Task: Find connections with filter location Mweka with filter topic #constructionwith filter profile language Spanish with filter current company Indegene with filter school IES College of Technology Bhopal with filter industry Highway, Street, and Bridge Construction with filter service category Packaging Design with filter keywords title Editor/Proofreader
Action: Mouse moved to (581, 115)
Screenshot: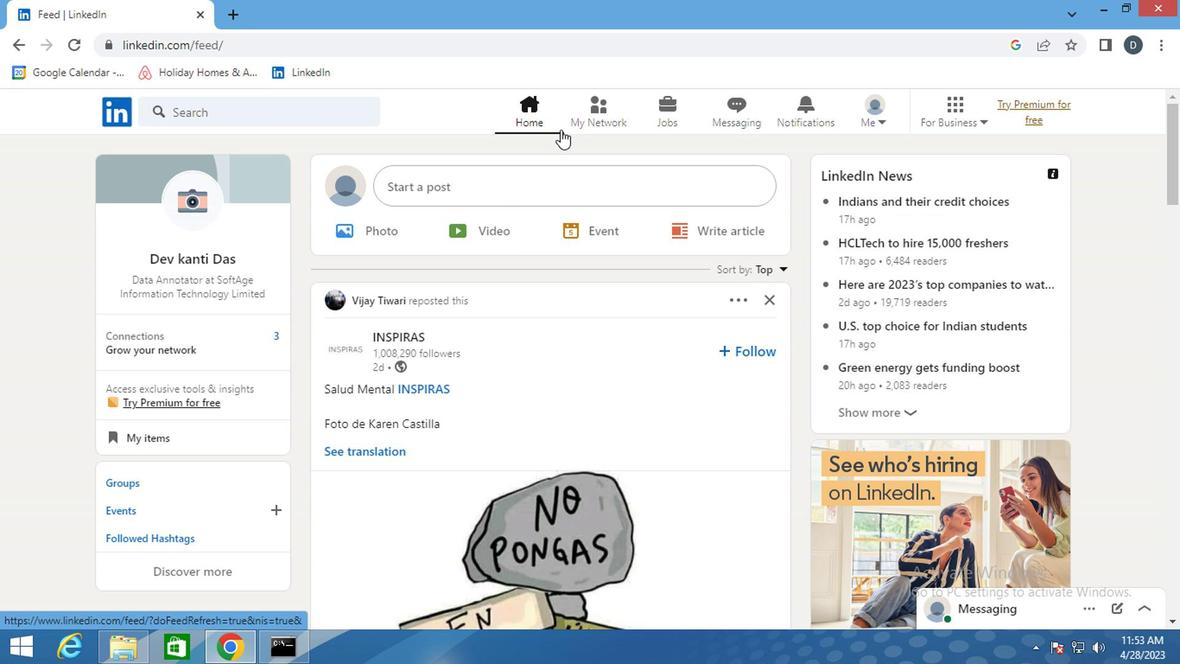 
Action: Mouse pressed left at (581, 115)
Screenshot: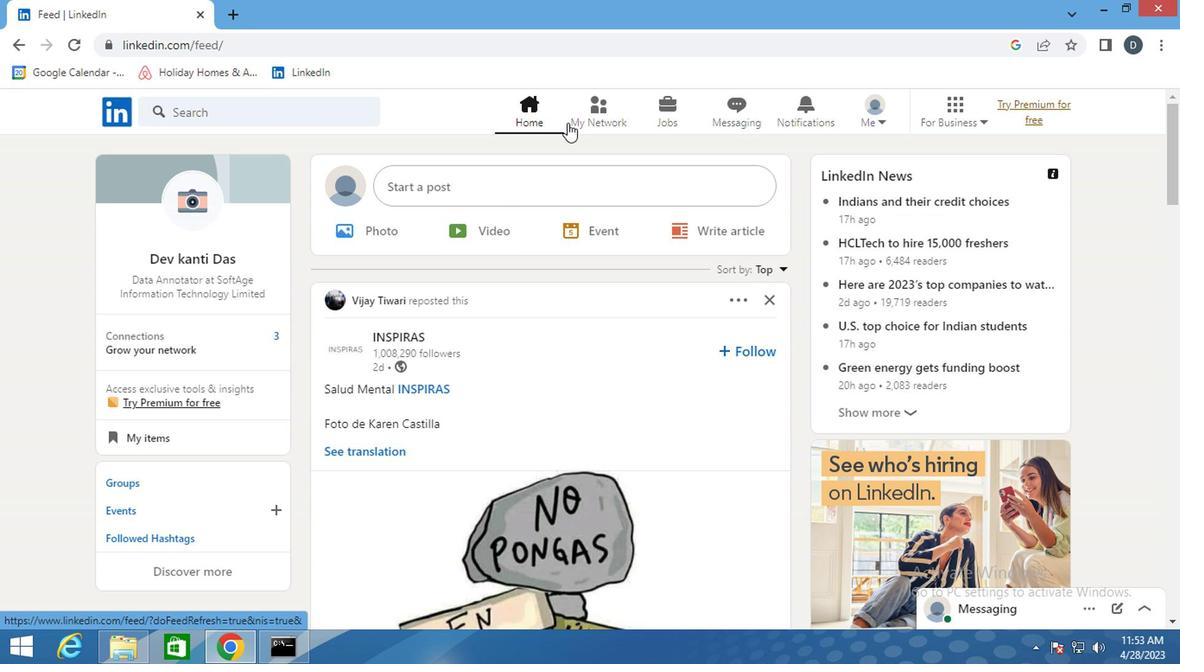 
Action: Mouse moved to (295, 204)
Screenshot: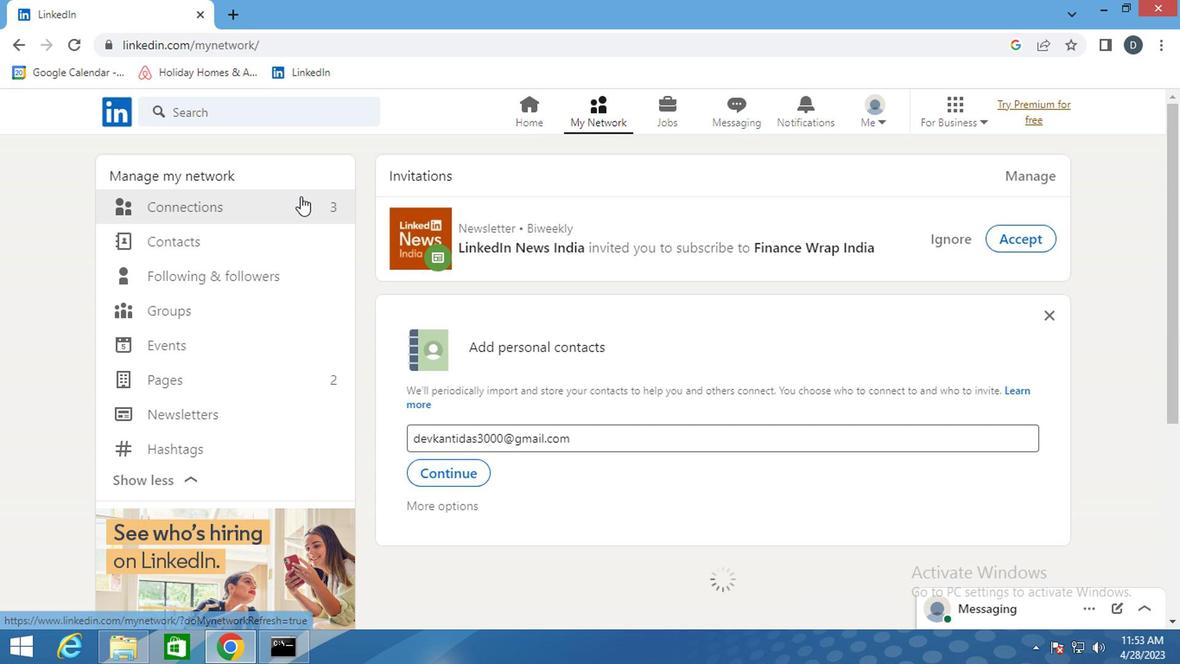 
Action: Mouse pressed left at (295, 204)
Screenshot: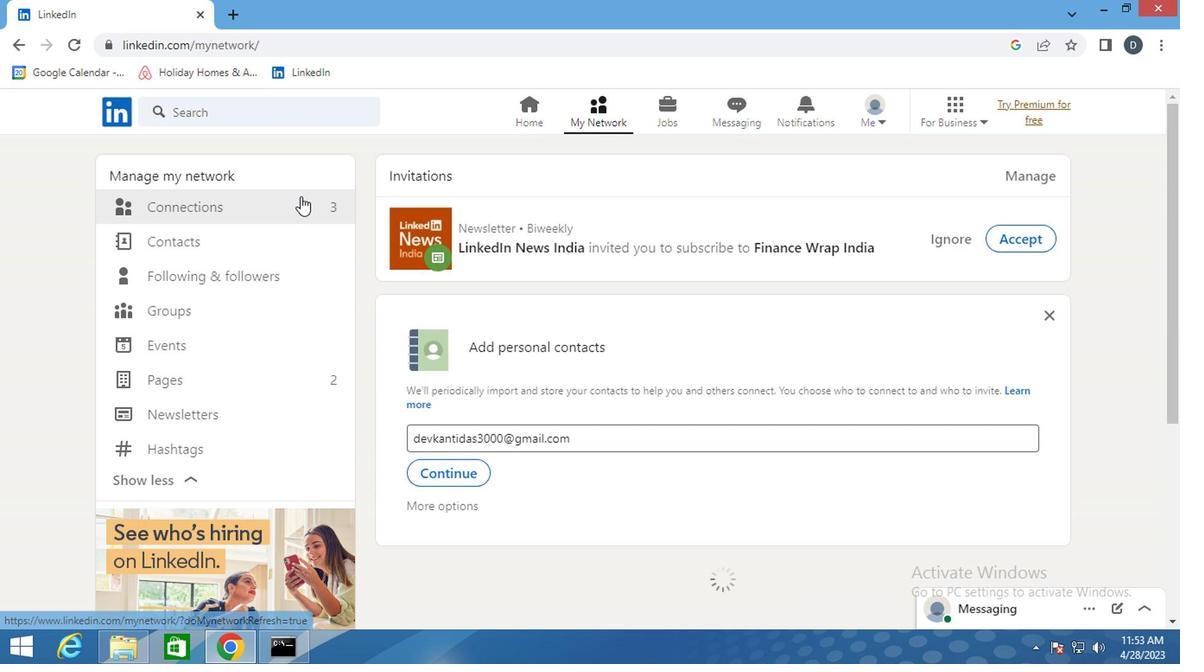 
Action: Mouse moved to (295, 205)
Screenshot: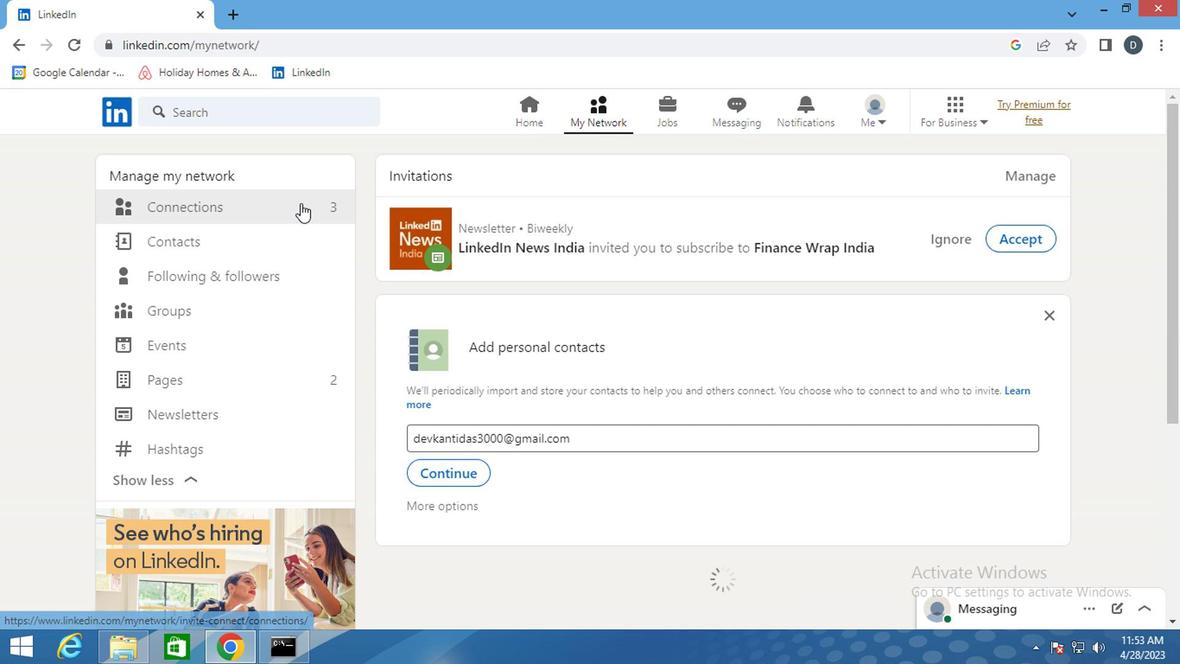 
Action: Mouse pressed left at (295, 205)
Screenshot: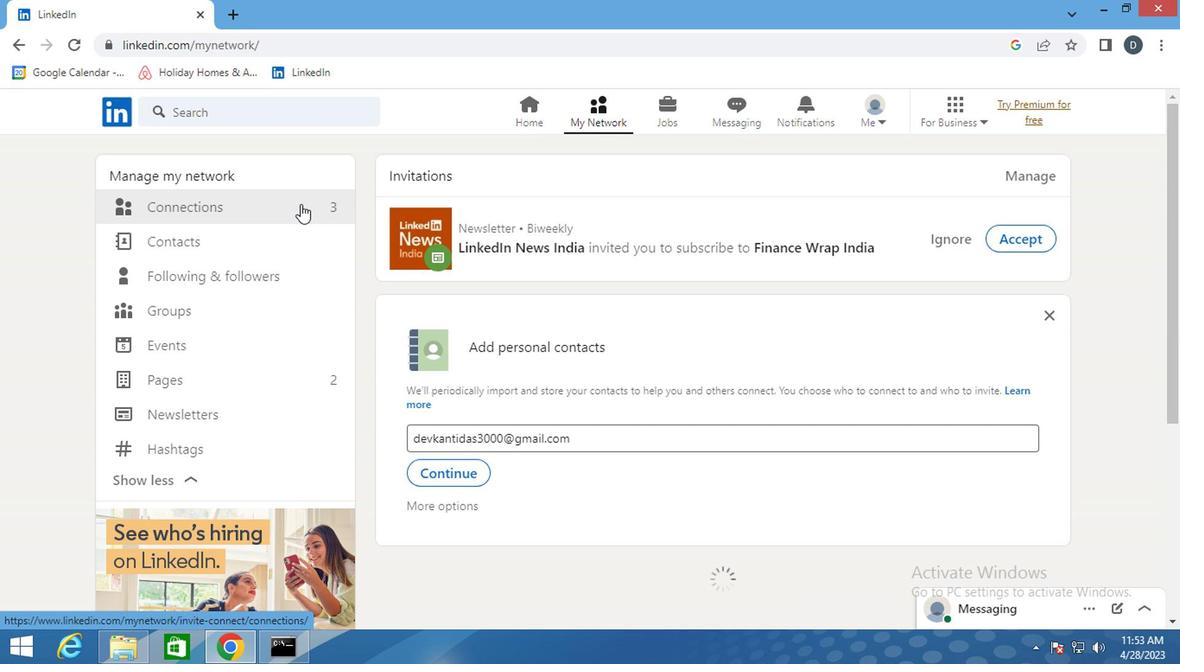
Action: Mouse moved to (727, 202)
Screenshot: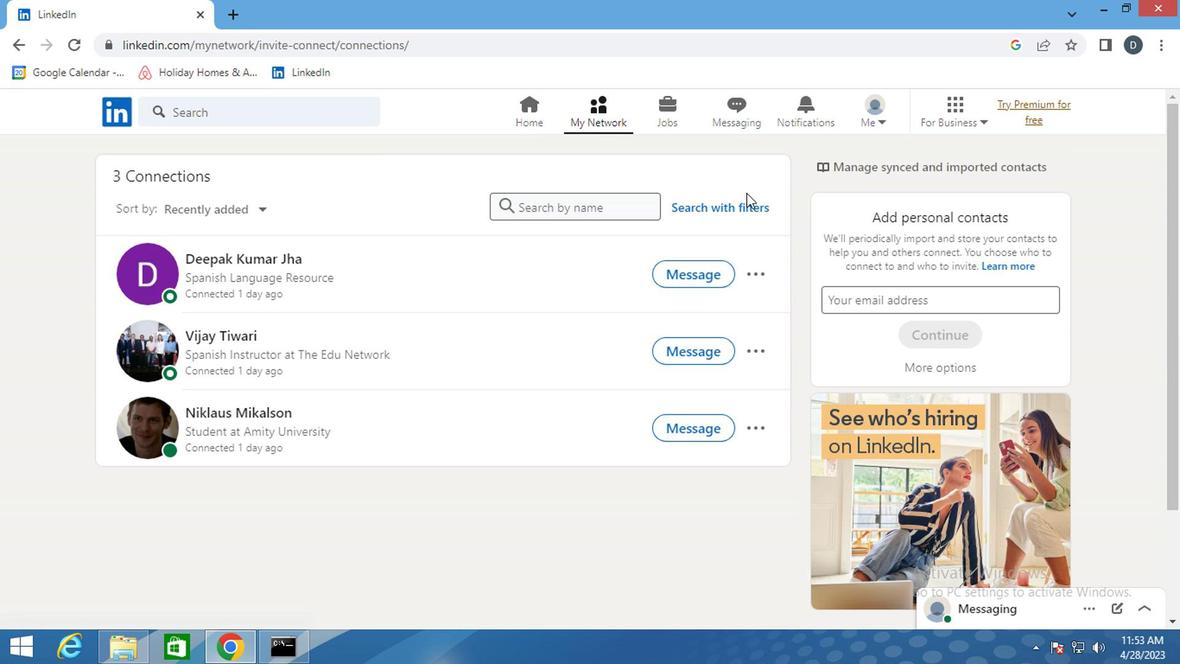 
Action: Mouse pressed left at (727, 202)
Screenshot: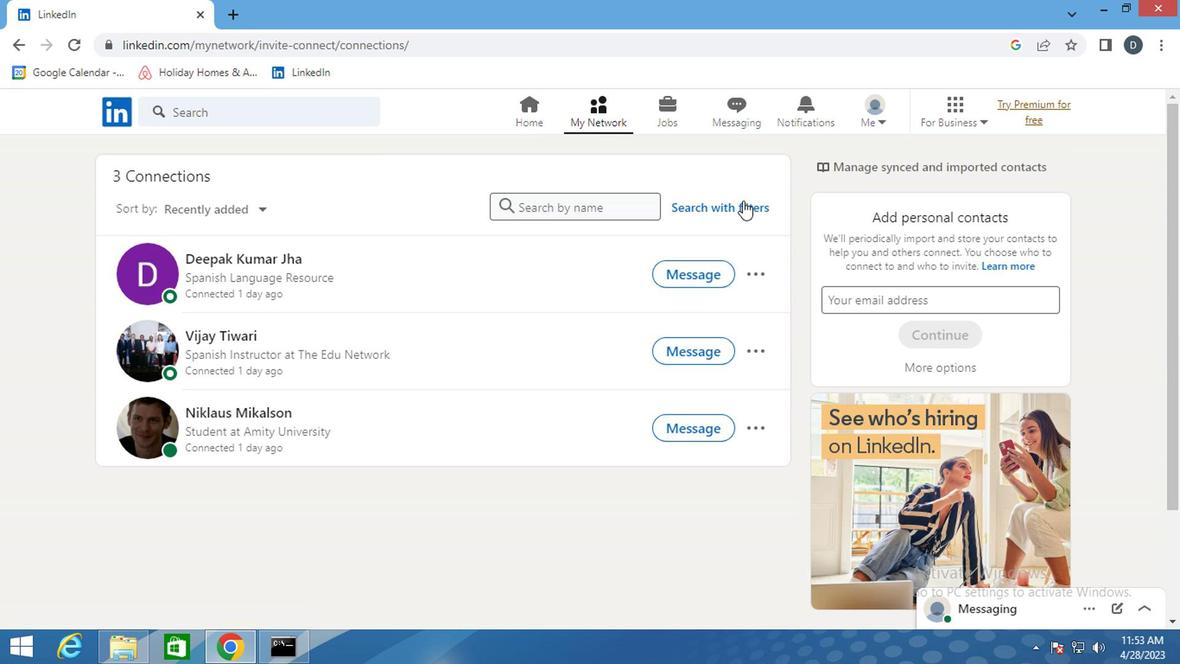 
Action: Mouse moved to (651, 164)
Screenshot: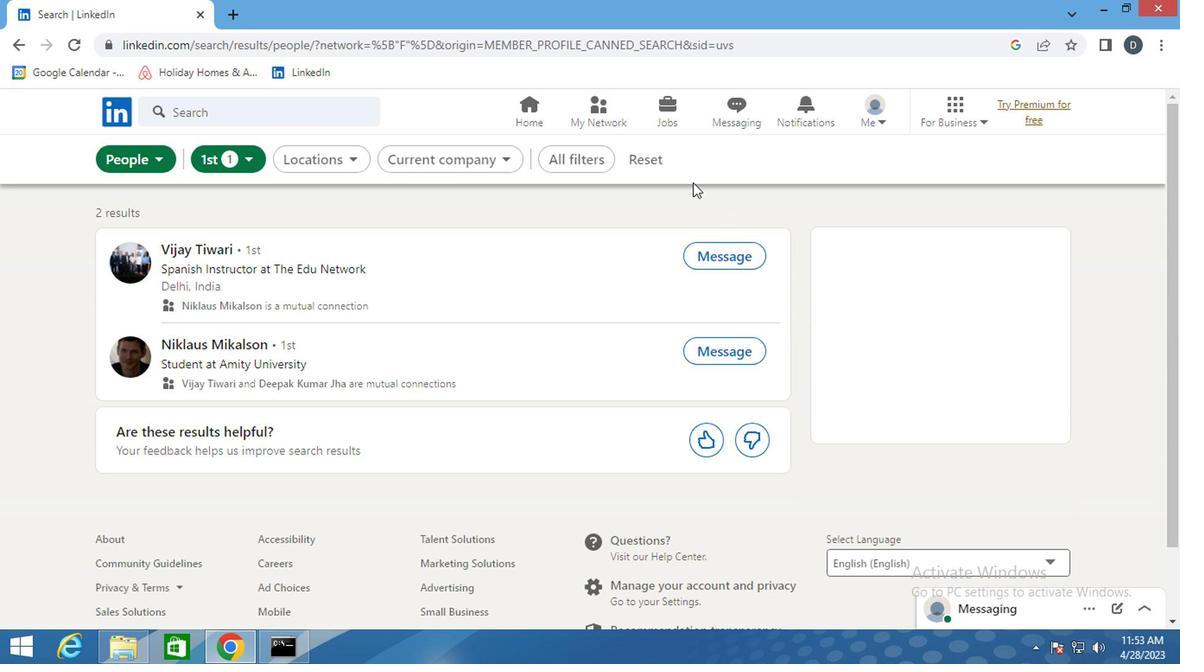 
Action: Mouse pressed left at (651, 164)
Screenshot: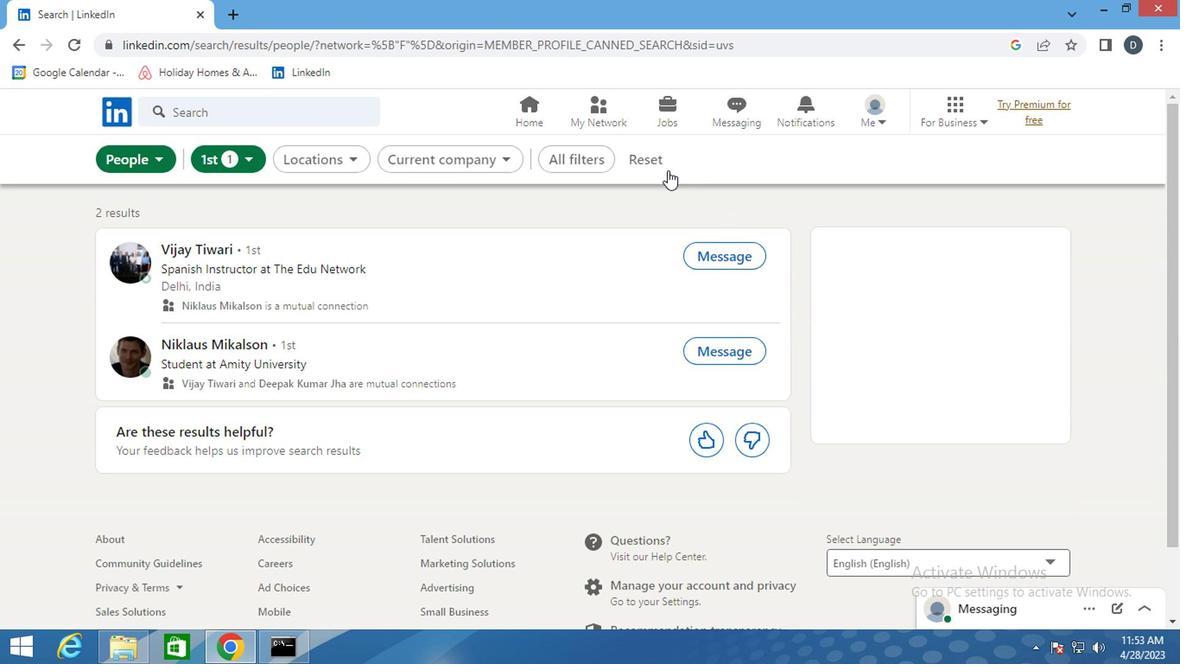 
Action: Mouse moved to (645, 159)
Screenshot: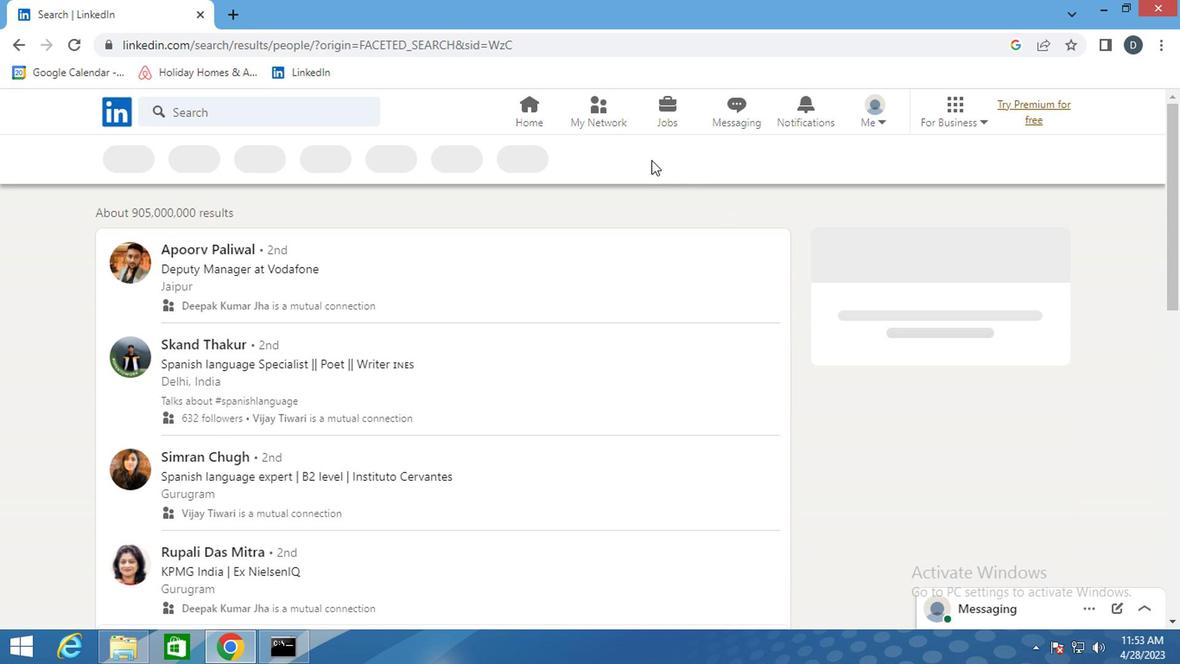 
Action: Mouse pressed left at (645, 159)
Screenshot: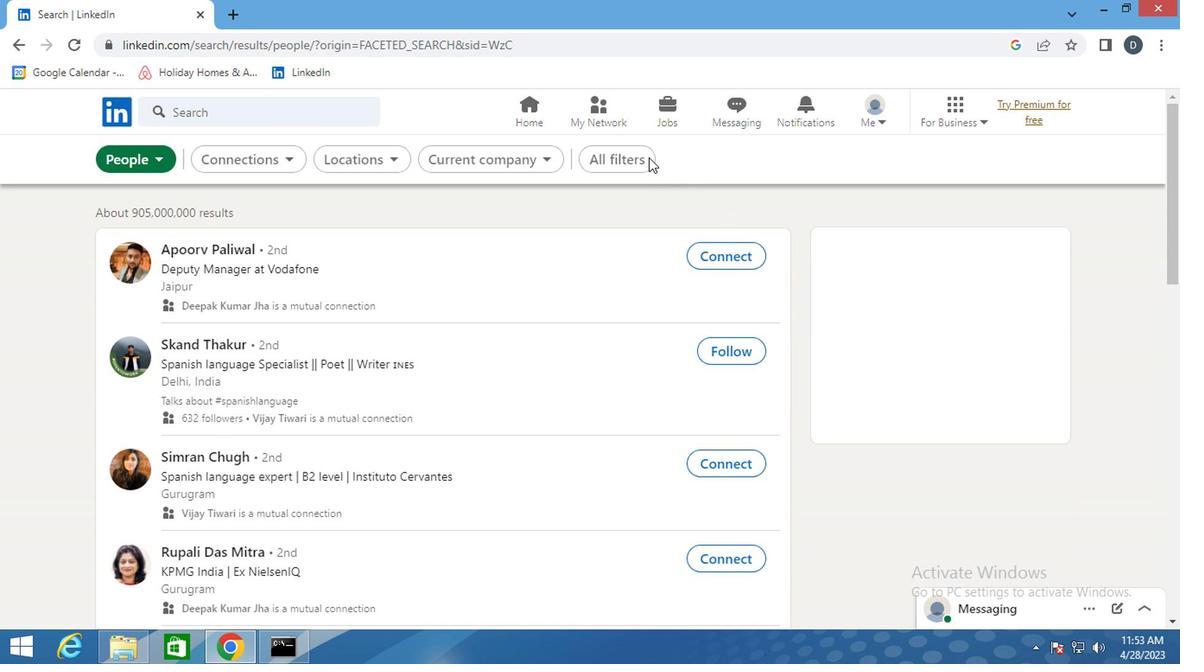 
Action: Mouse moved to (904, 426)
Screenshot: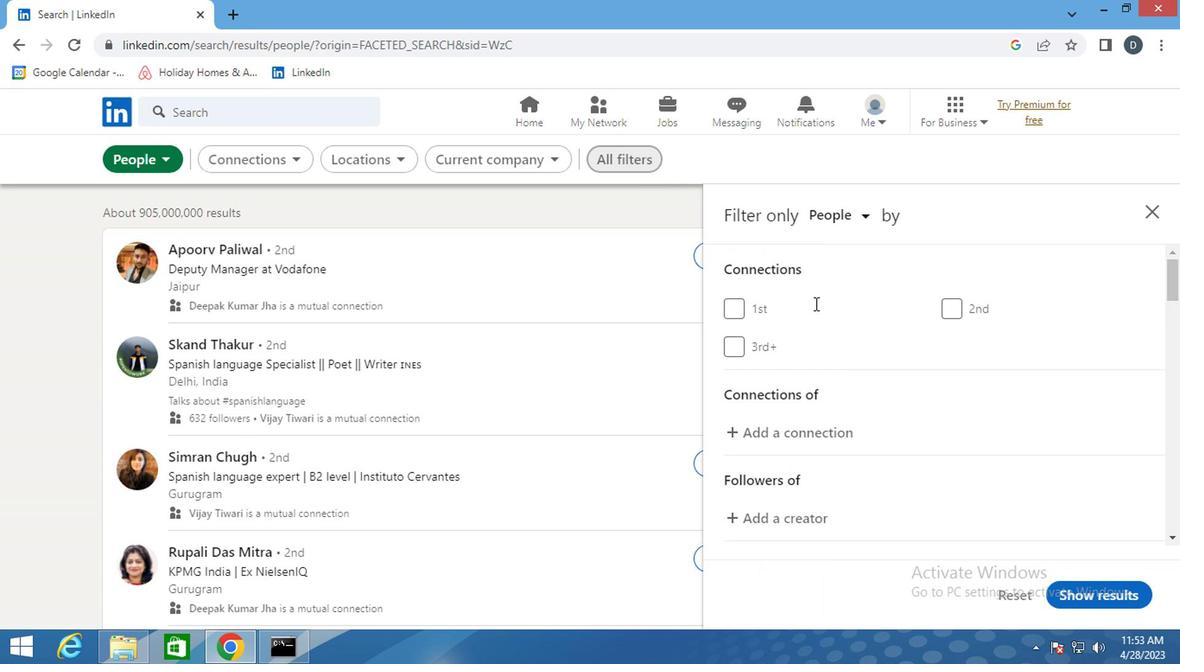 
Action: Mouse scrolled (904, 426) with delta (0, 0)
Screenshot: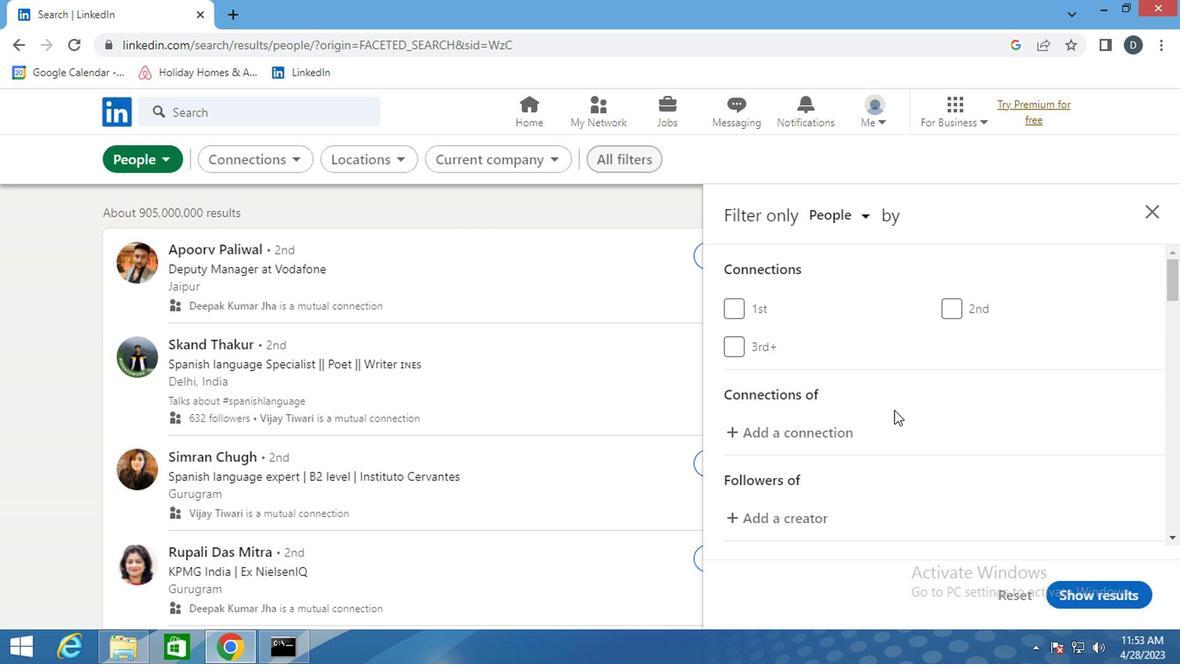 
Action: Mouse moved to (906, 428)
Screenshot: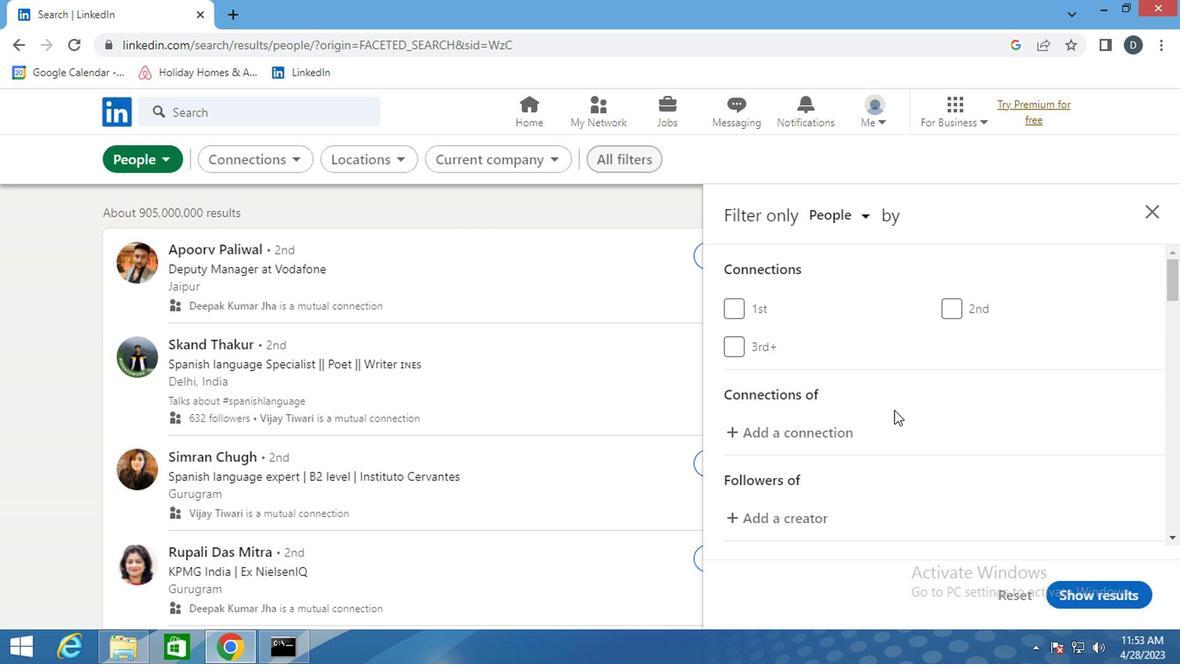 
Action: Mouse scrolled (906, 426) with delta (0, -1)
Screenshot: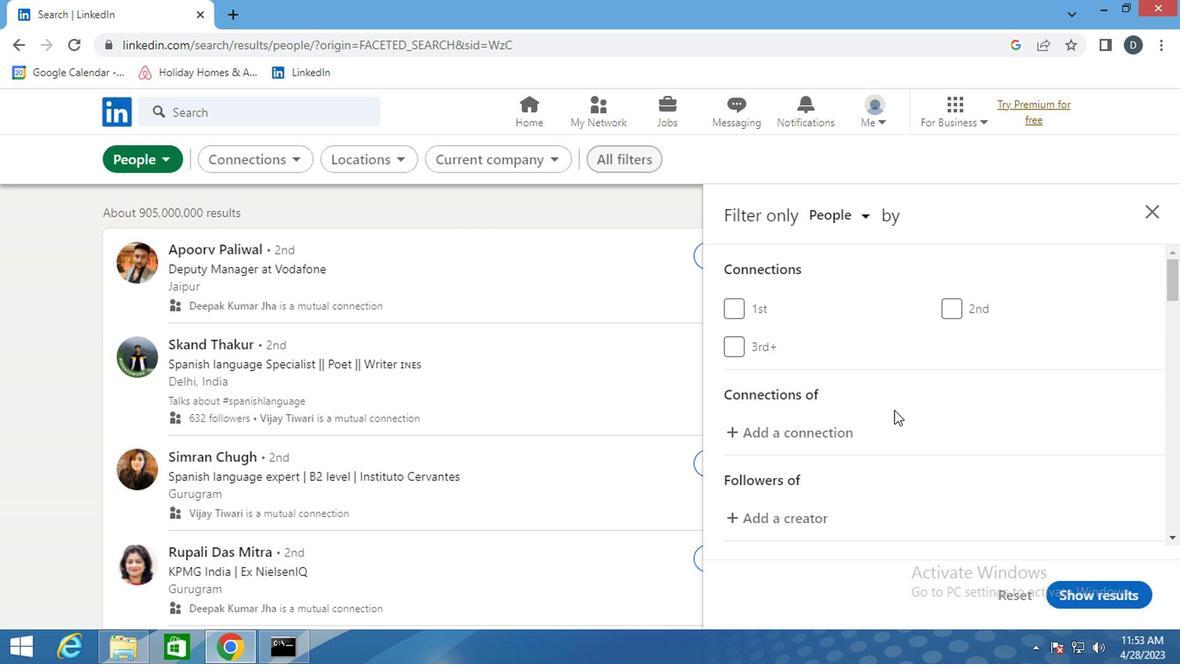 
Action: Mouse moved to (909, 428)
Screenshot: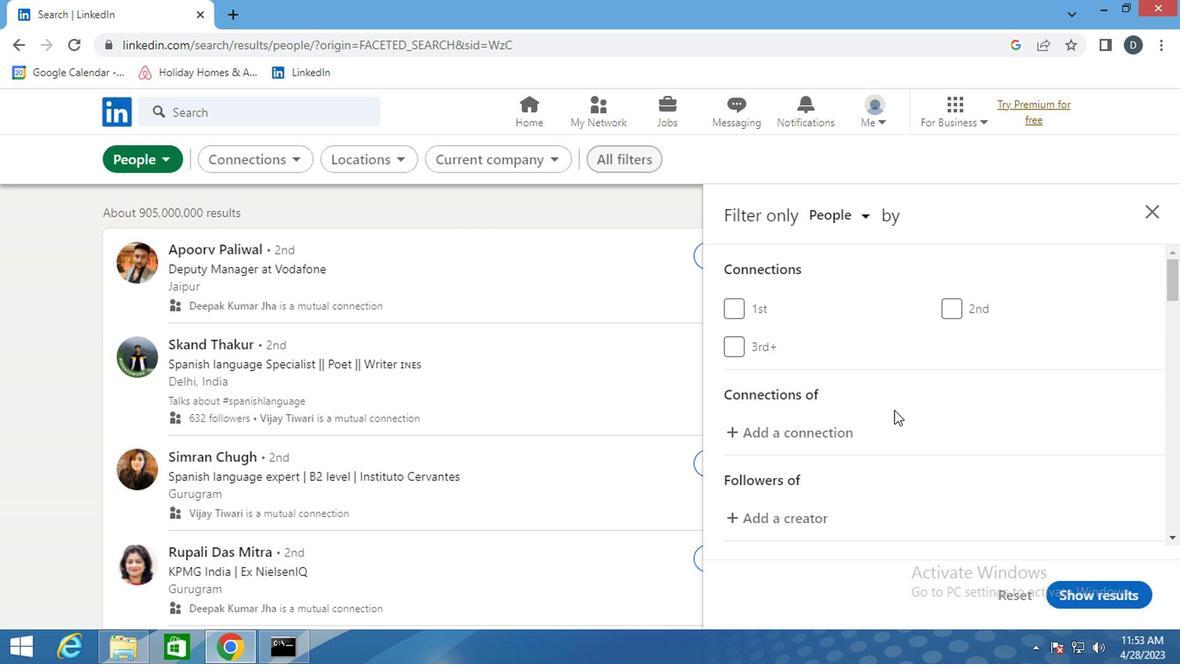 
Action: Mouse scrolled (909, 428) with delta (0, 0)
Screenshot: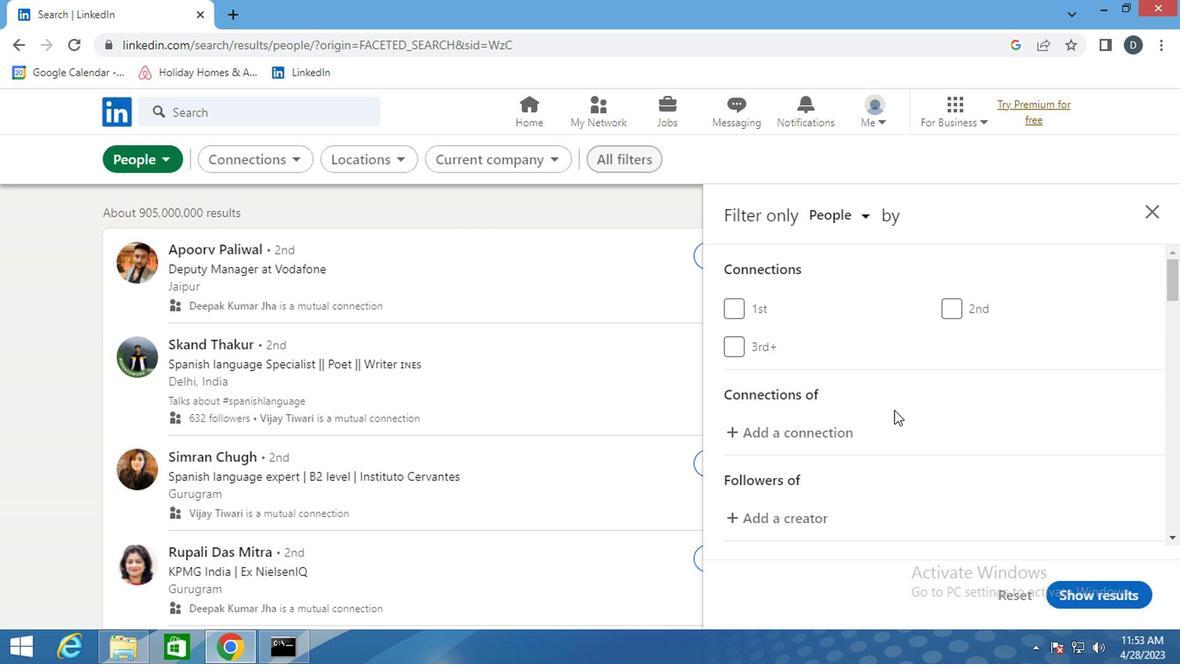 
Action: Mouse moved to (976, 420)
Screenshot: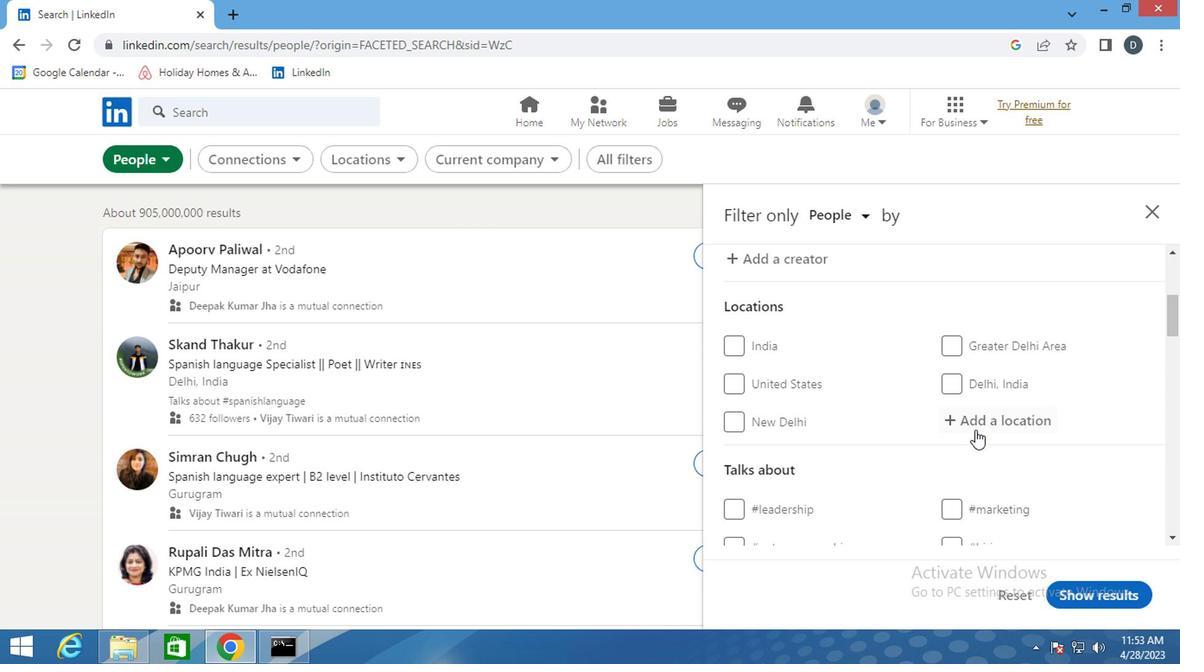 
Action: Mouse pressed left at (976, 420)
Screenshot: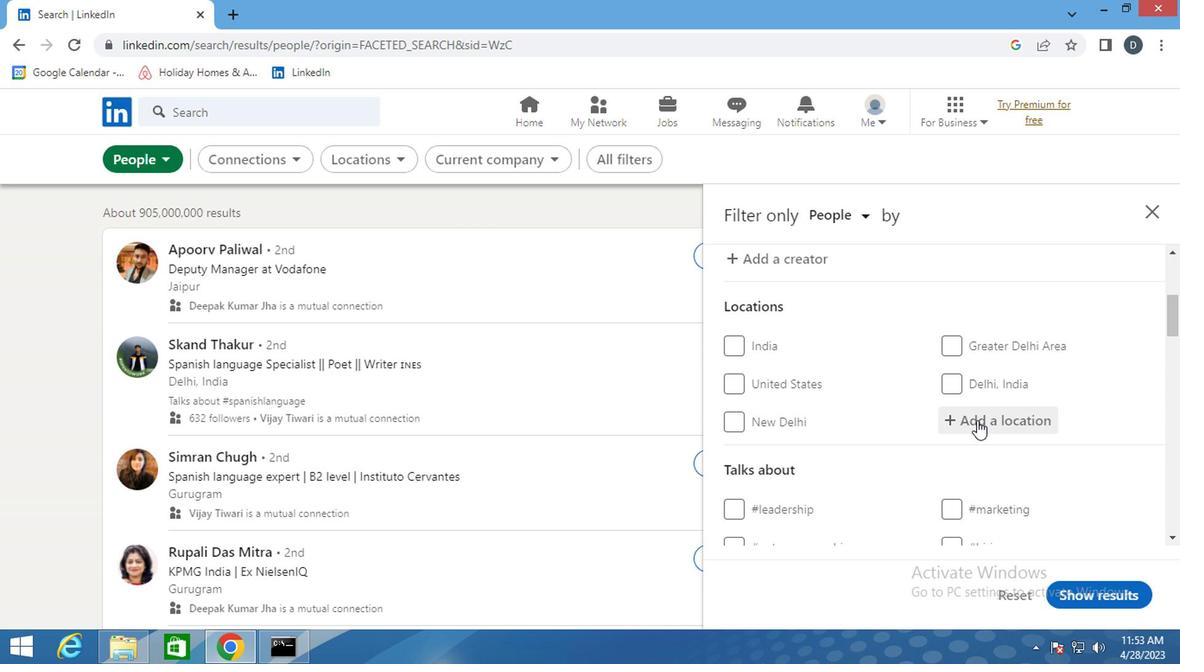 
Action: Mouse moved to (969, 420)
Screenshot: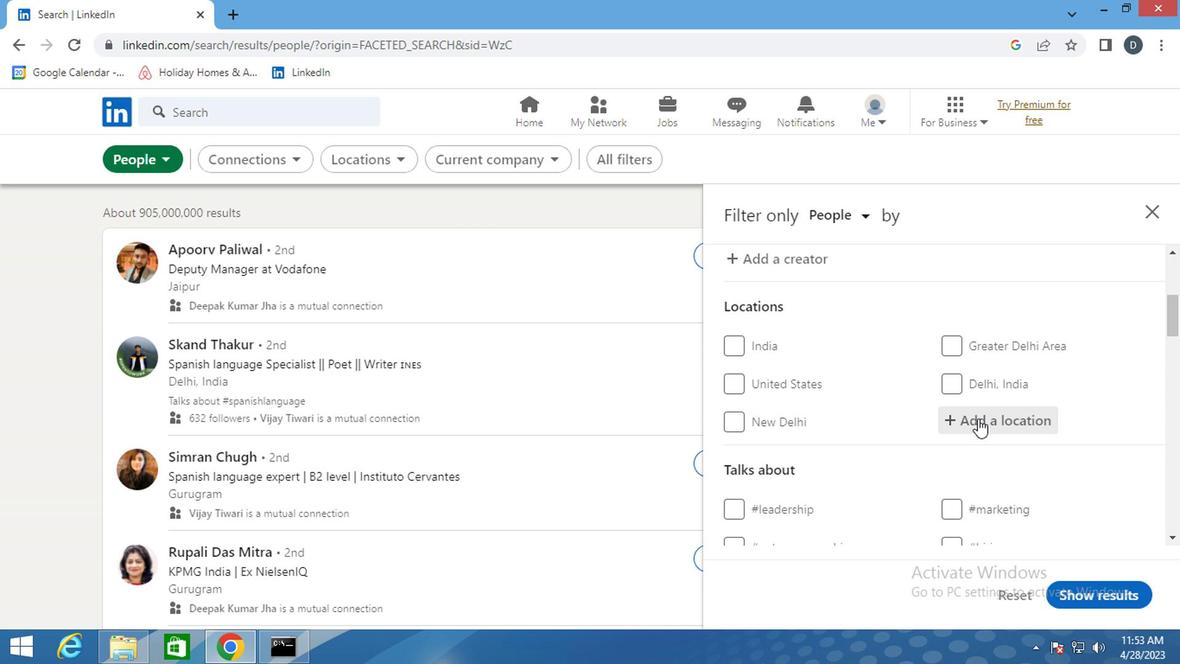 
Action: Key pressed <Key.shift_r>Mweka
Screenshot: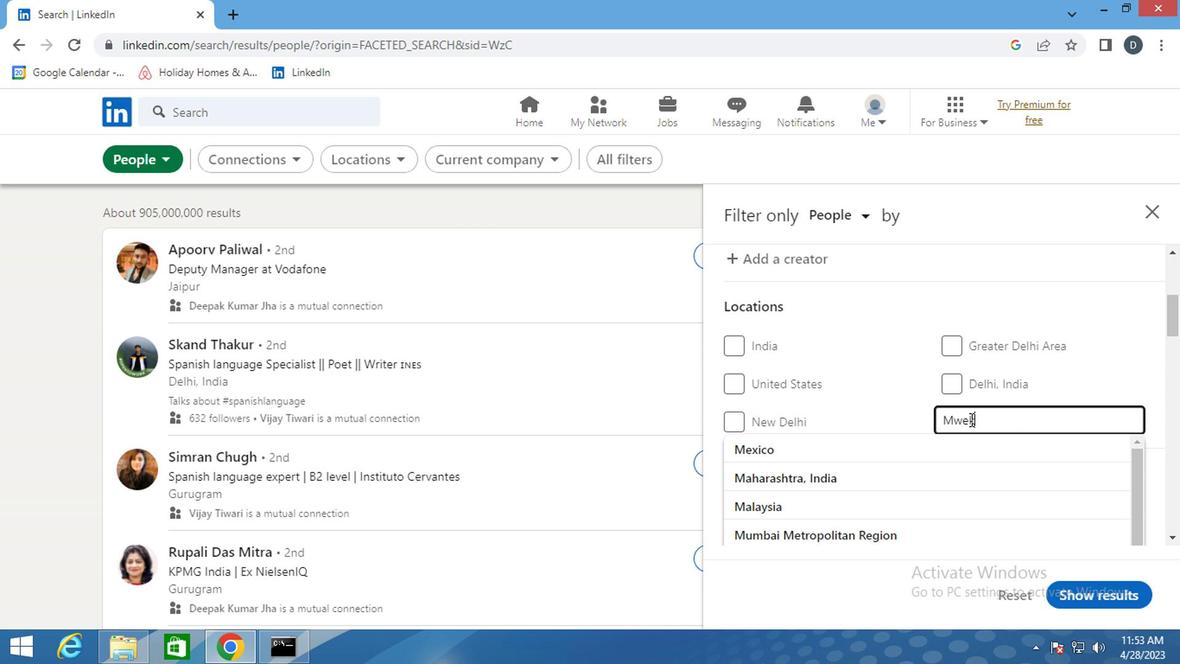
Action: Mouse moved to (961, 447)
Screenshot: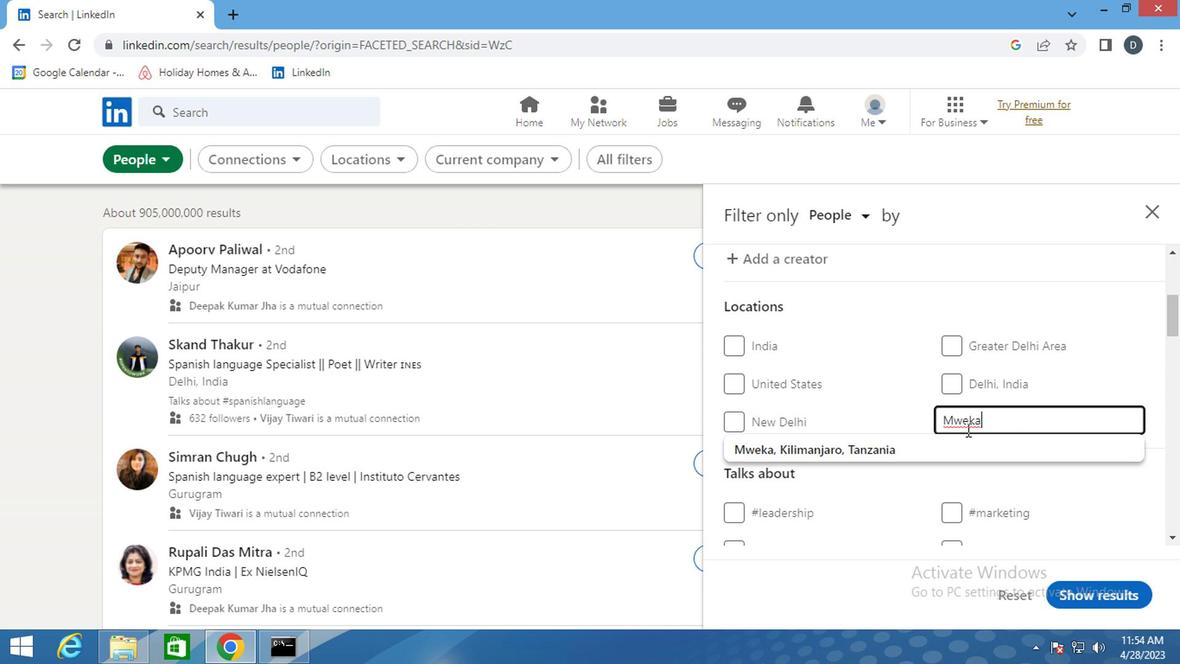 
Action: Mouse pressed left at (961, 447)
Screenshot: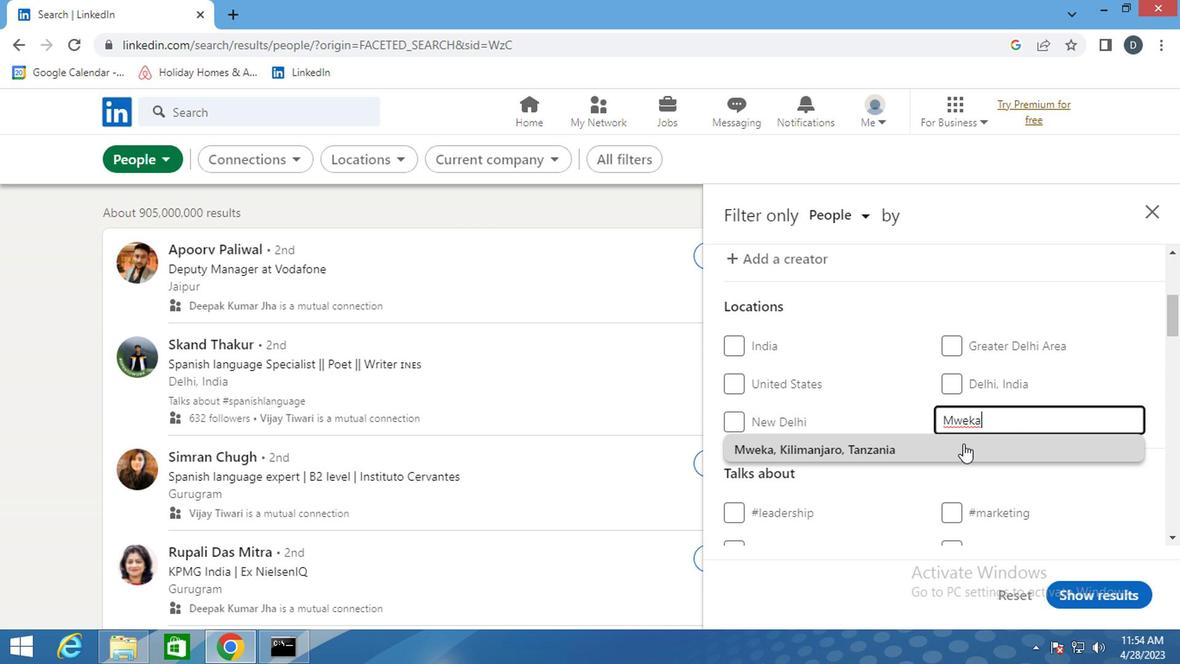 
Action: Mouse moved to (960, 451)
Screenshot: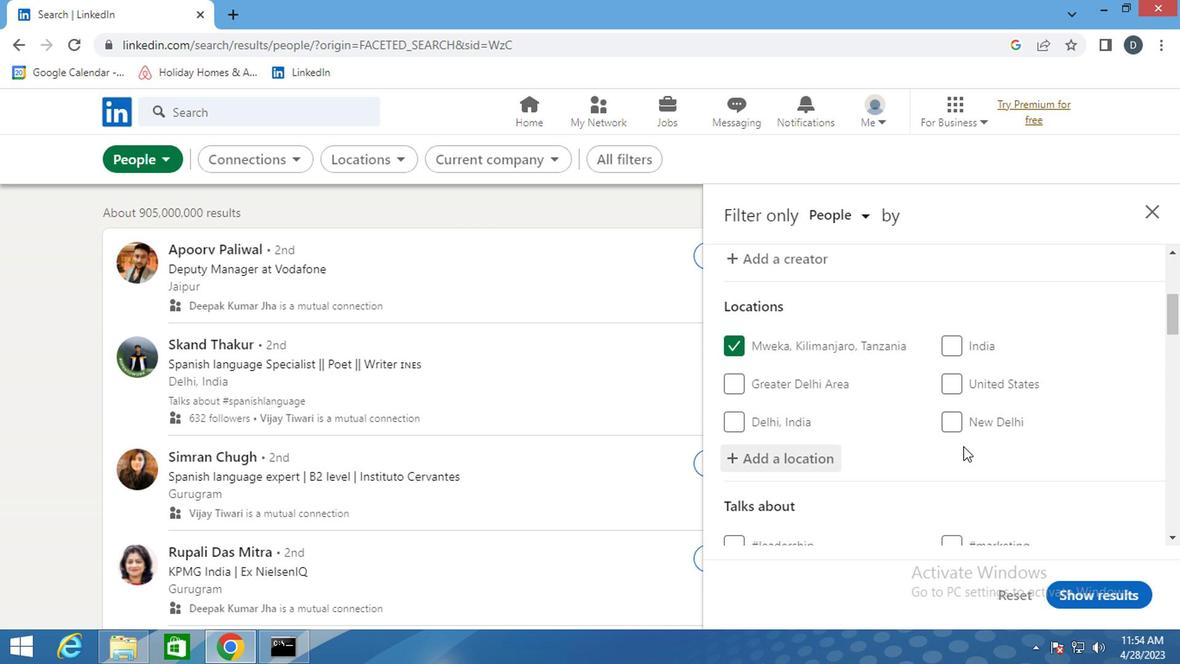 
Action: Mouse scrolled (960, 450) with delta (0, -1)
Screenshot: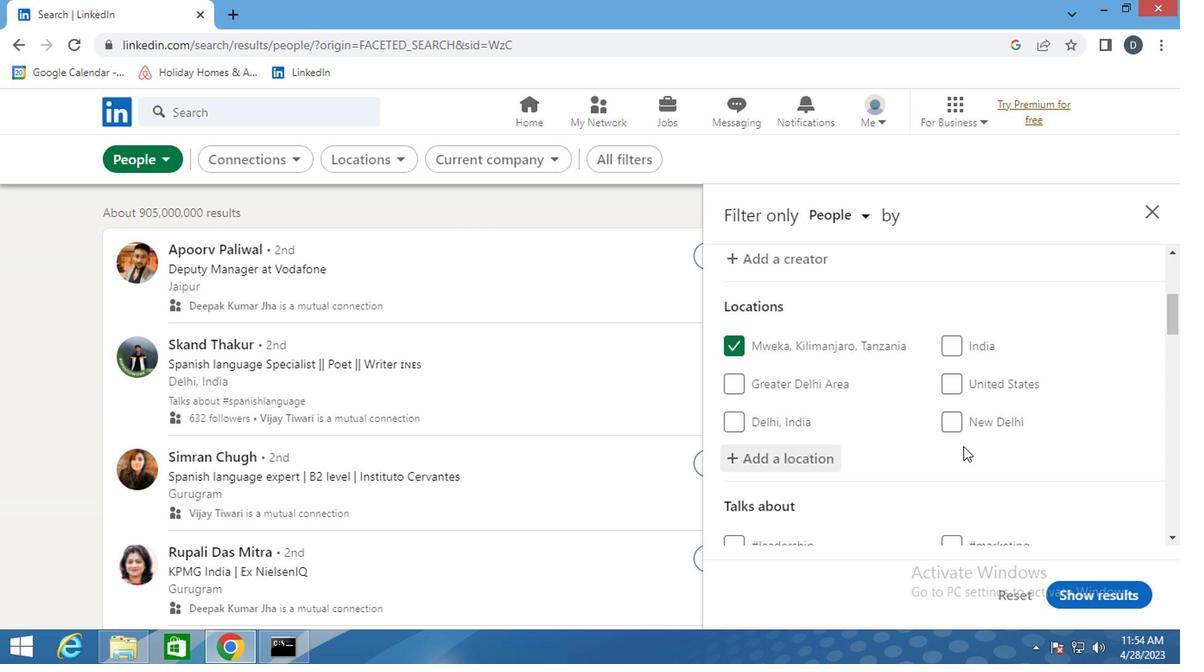 
Action: Mouse moved to (960, 452)
Screenshot: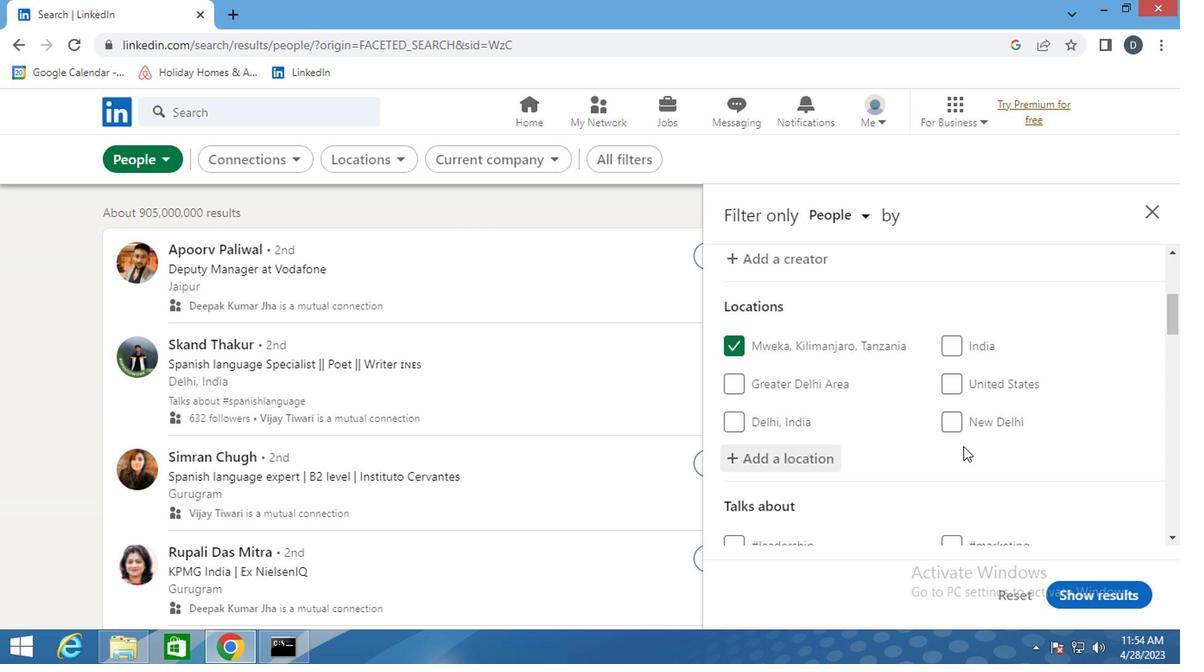 
Action: Mouse scrolled (960, 451) with delta (0, 0)
Screenshot: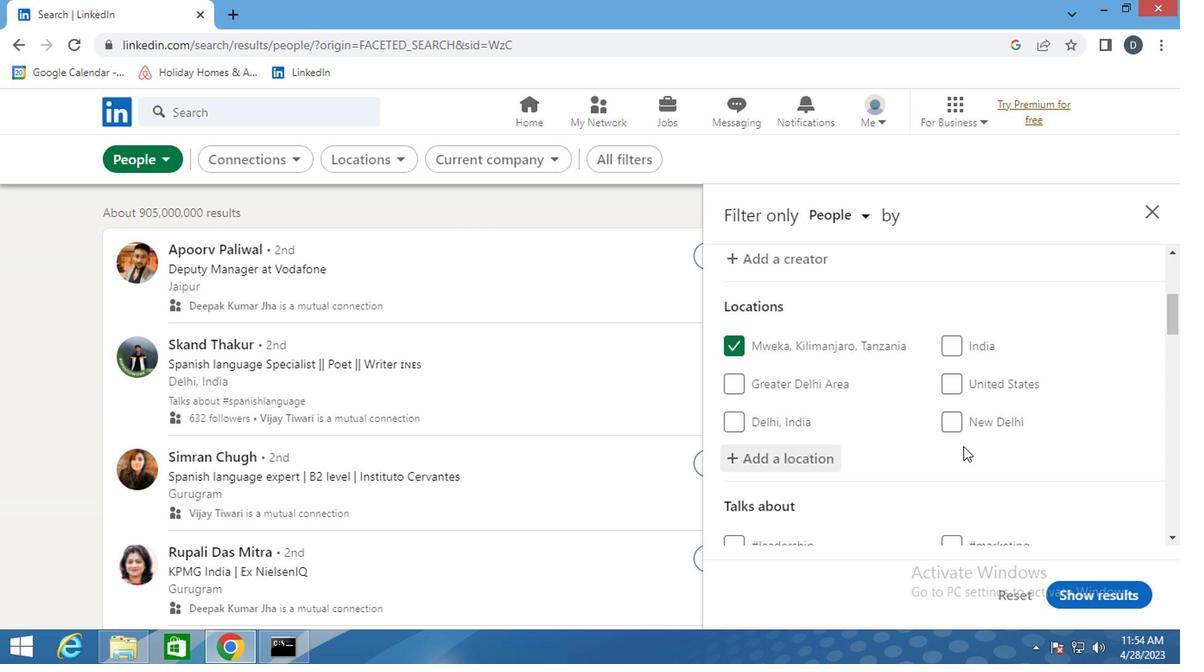 
Action: Mouse scrolled (960, 451) with delta (0, 0)
Screenshot: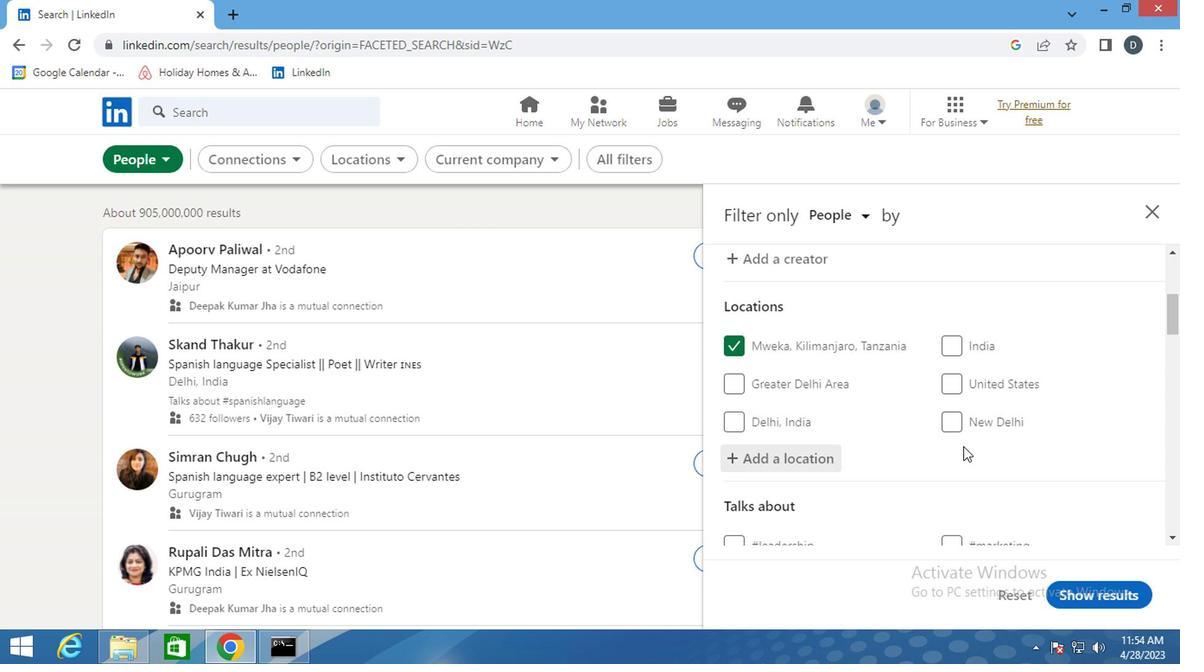 
Action: Mouse moved to (1005, 367)
Screenshot: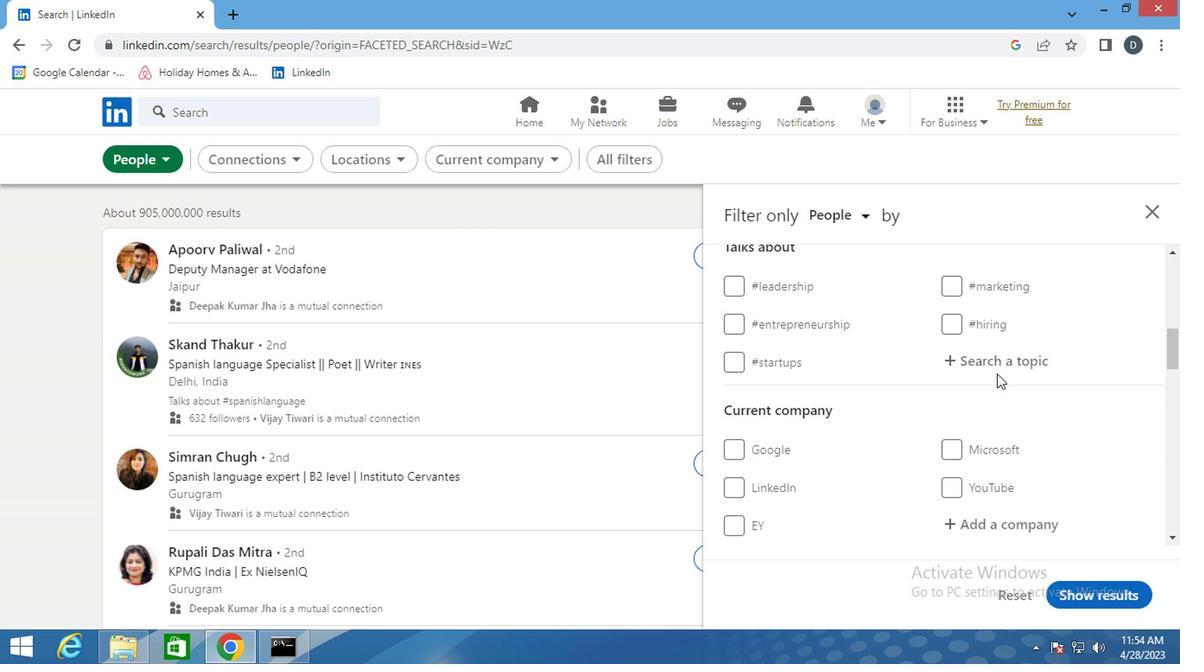 
Action: Mouse pressed left at (1005, 367)
Screenshot: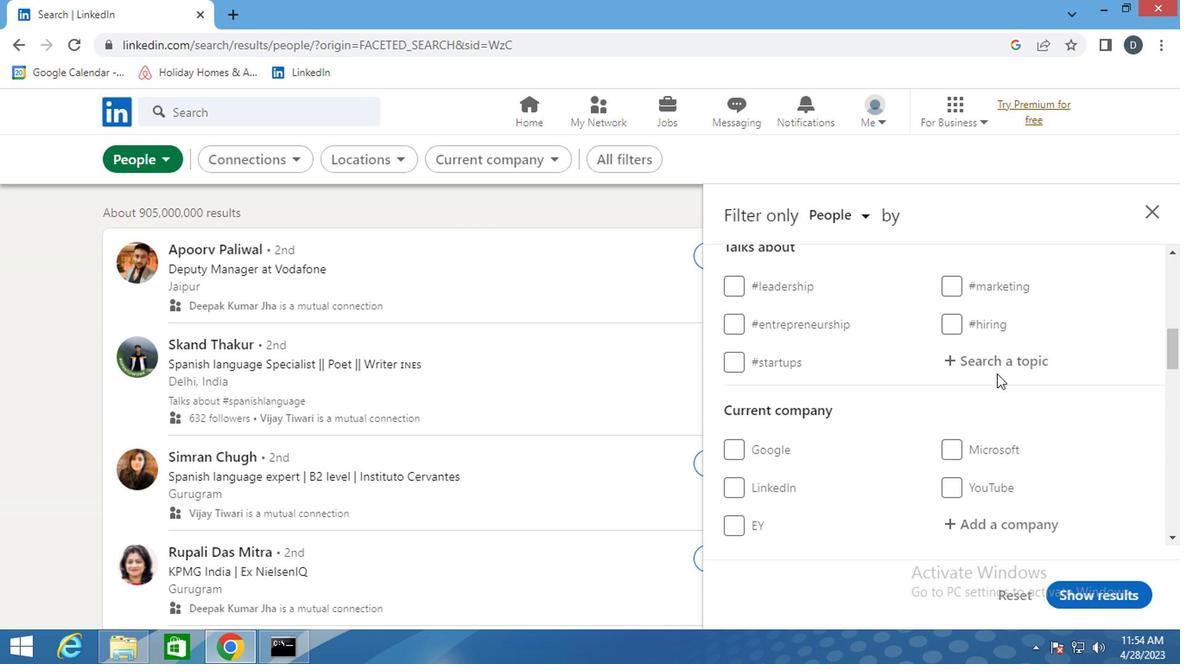 
Action: Key pressed <Key.shift>#<Key.shift><Key.shift><Key.shift><Key.shift>CONSTRUCTION
Screenshot: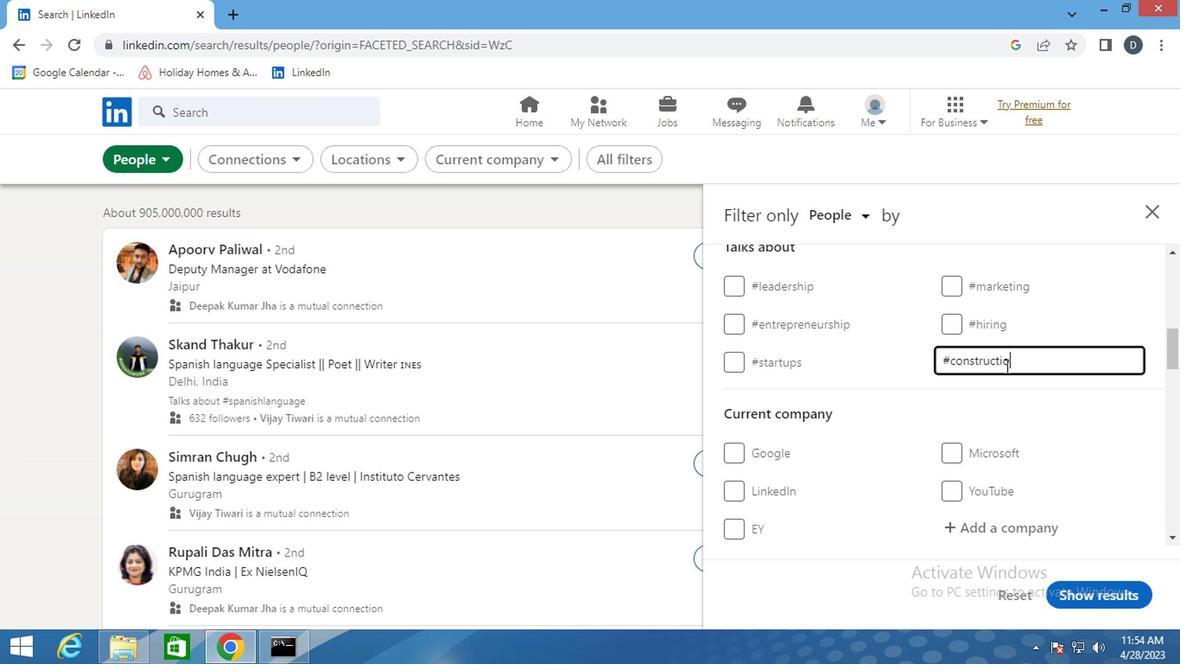 
Action: Mouse moved to (1003, 452)
Screenshot: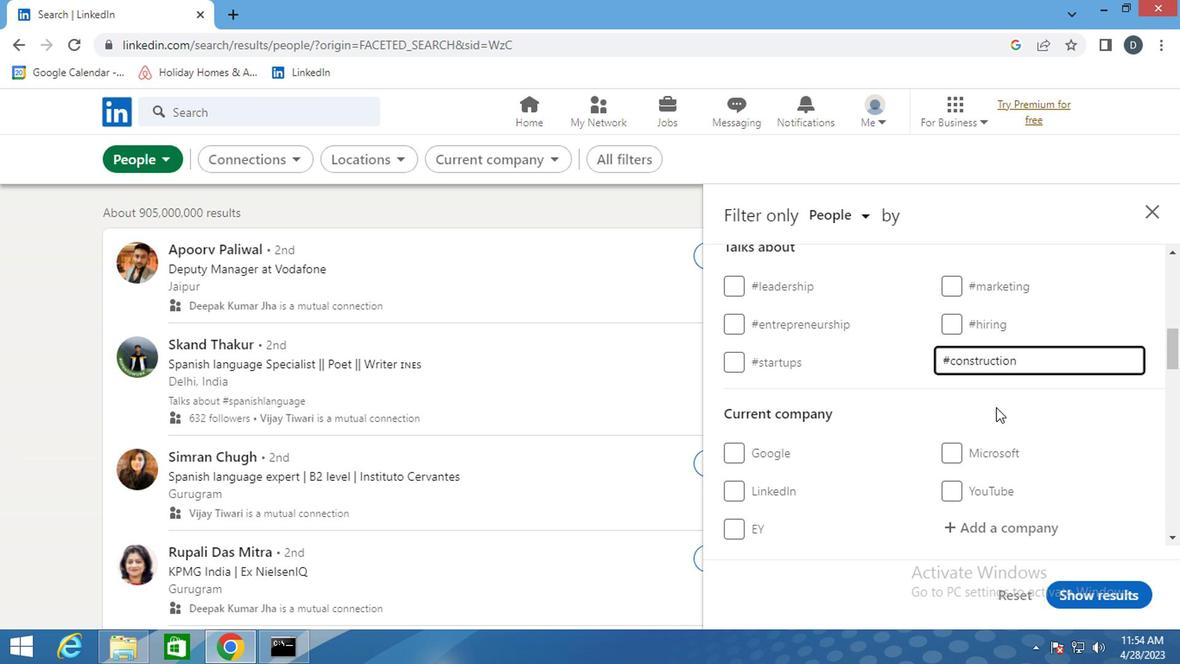 
Action: Mouse scrolled (1003, 452) with delta (0, 0)
Screenshot: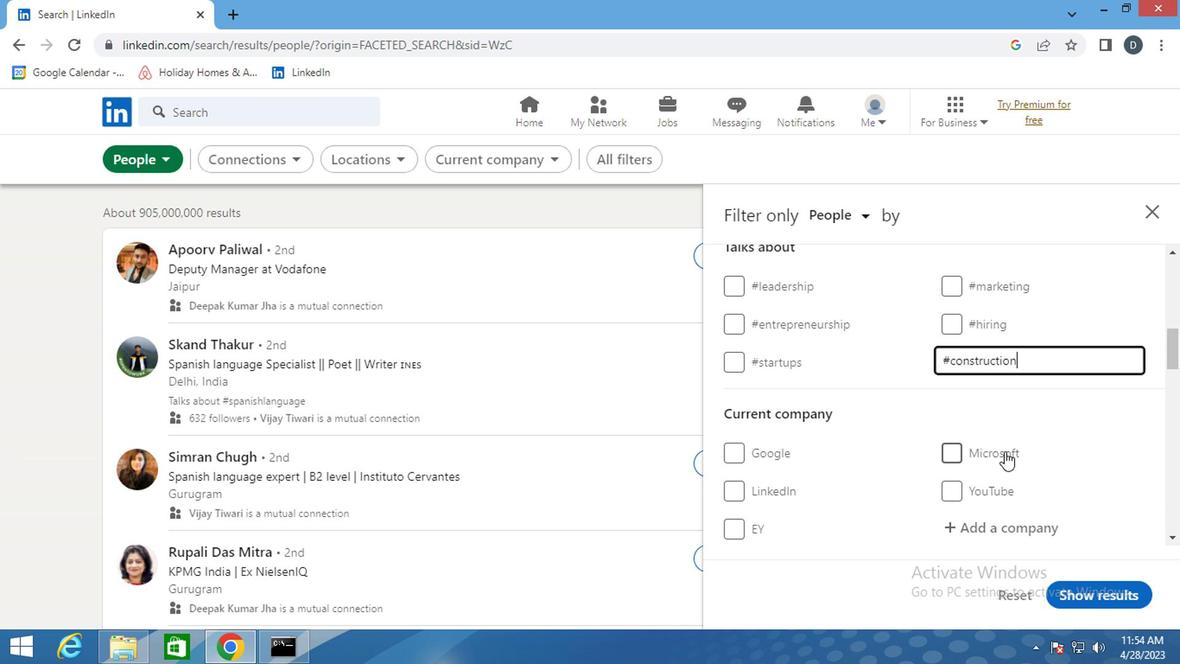
Action: Mouse scrolled (1003, 452) with delta (0, 0)
Screenshot: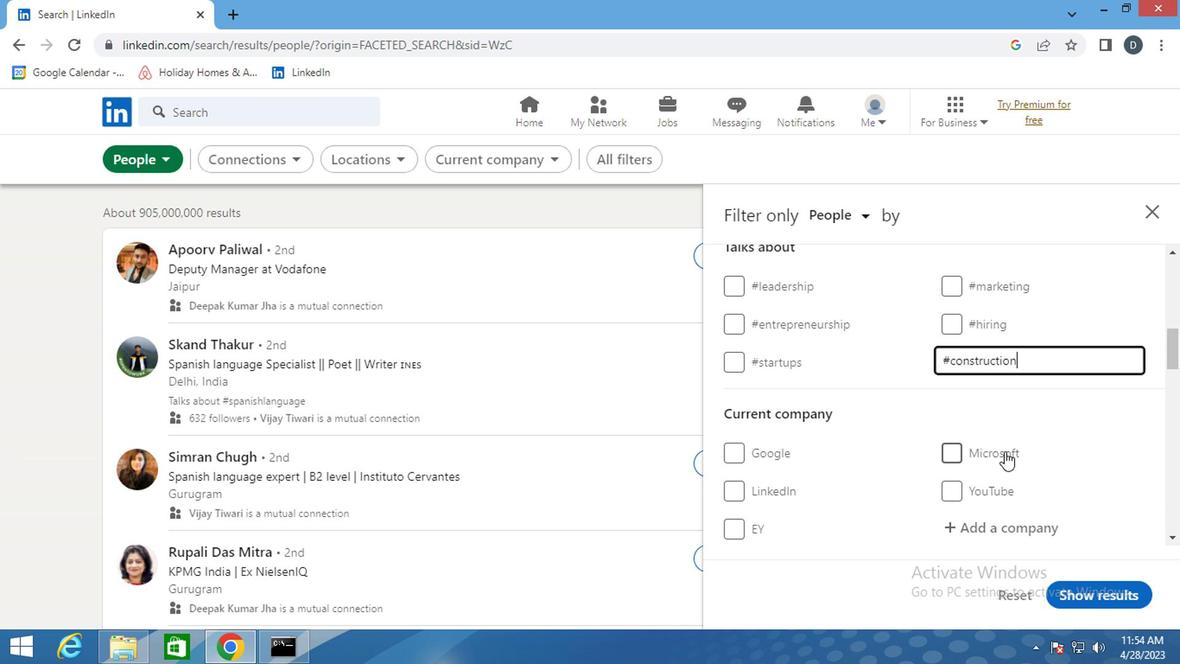 
Action: Mouse moved to (1019, 390)
Screenshot: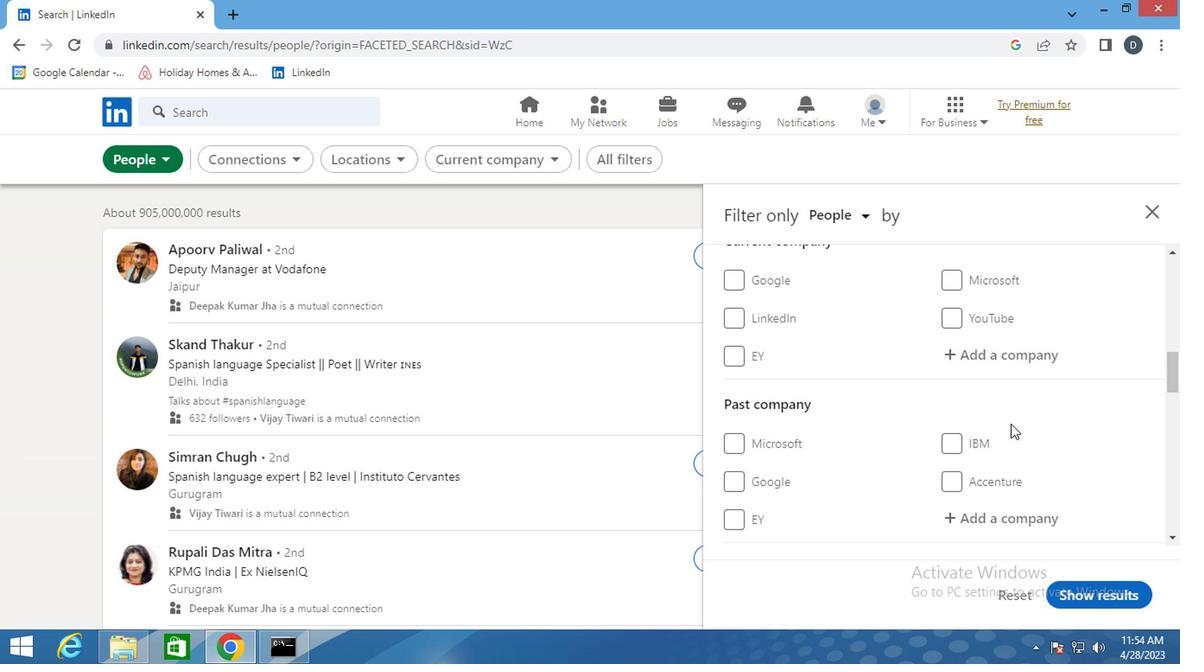
Action: Mouse scrolled (1019, 389) with delta (0, 0)
Screenshot: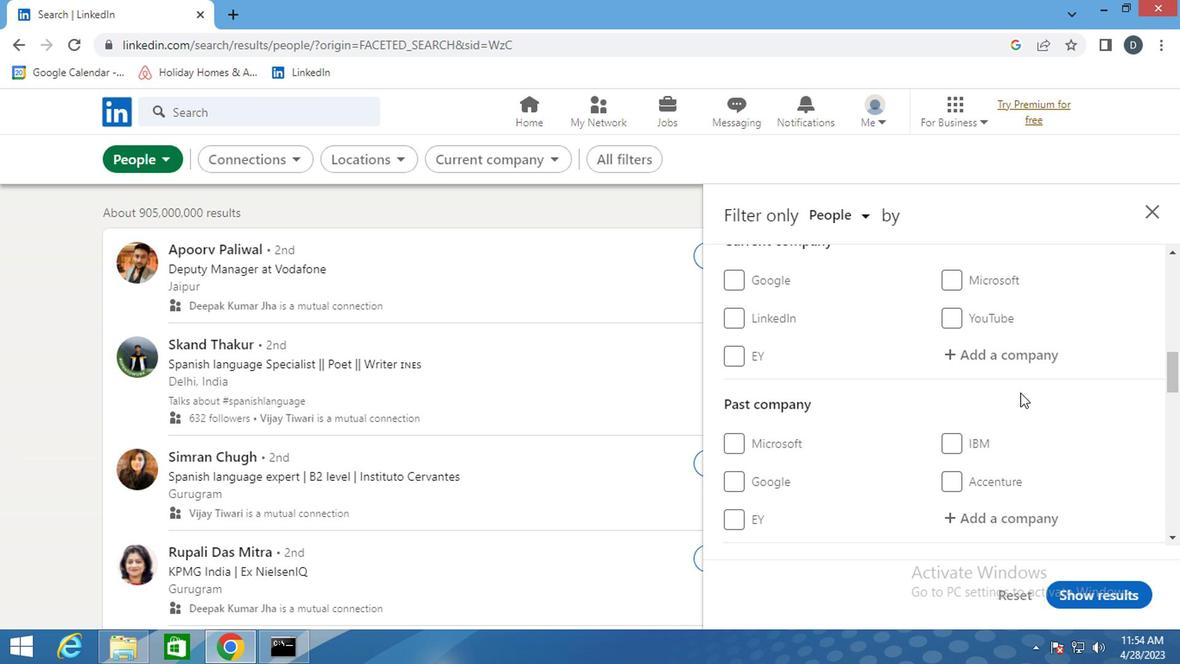 
Action: Mouse scrolled (1019, 389) with delta (0, 0)
Screenshot: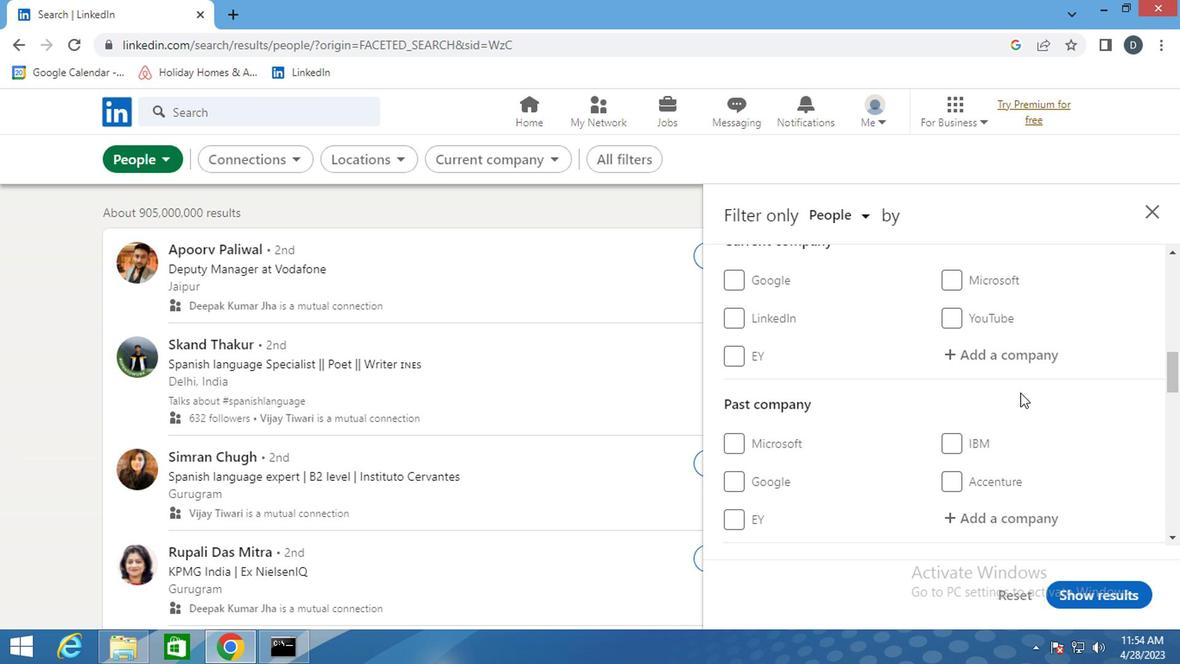 
Action: Mouse scrolled (1019, 389) with delta (0, 0)
Screenshot: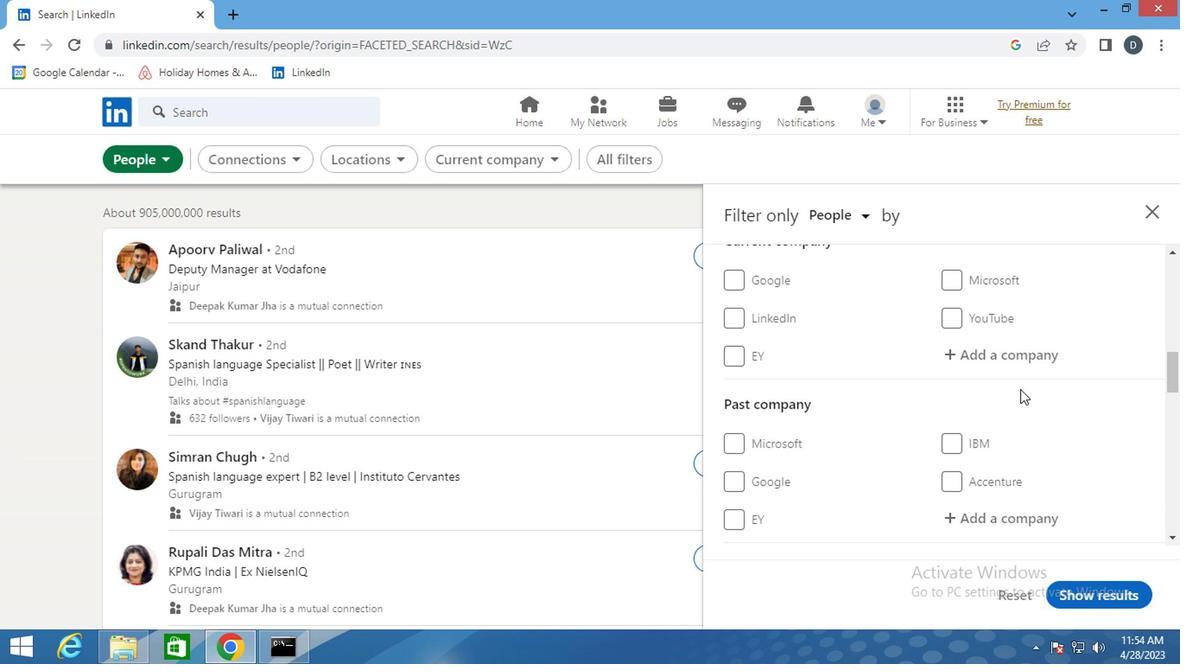 
Action: Mouse scrolled (1019, 389) with delta (0, 0)
Screenshot: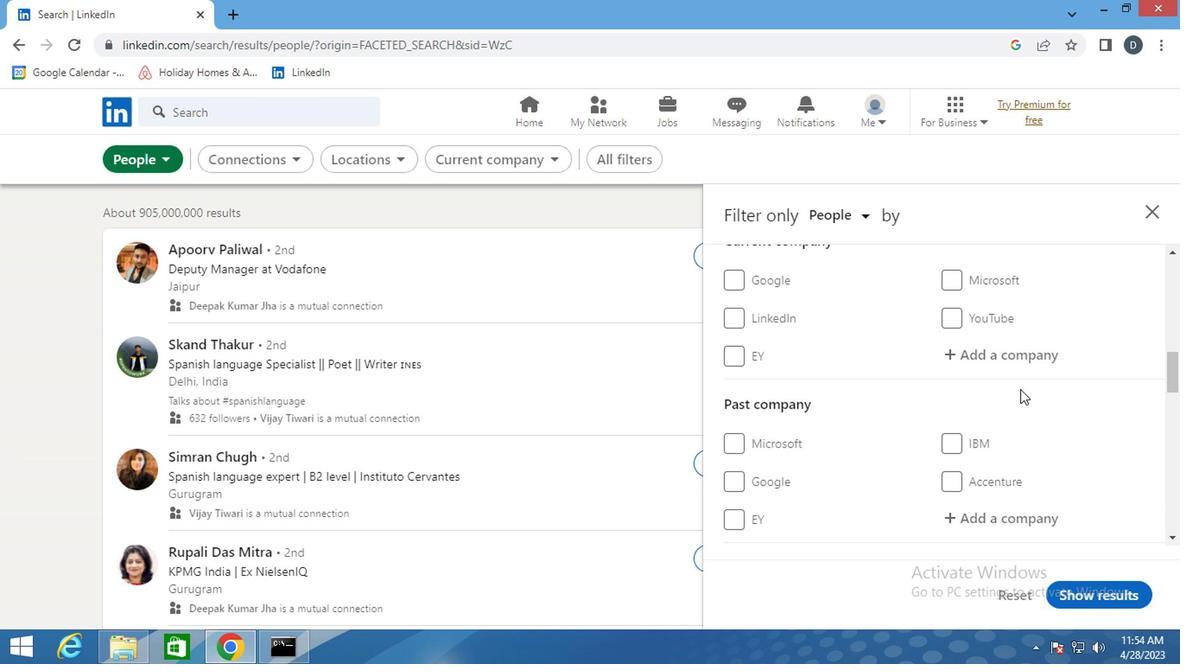 
Action: Mouse moved to (1000, 388)
Screenshot: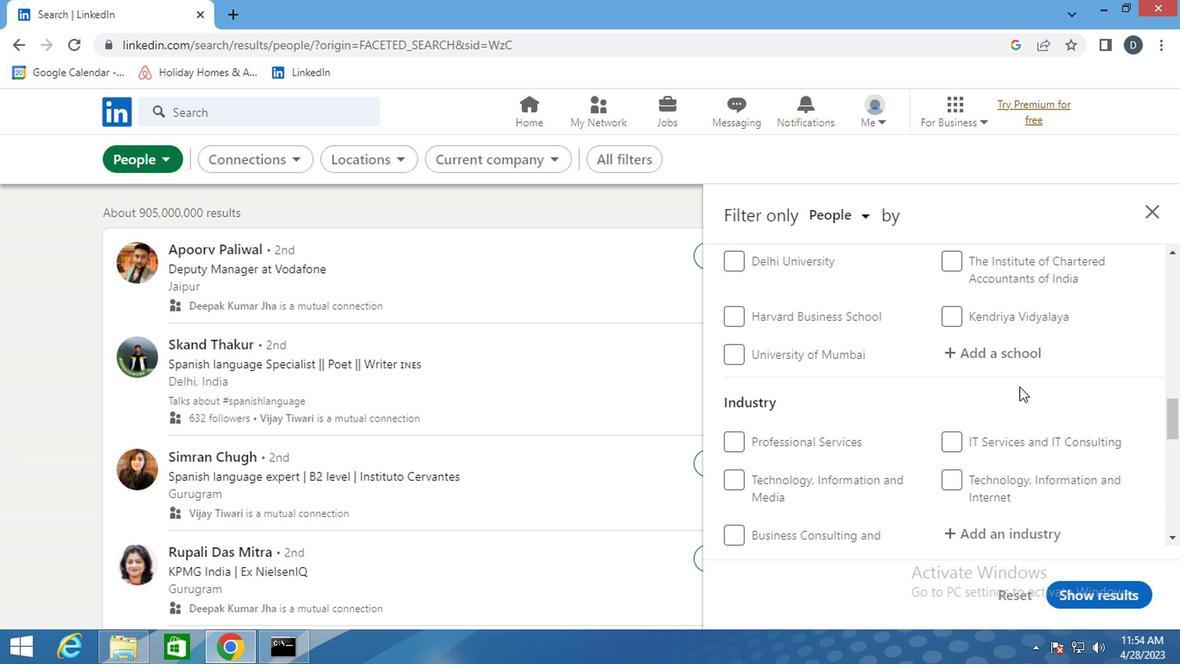 
Action: Mouse scrolled (1000, 387) with delta (0, 0)
Screenshot: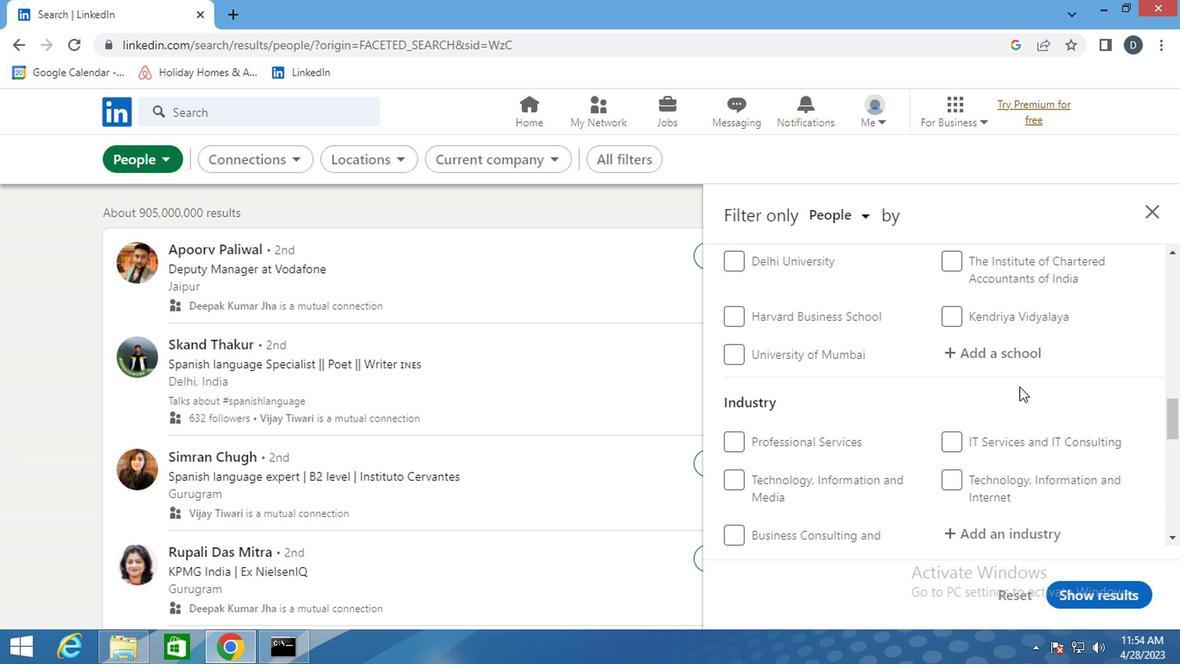 
Action: Mouse scrolled (1000, 387) with delta (0, 0)
Screenshot: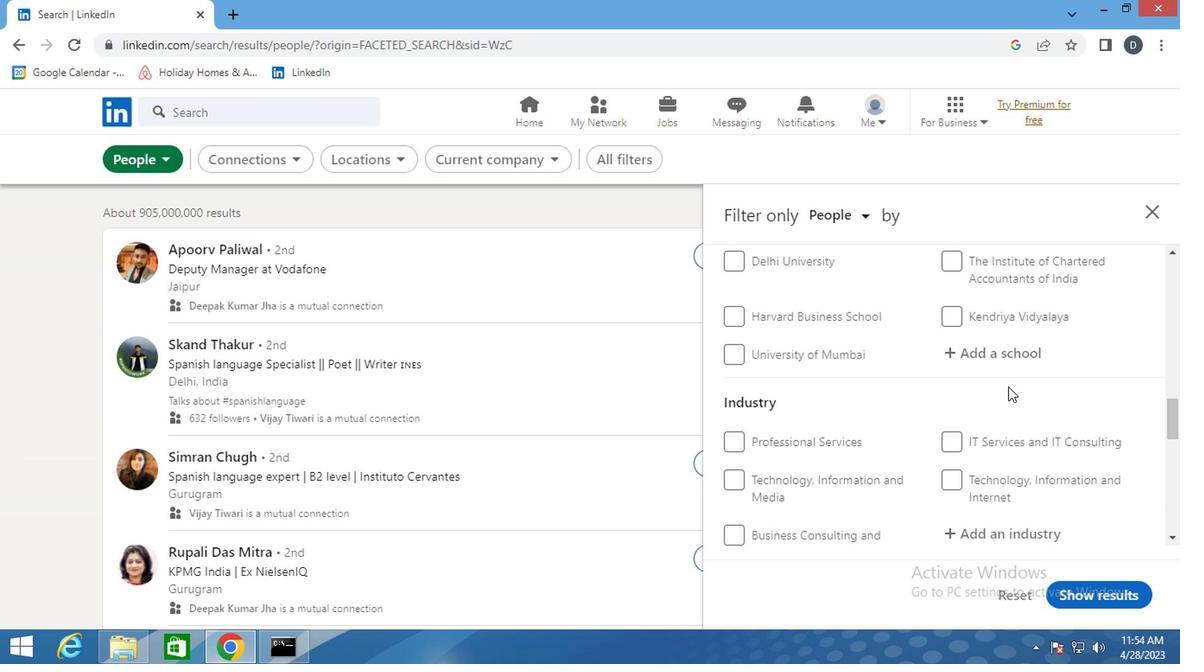 
Action: Mouse moved to (917, 396)
Screenshot: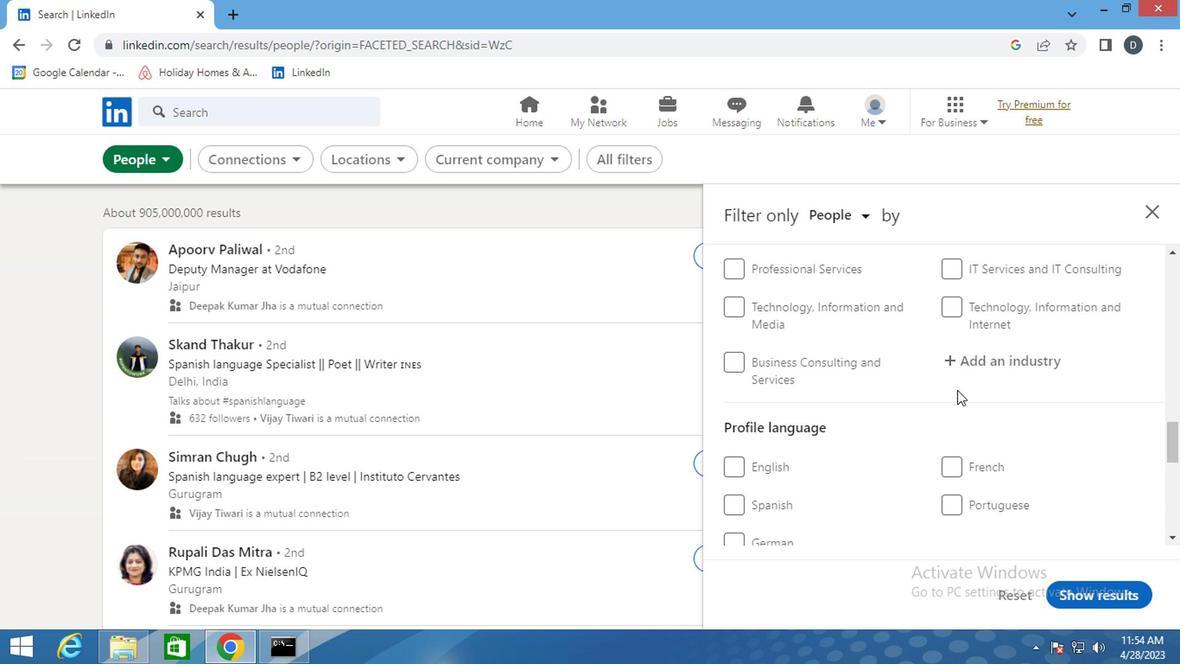 
Action: Mouse scrolled (917, 396) with delta (0, 0)
Screenshot: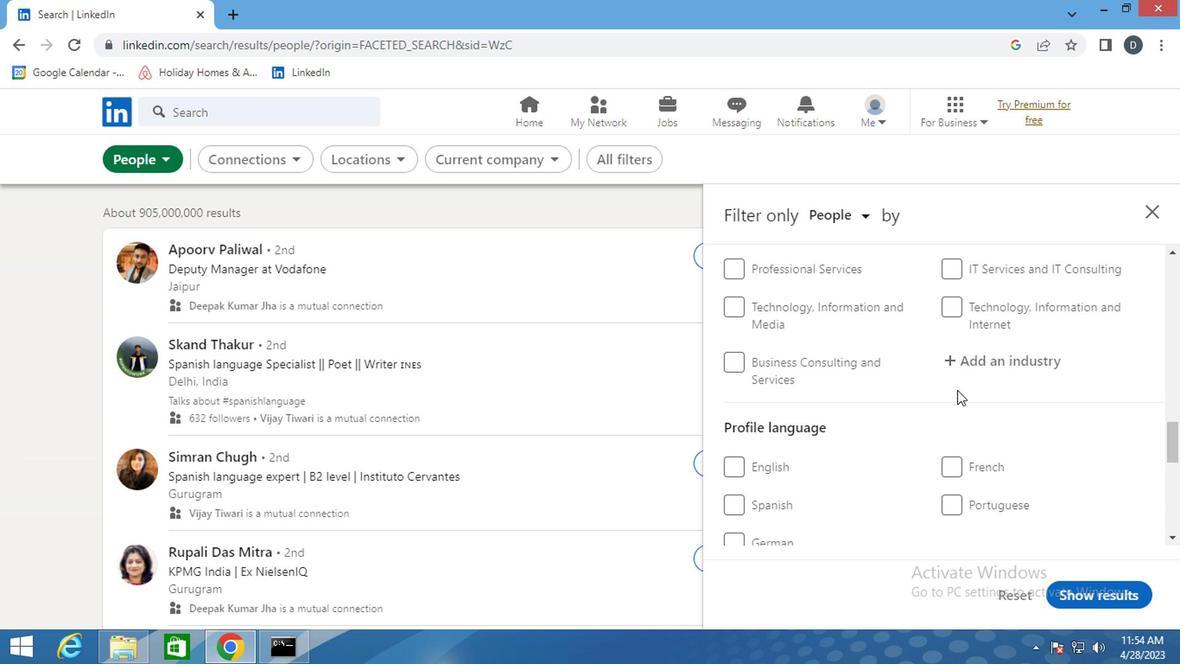 
Action: Mouse moved to (759, 423)
Screenshot: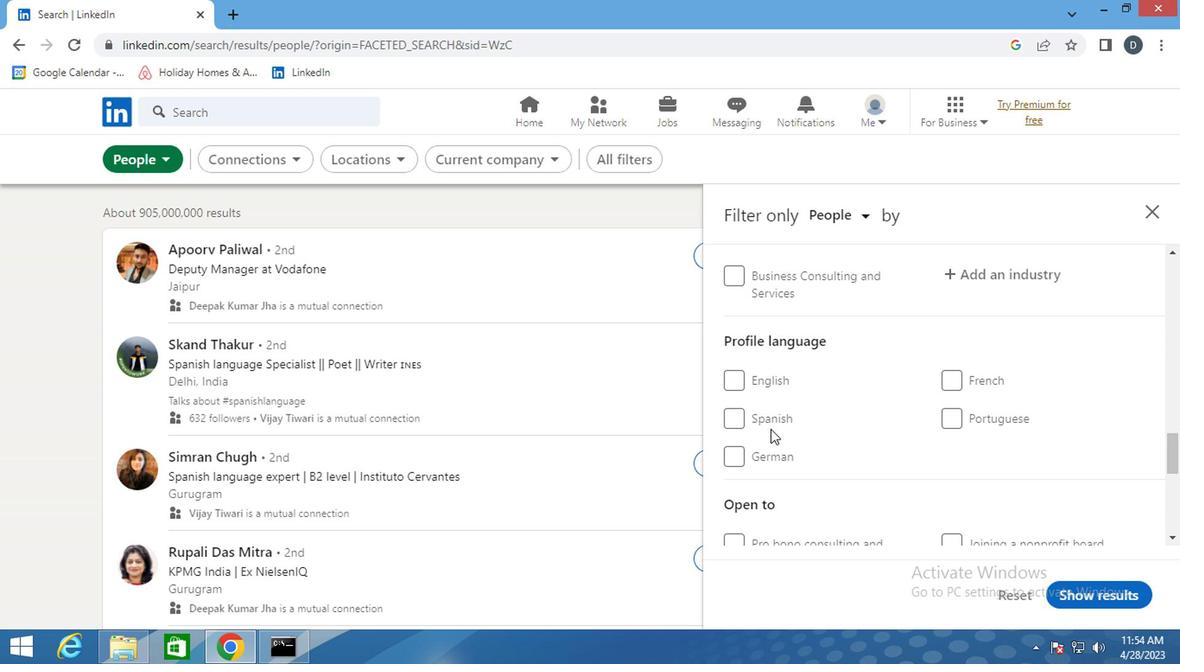 
Action: Mouse pressed left at (759, 423)
Screenshot: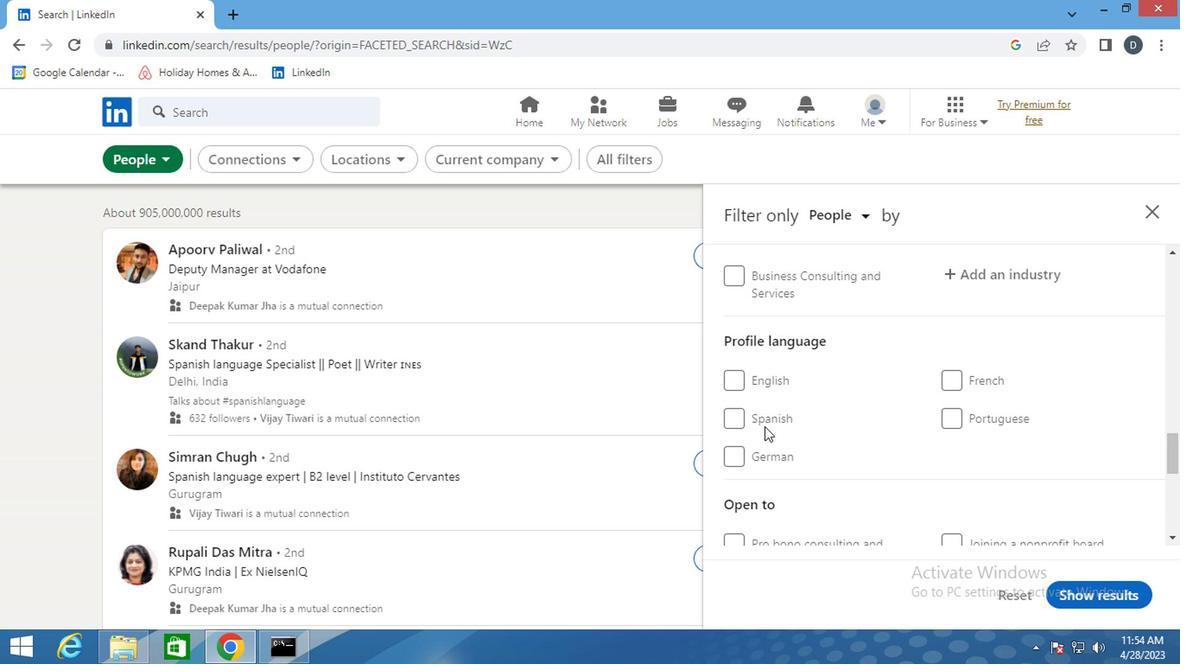 
Action: Mouse moved to (1032, 431)
Screenshot: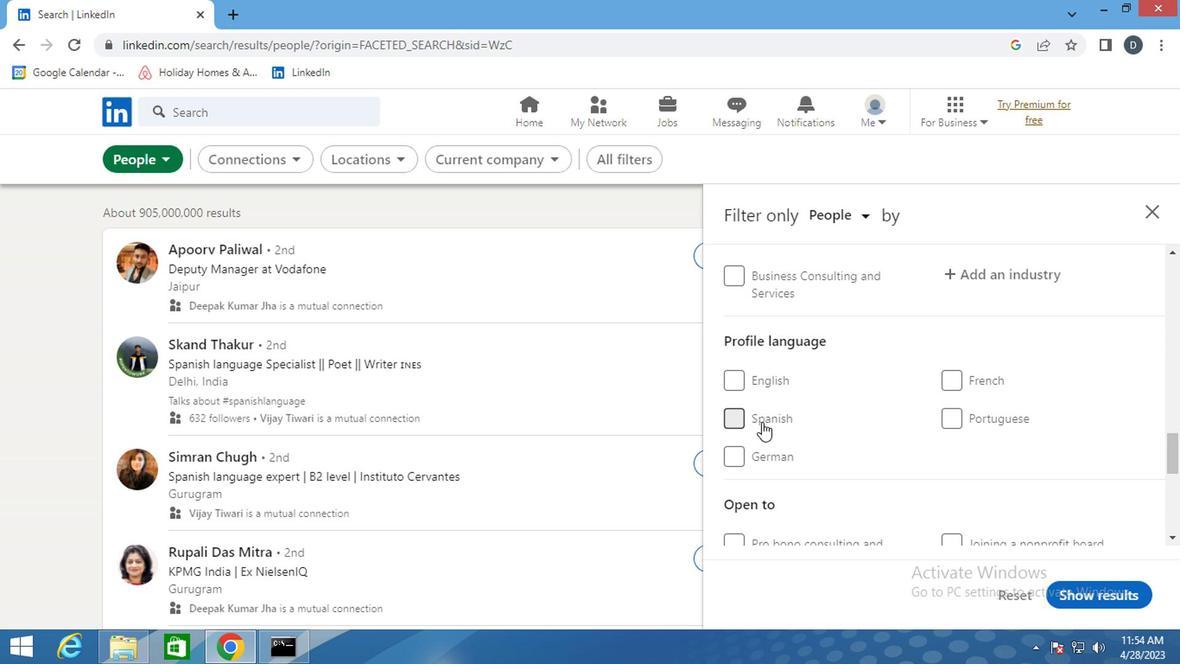 
Action: Mouse scrolled (1032, 432) with delta (0, 1)
Screenshot: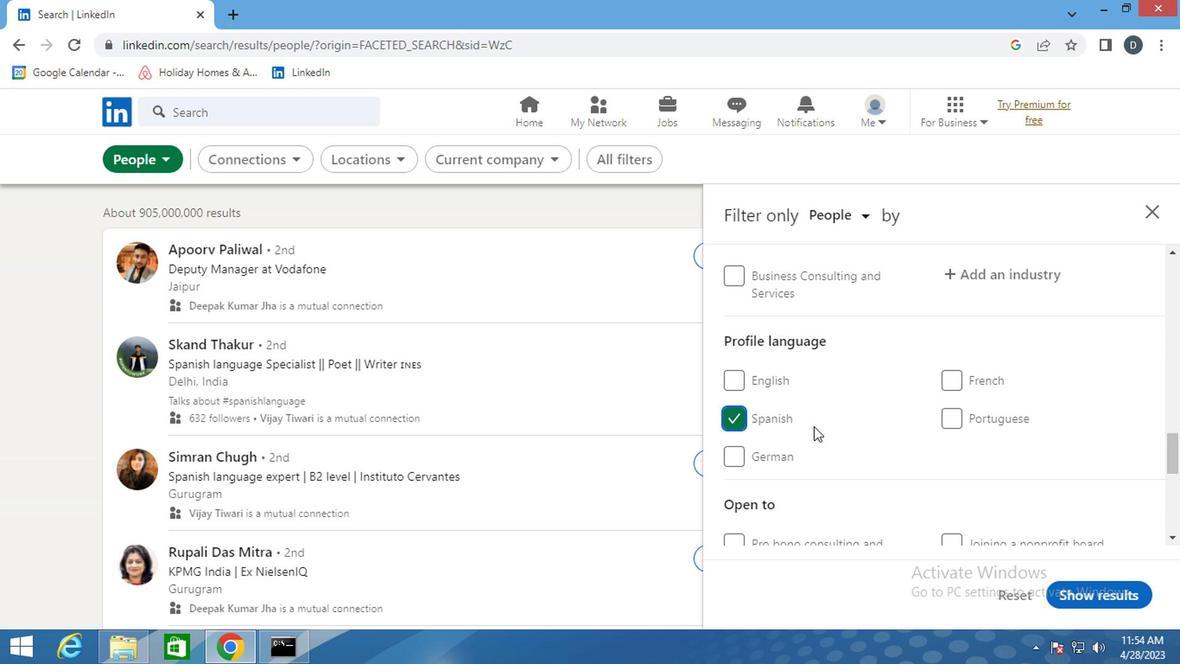 
Action: Mouse scrolled (1032, 432) with delta (0, 1)
Screenshot: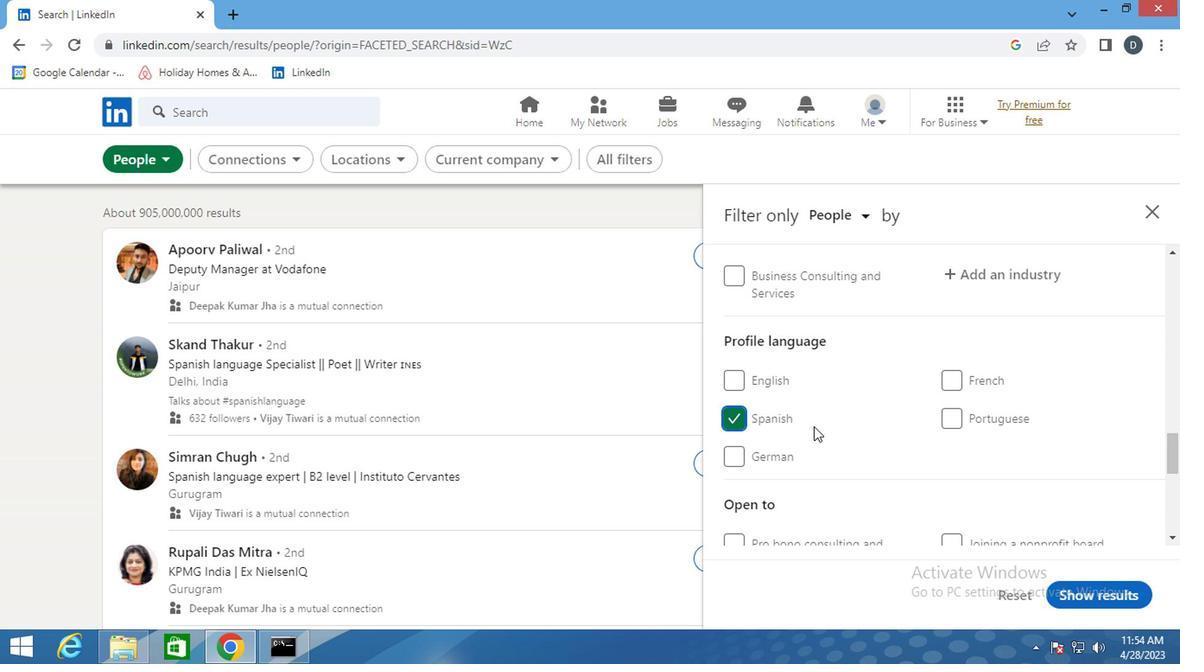 
Action: Mouse scrolled (1032, 432) with delta (0, 1)
Screenshot: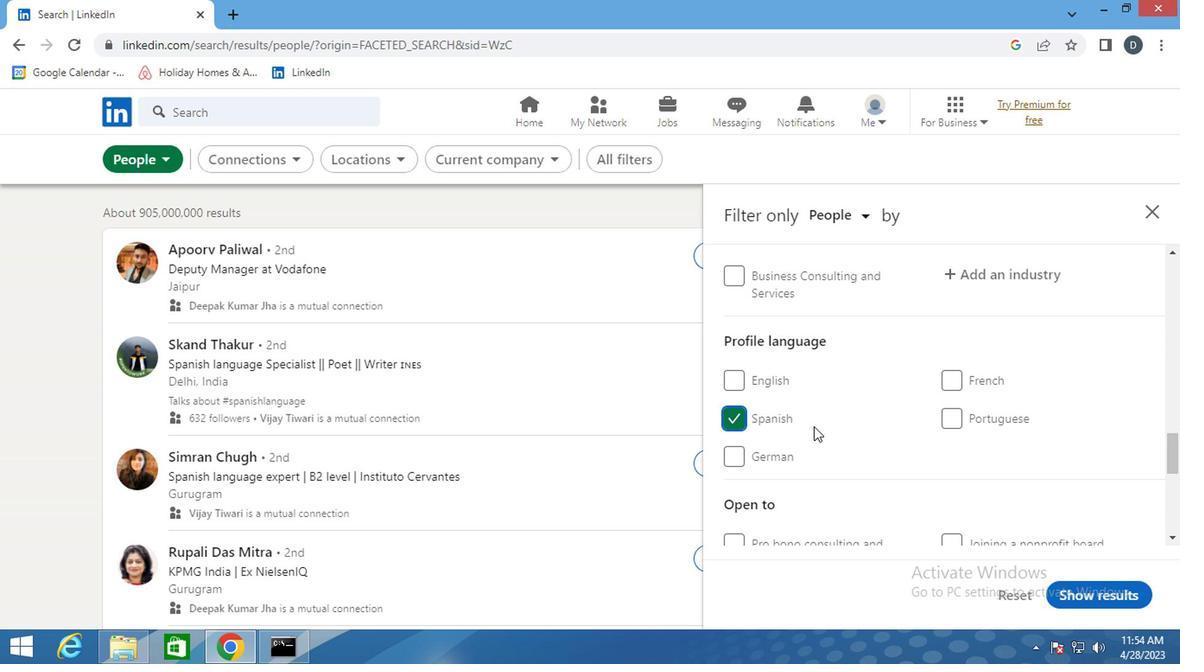 
Action: Mouse scrolled (1032, 432) with delta (0, 1)
Screenshot: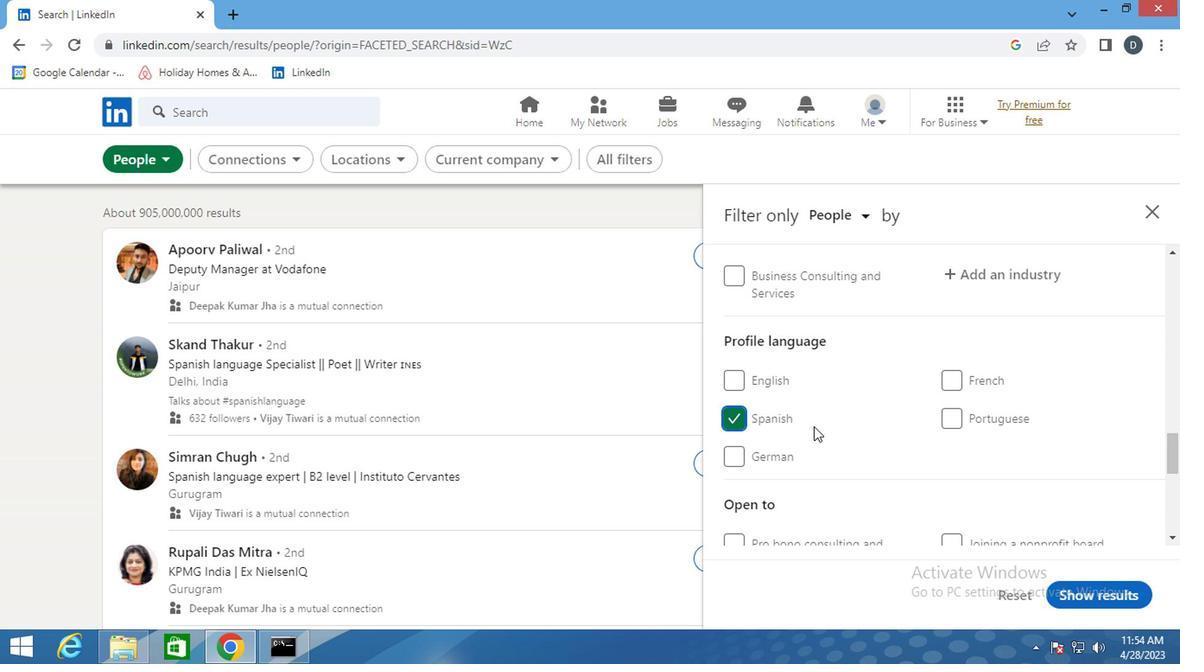 
Action: Mouse scrolled (1032, 432) with delta (0, 1)
Screenshot: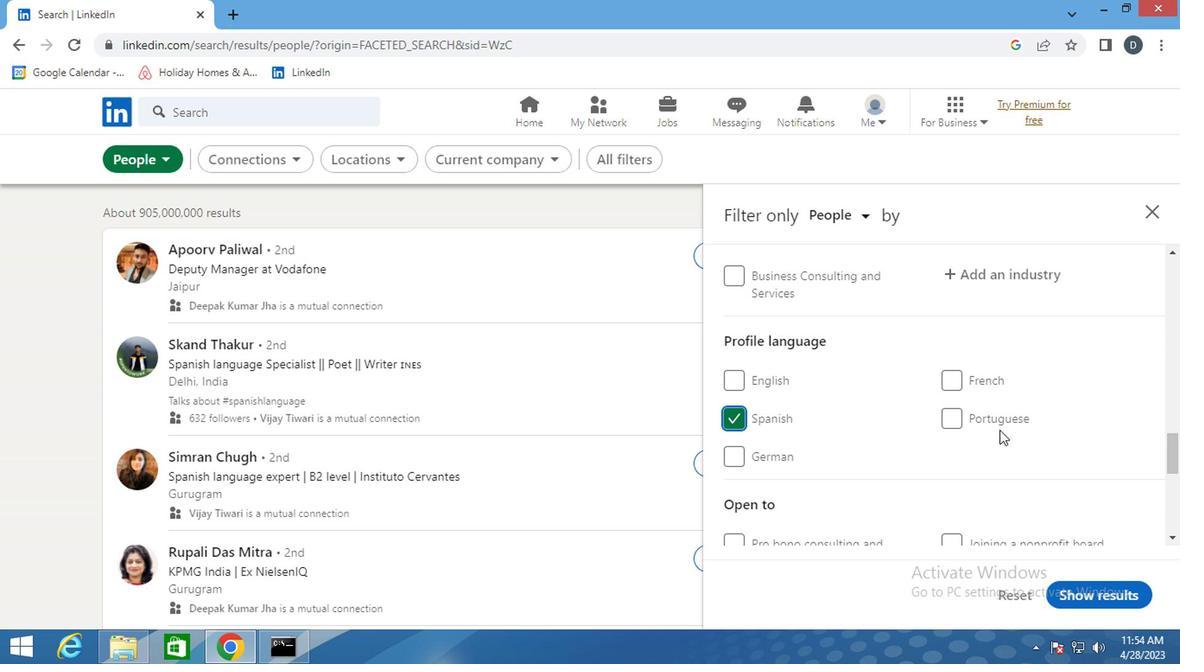 
Action: Mouse scrolled (1032, 432) with delta (0, 1)
Screenshot: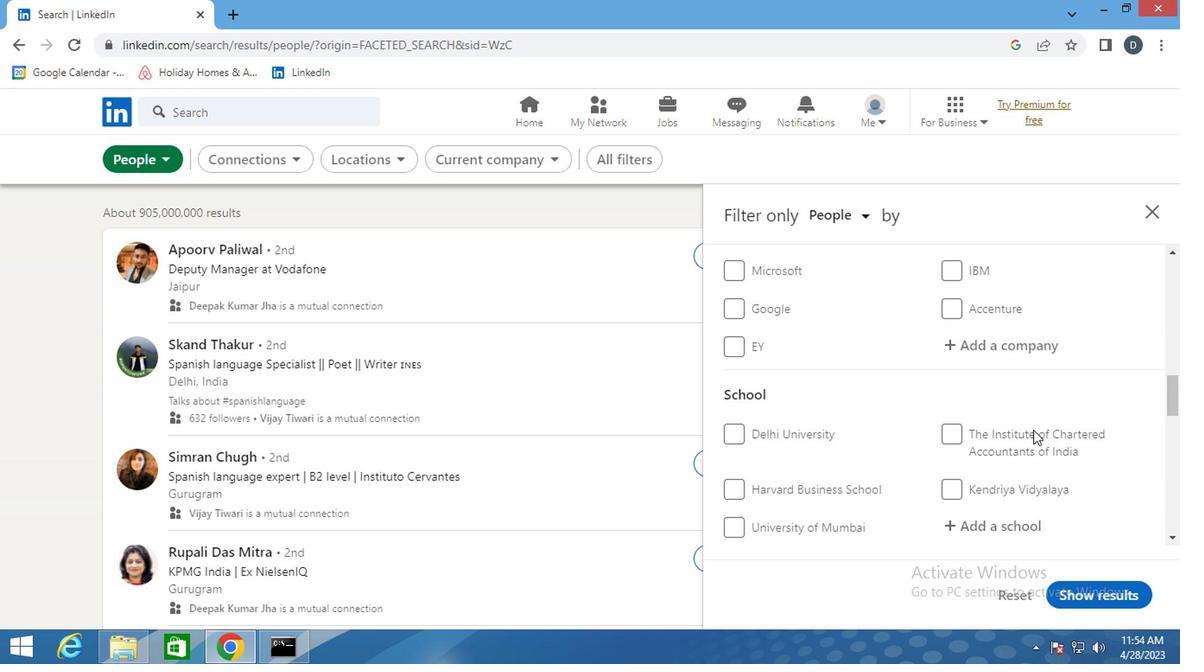 
Action: Mouse scrolled (1032, 432) with delta (0, 1)
Screenshot: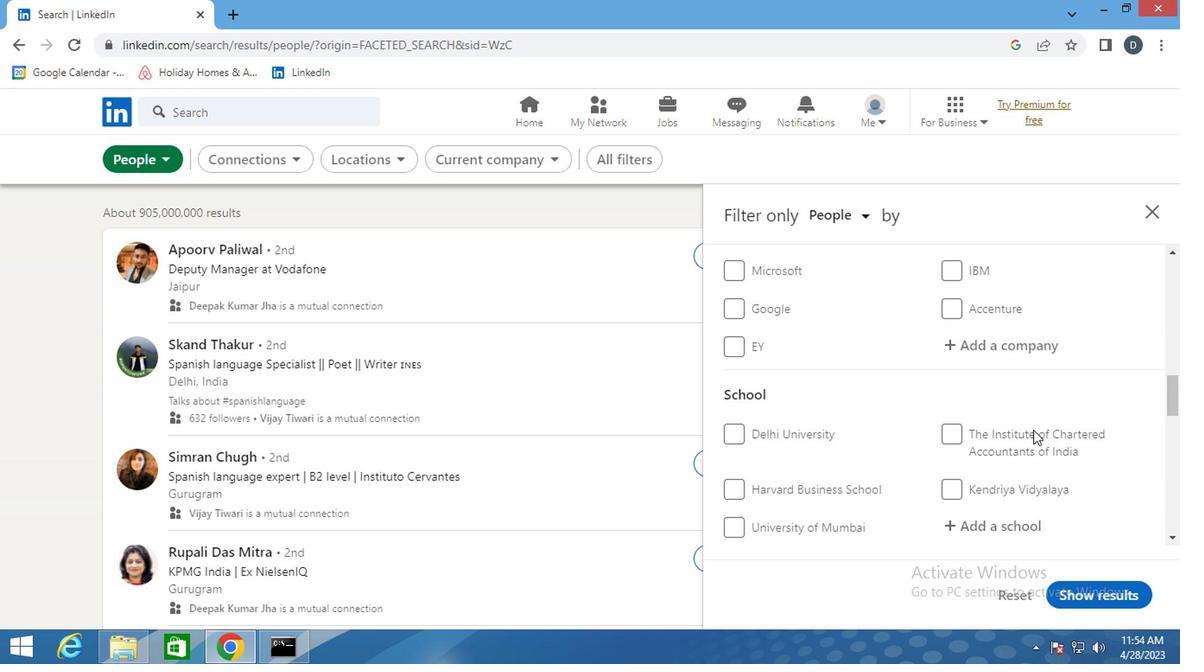 
Action: Mouse moved to (1025, 361)
Screenshot: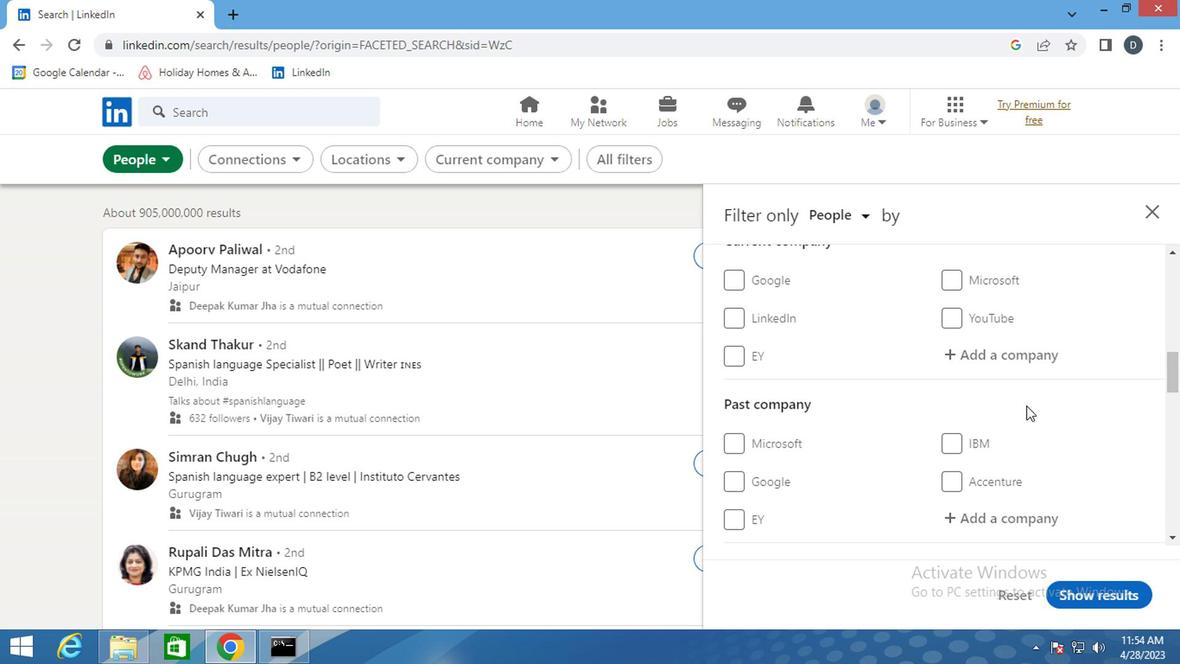 
Action: Mouse pressed left at (1025, 361)
Screenshot: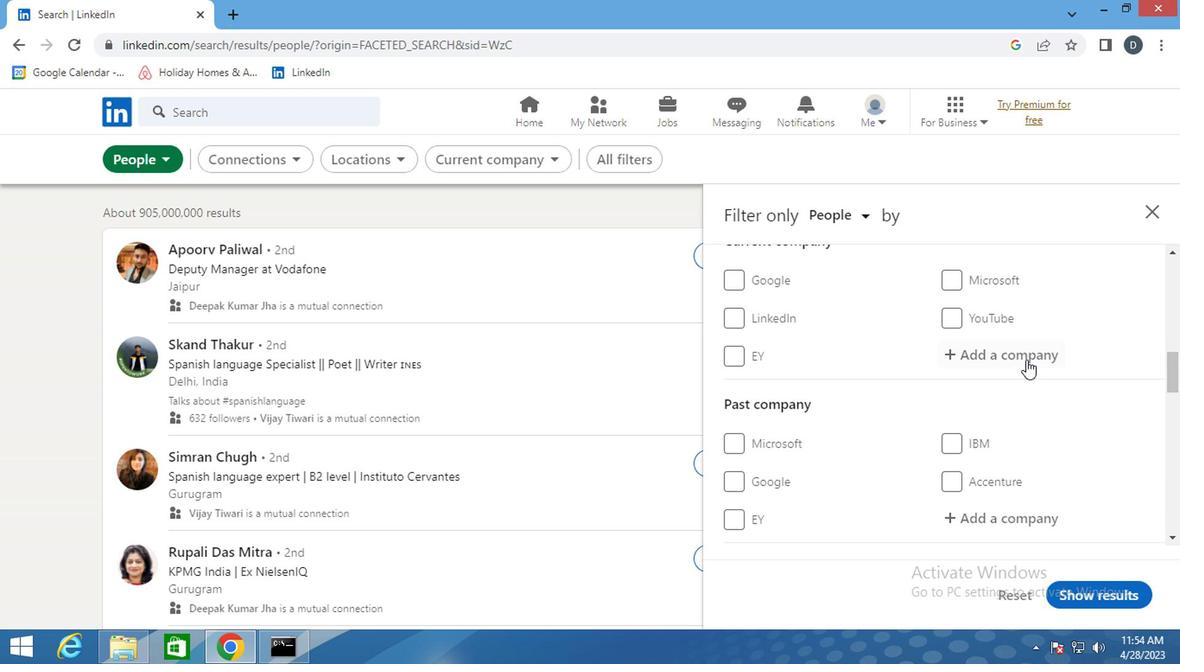 
Action: Key pressed <Key.shift><Key.shift><Key.shift>IES
Screenshot: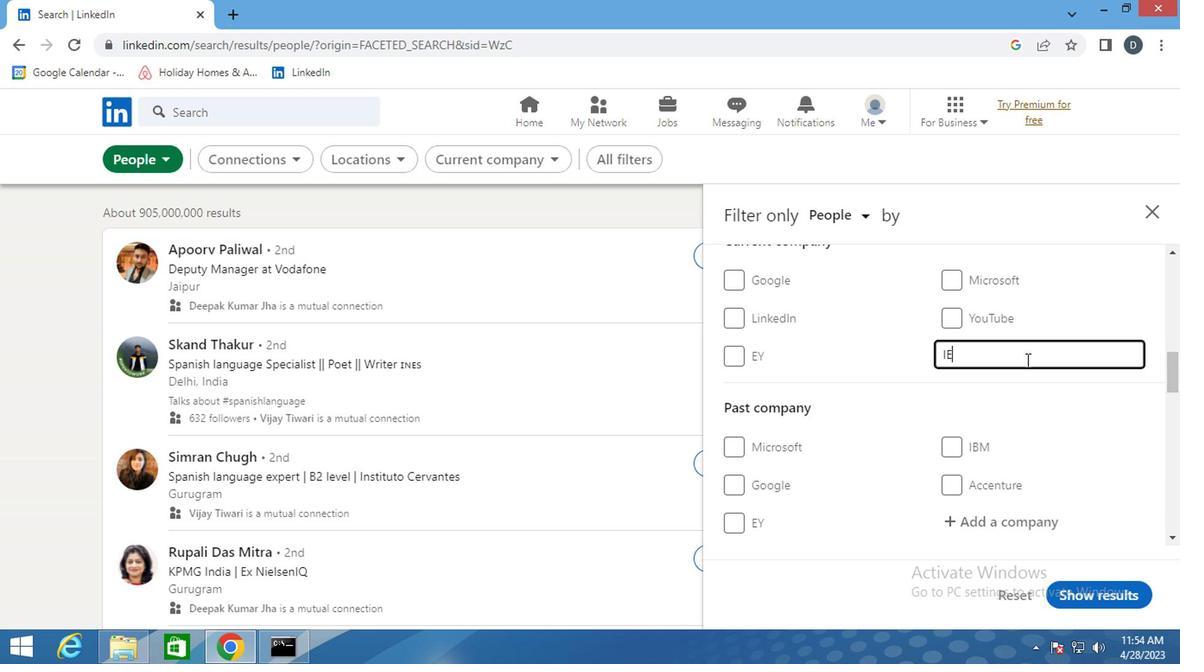 
Action: Mouse moved to (993, 343)
Screenshot: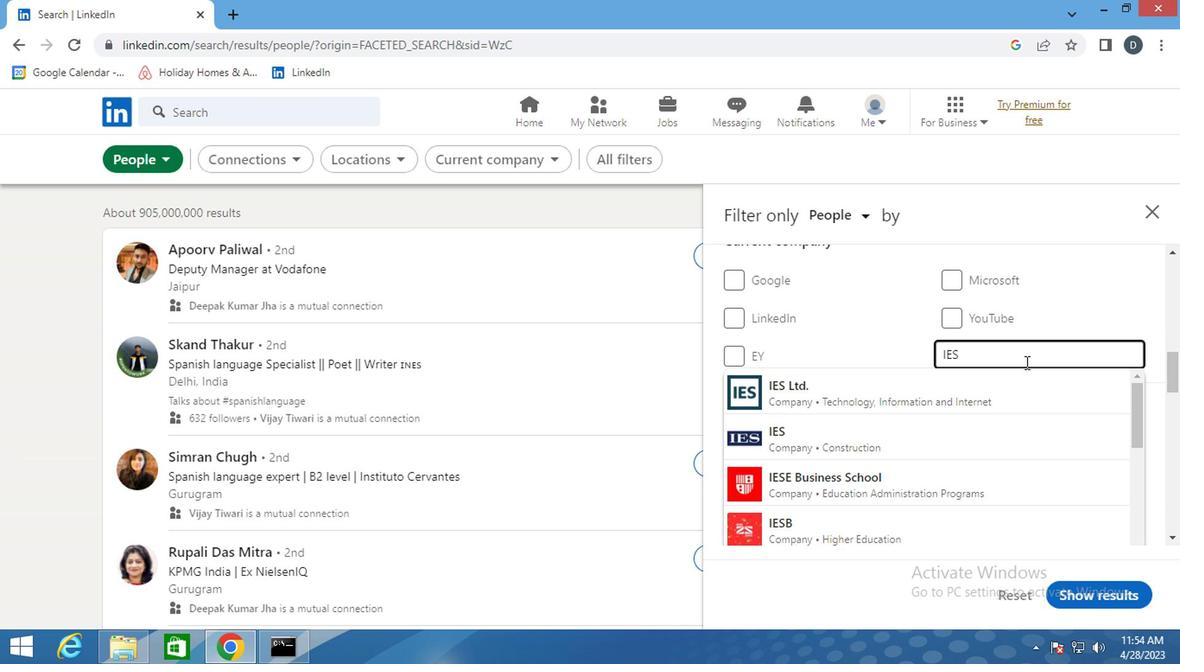 
Action: Key pressed <Key.backspace><Key.backspace><Key.backspace><Key.shift>INDEGENE
Screenshot: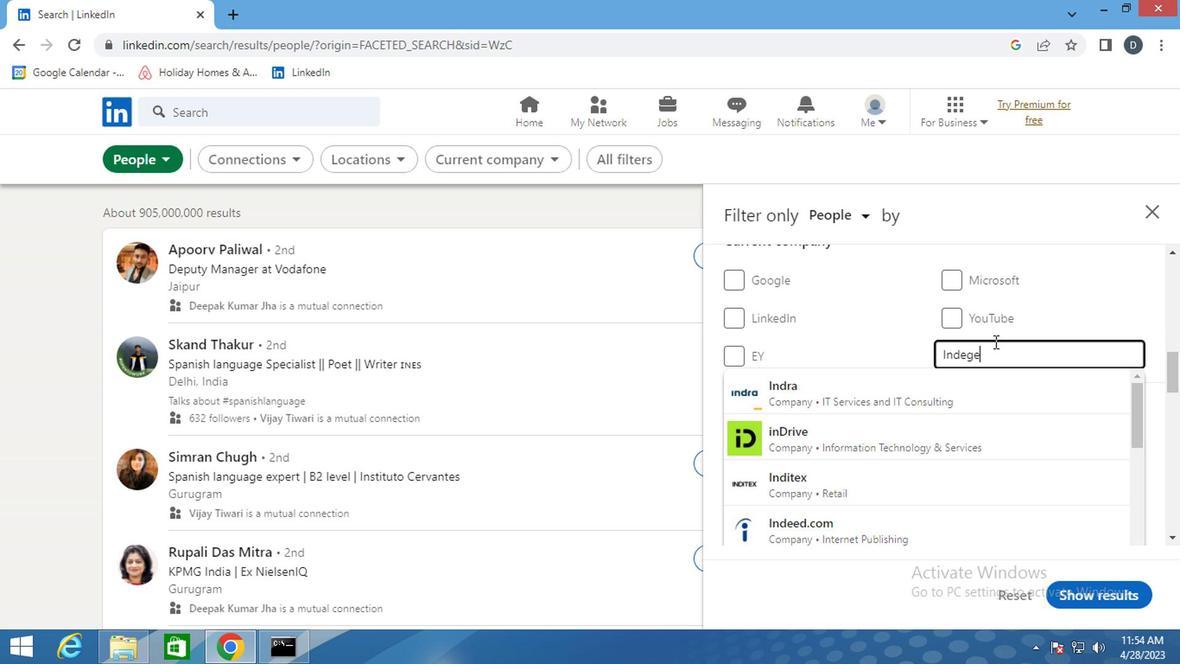 
Action: Mouse moved to (967, 392)
Screenshot: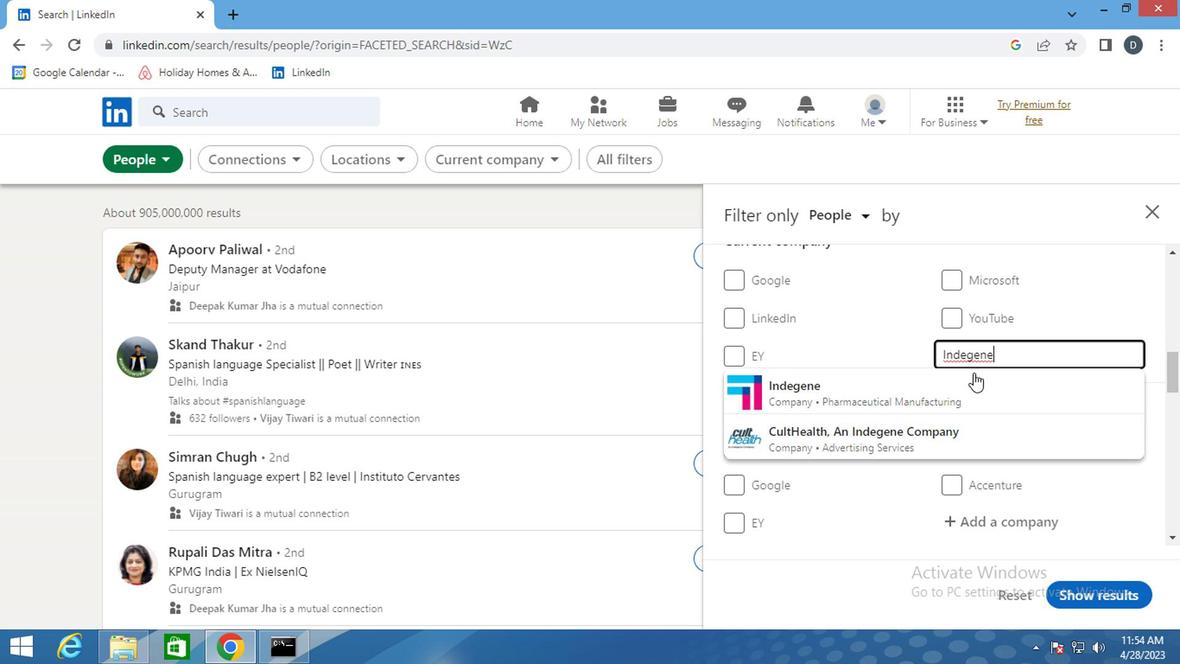 
Action: Mouse pressed left at (967, 392)
Screenshot: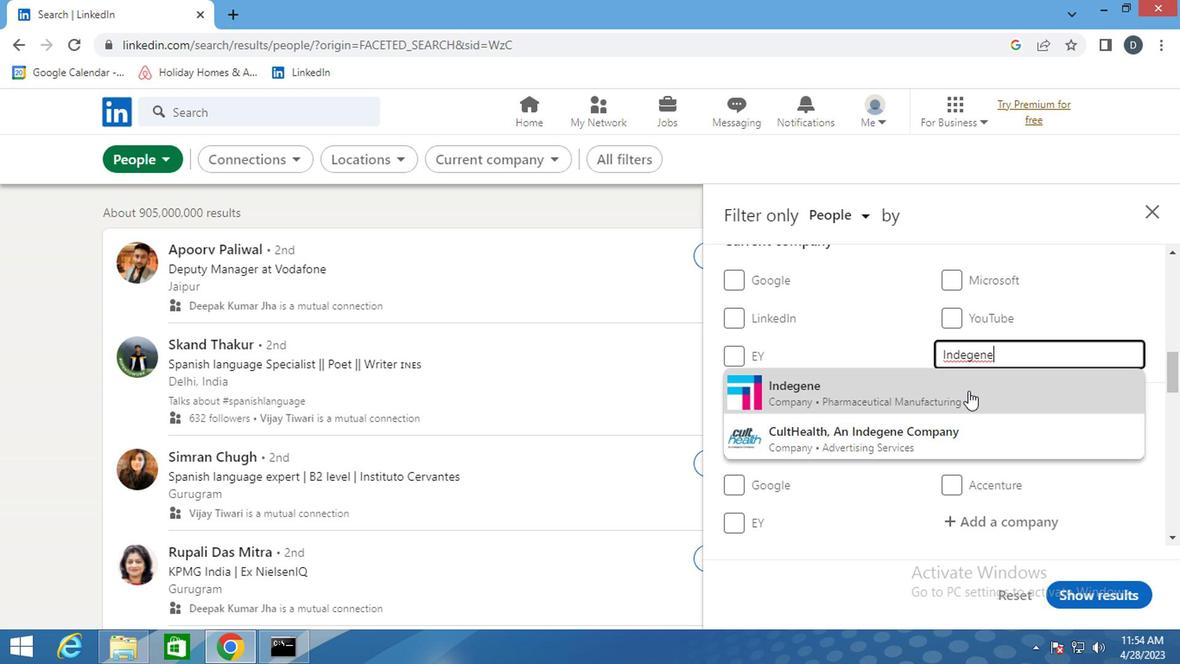 
Action: Mouse moved to (967, 394)
Screenshot: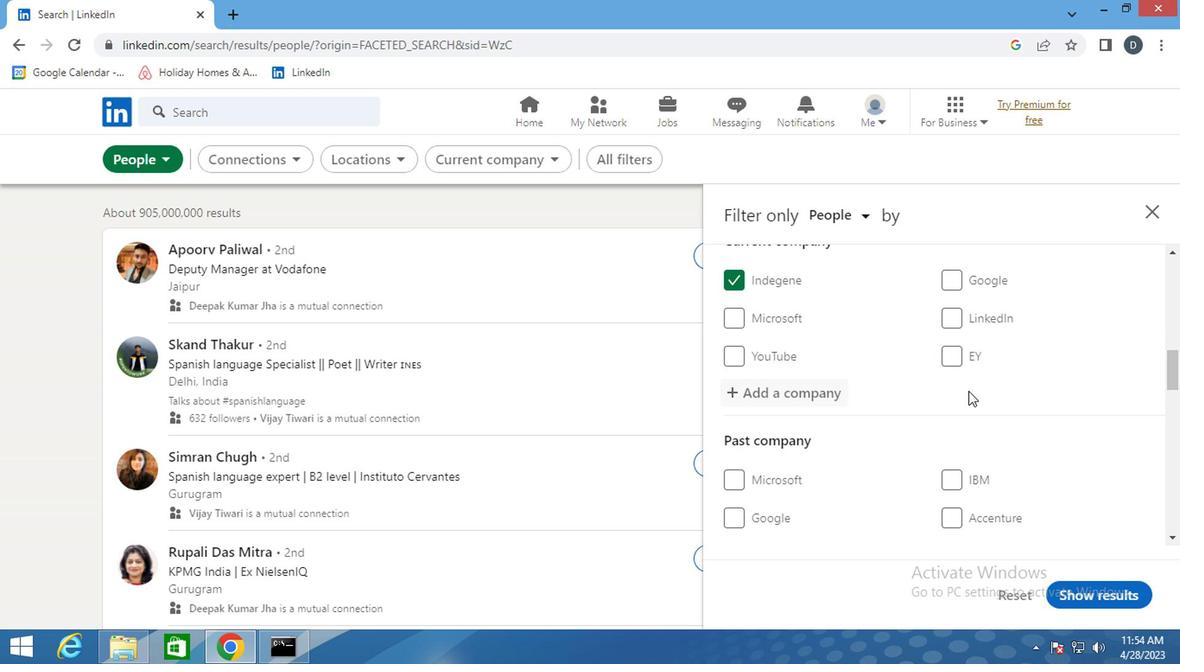 
Action: Mouse scrolled (967, 394) with delta (0, 0)
Screenshot: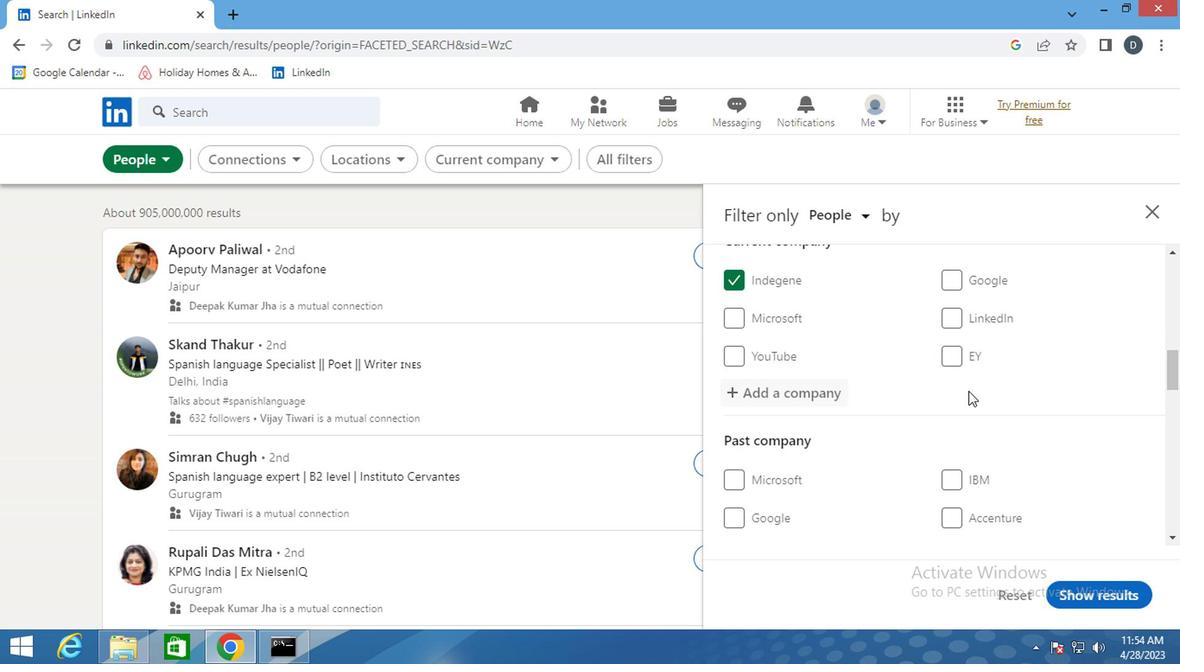 
Action: Mouse moved to (968, 398)
Screenshot: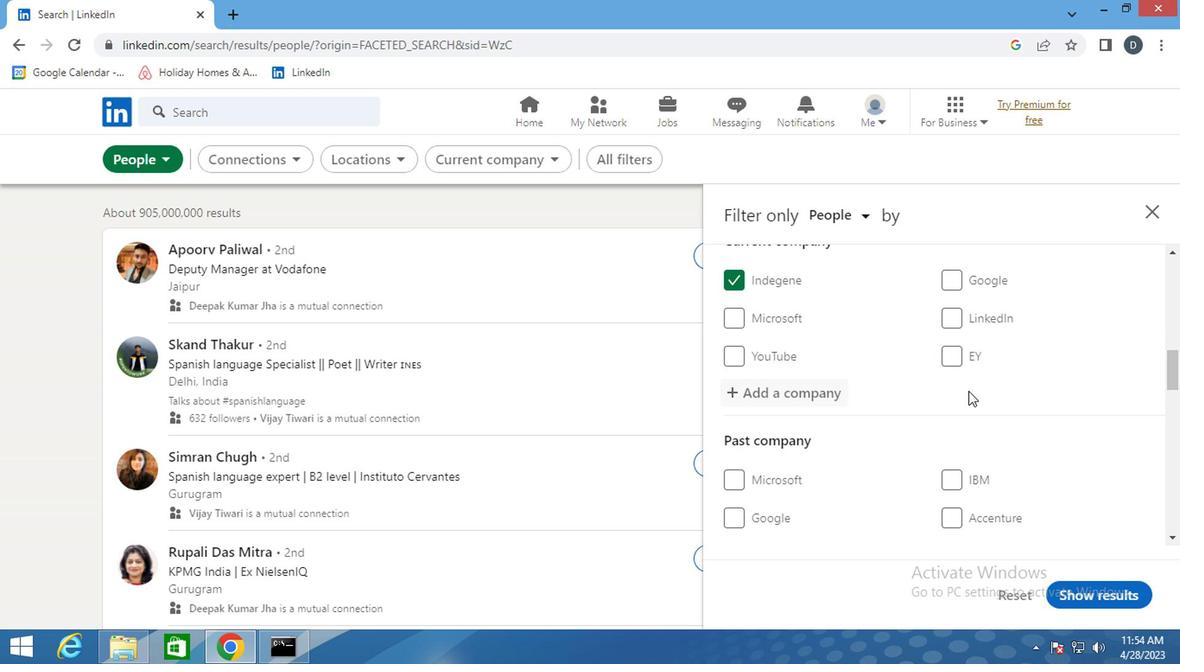 
Action: Mouse scrolled (968, 397) with delta (0, -1)
Screenshot: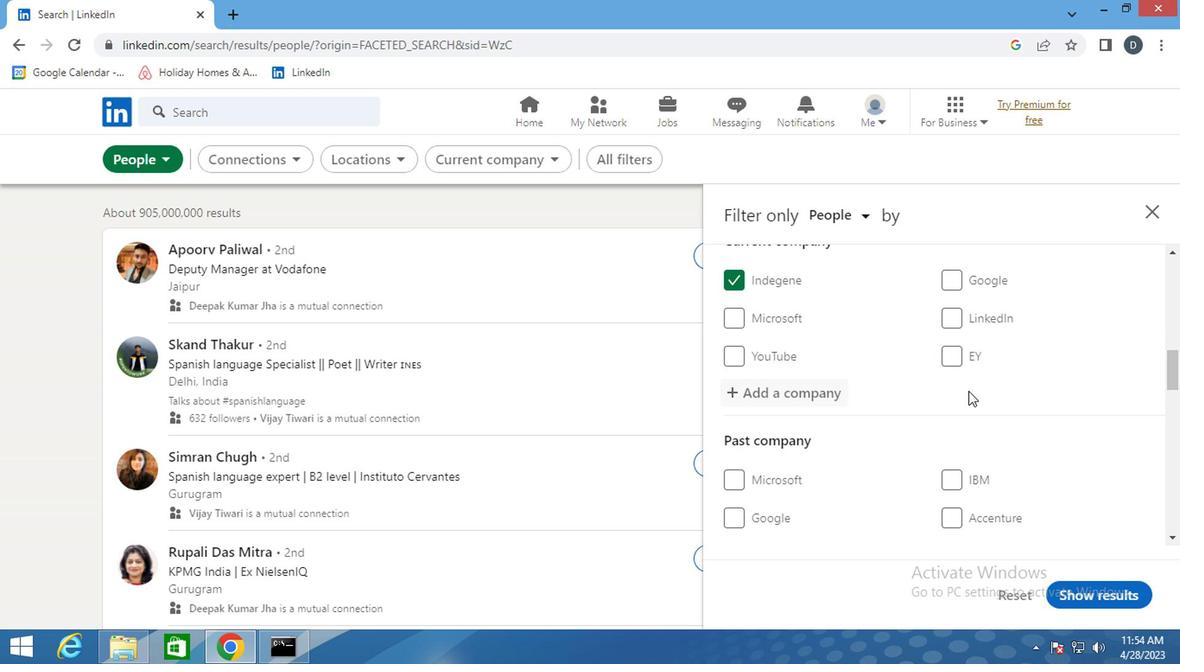
Action: Mouse moved to (970, 400)
Screenshot: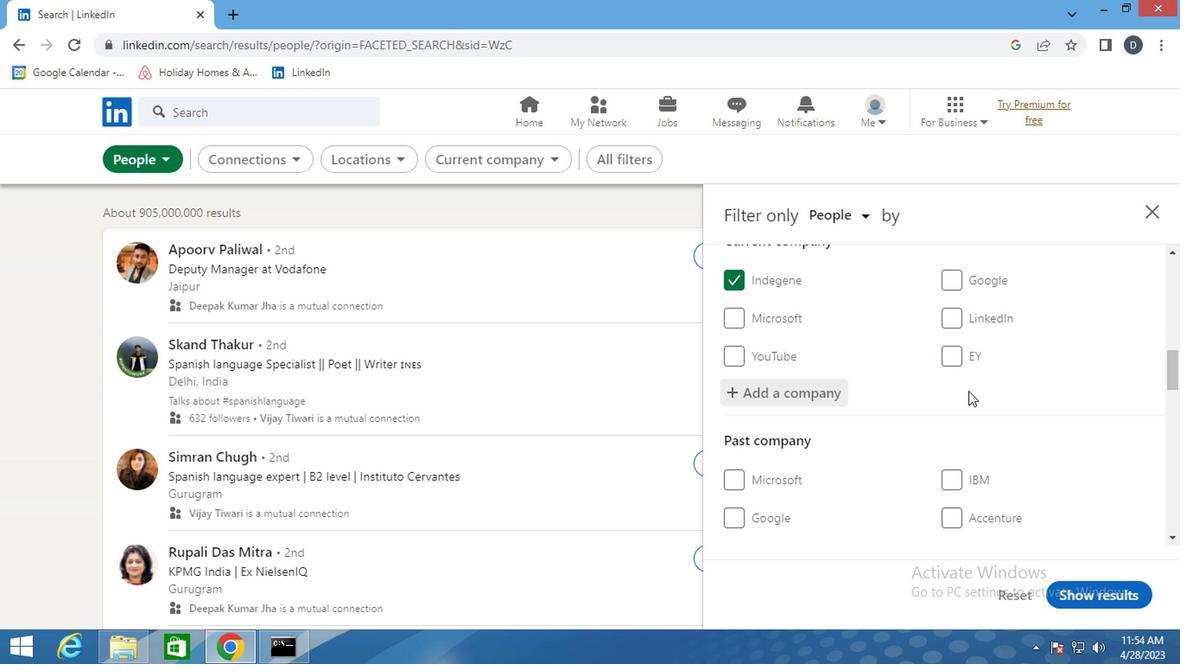 
Action: Mouse scrolled (970, 399) with delta (0, -1)
Screenshot: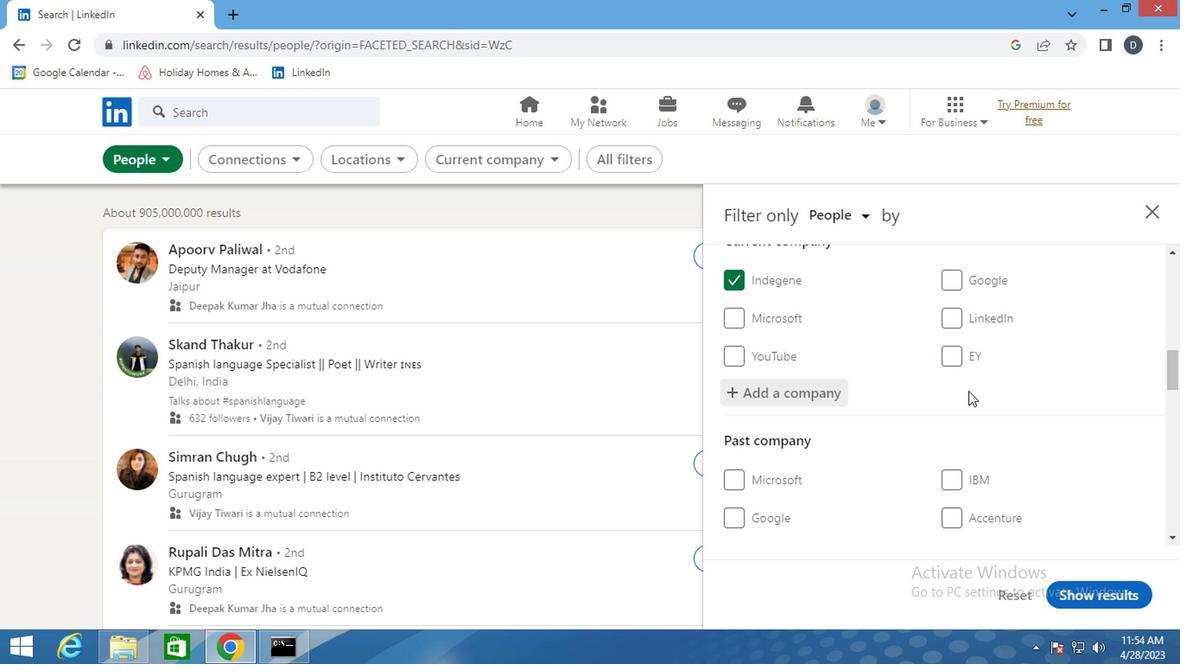 
Action: Mouse moved to (976, 401)
Screenshot: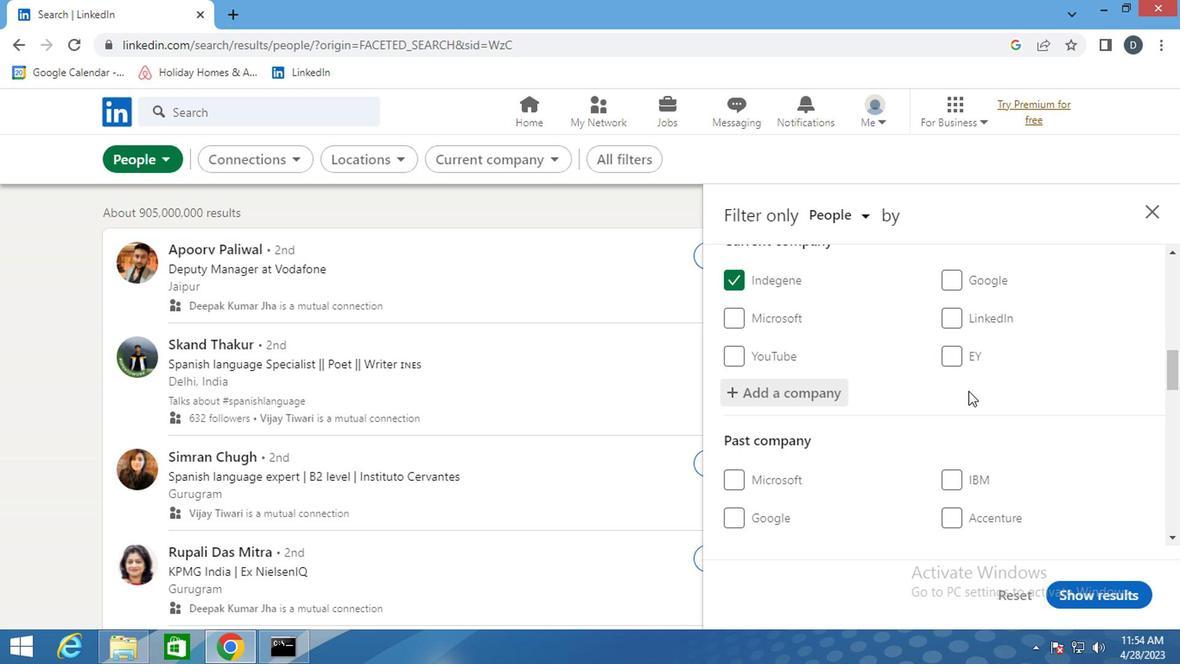 
Action: Mouse scrolled (976, 400) with delta (0, 0)
Screenshot: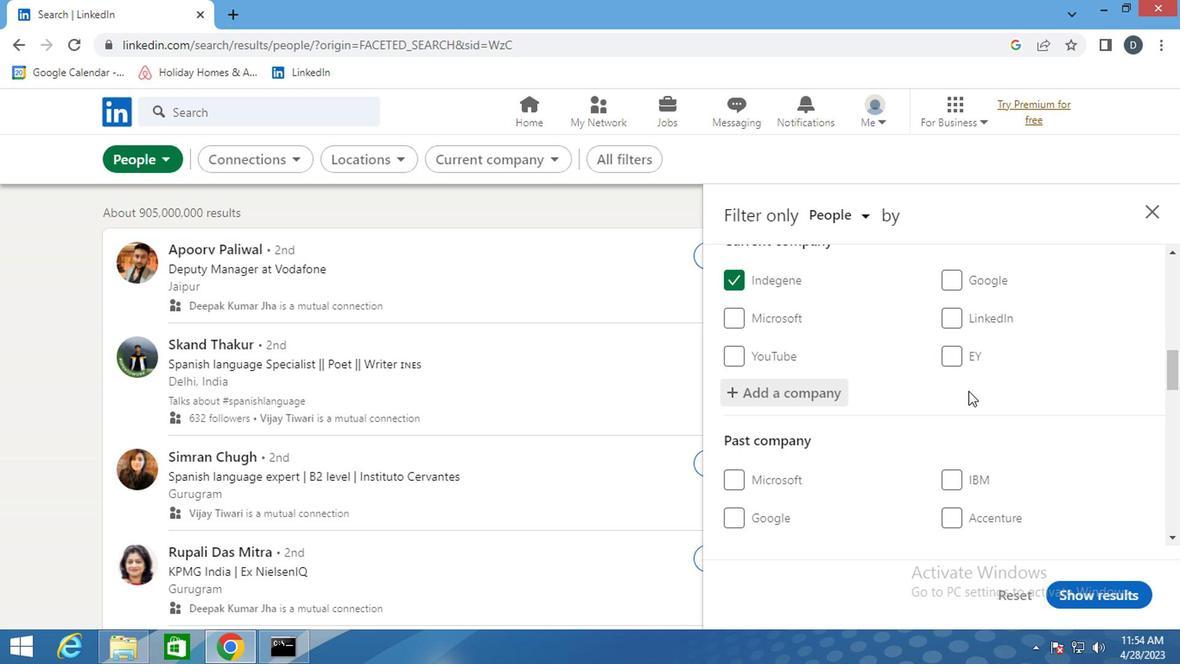 
Action: Mouse moved to (1016, 391)
Screenshot: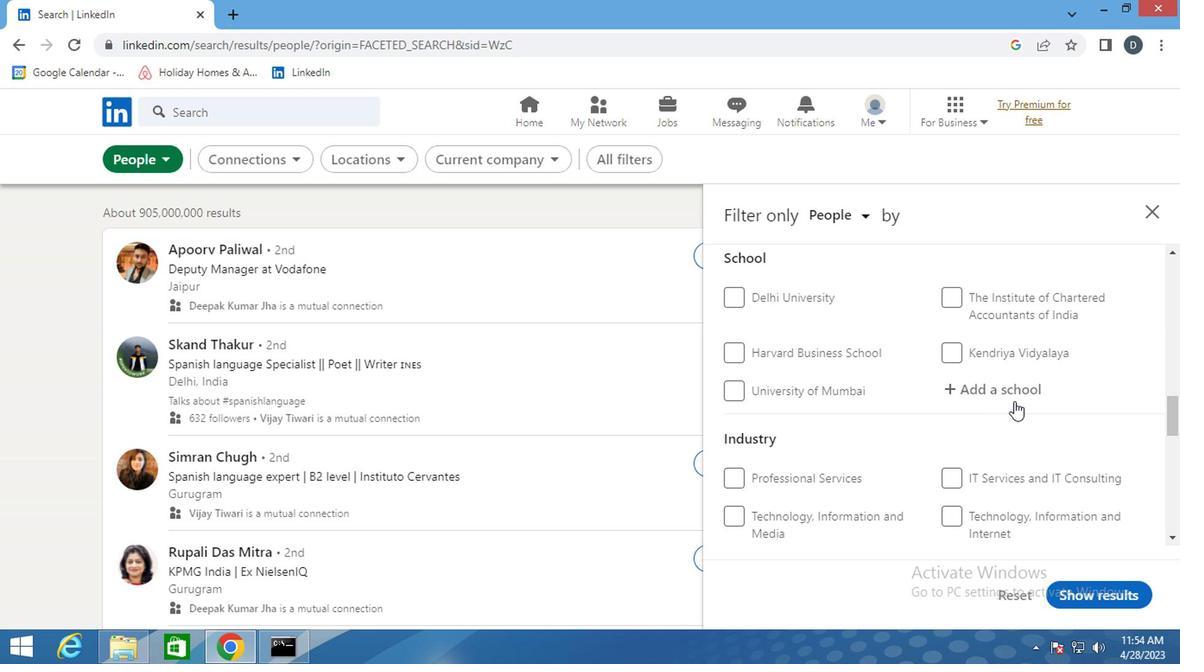 
Action: Mouse pressed left at (1016, 391)
Screenshot: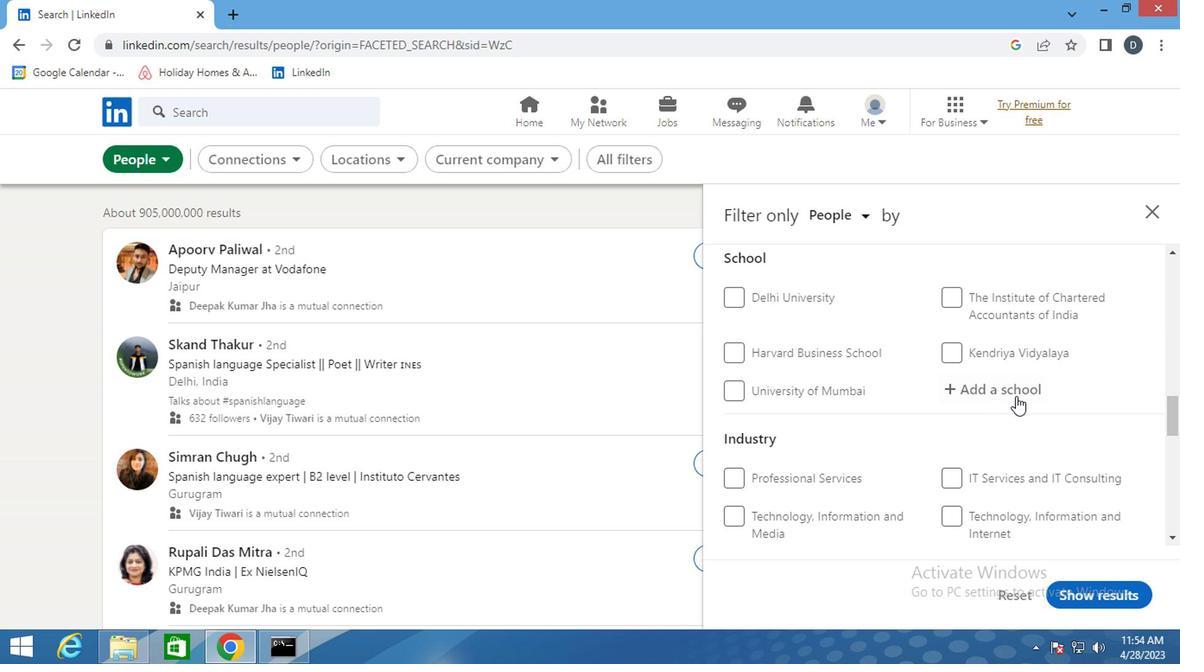 
Action: Mouse moved to (1016, 390)
Screenshot: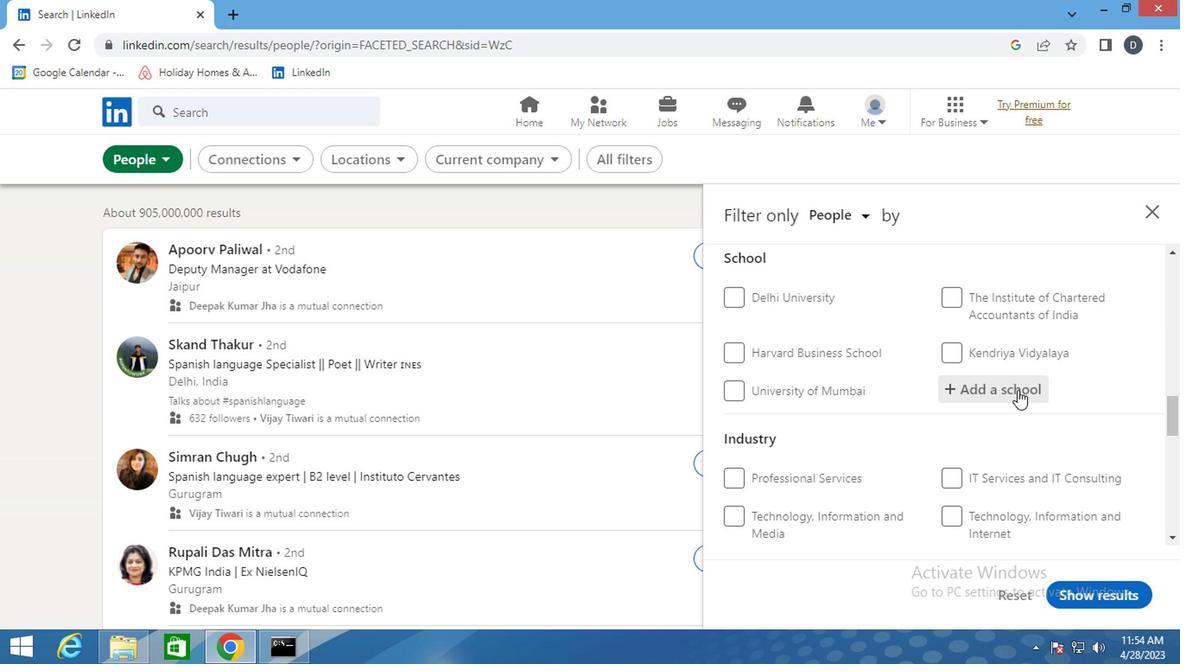 
Action: Key pressed <Key.shift><Key.shift><Key.shift><Key.shift>IES
Screenshot: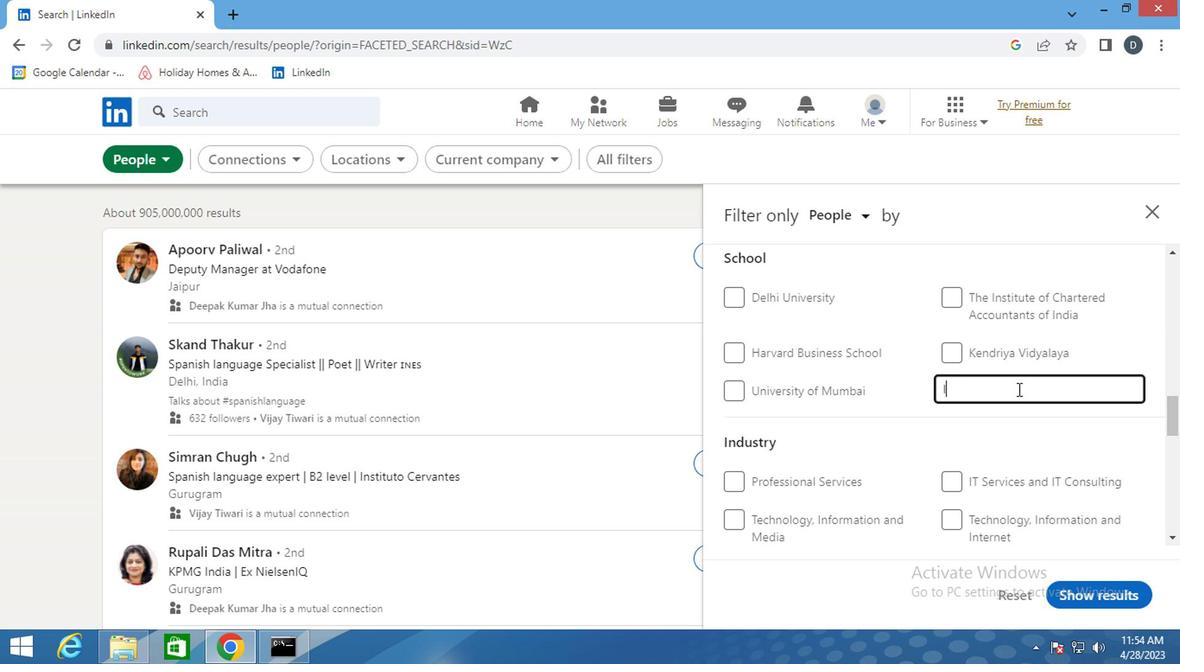 
Action: Mouse moved to (1008, 385)
Screenshot: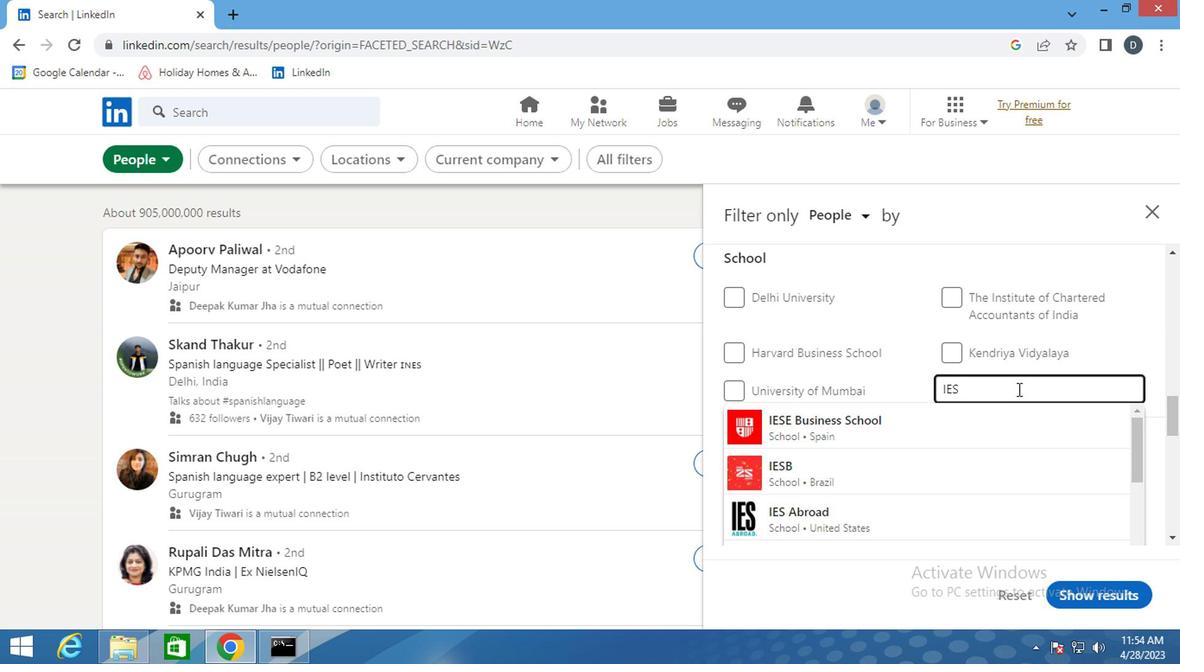 
Action: Key pressed <Key.space>
Screenshot: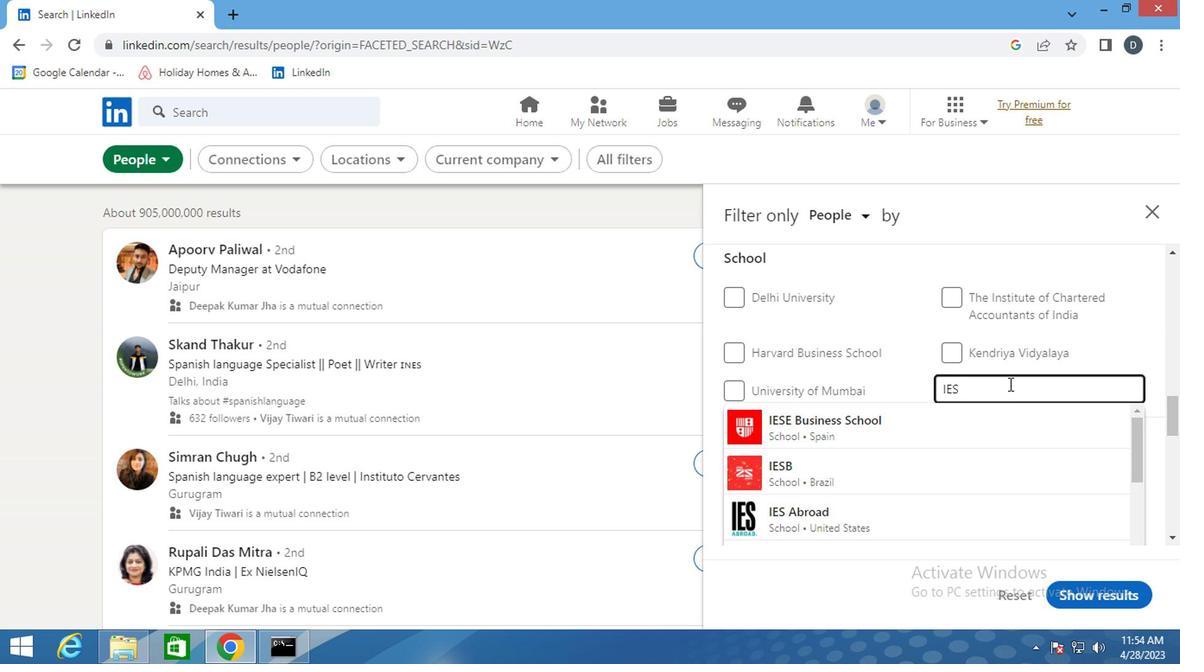 
Action: Mouse moved to (1006, 385)
Screenshot: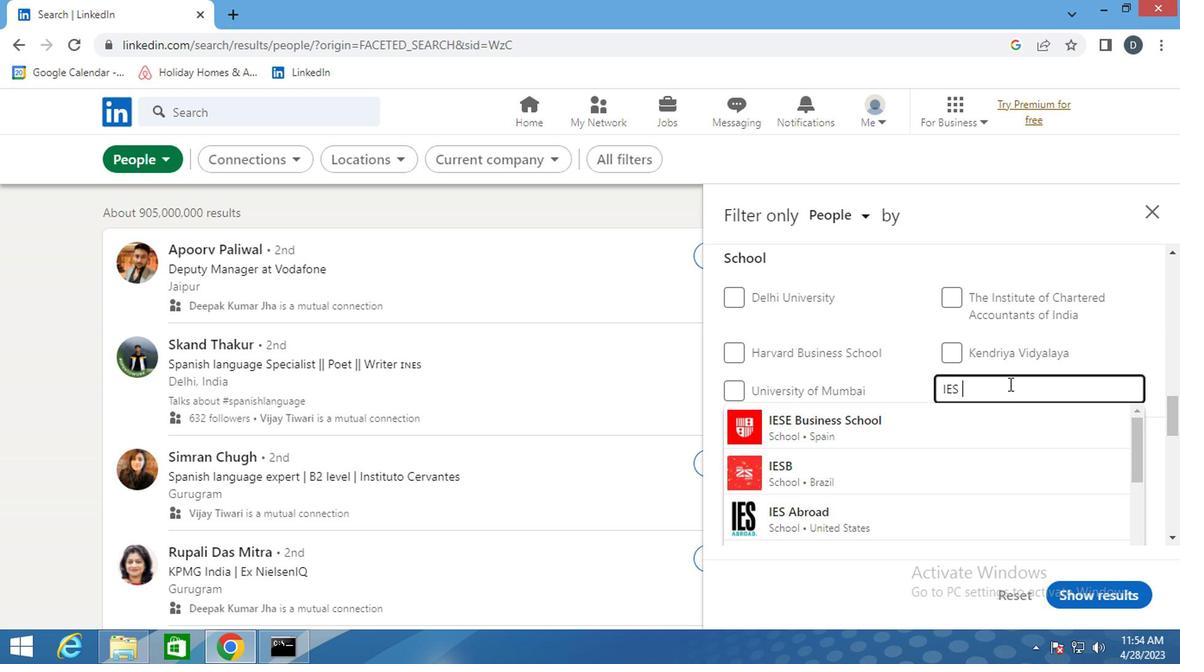 
Action: Key pressed <Key.shift>COLLEGE
Screenshot: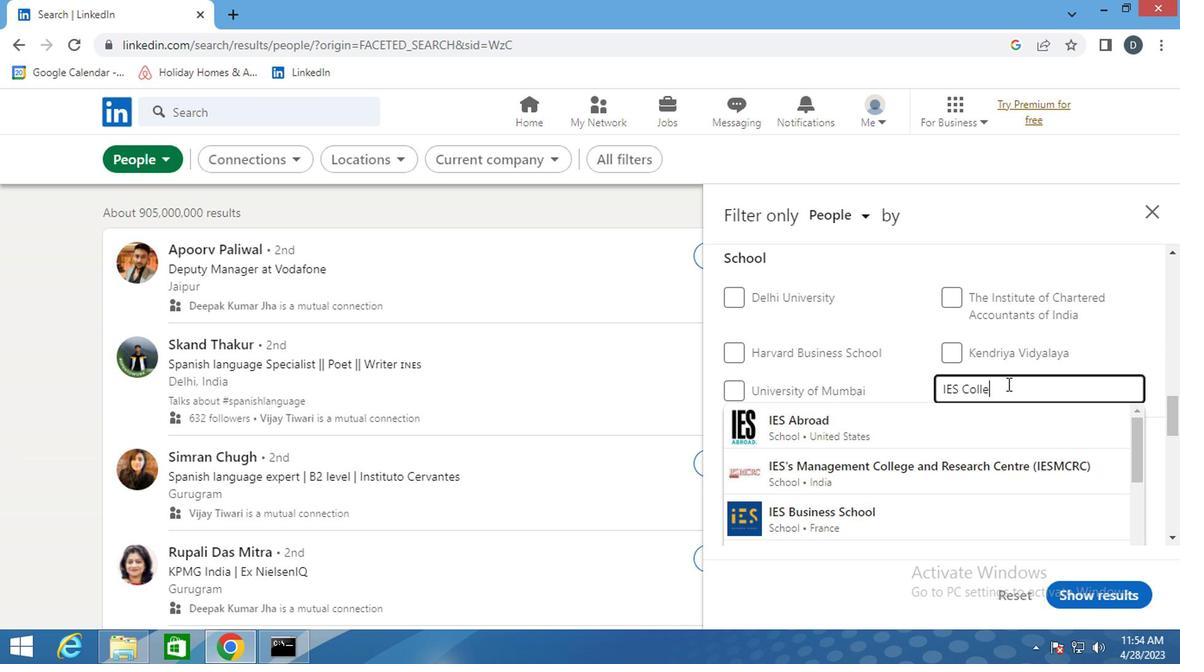 
Action: Mouse moved to (998, 420)
Screenshot: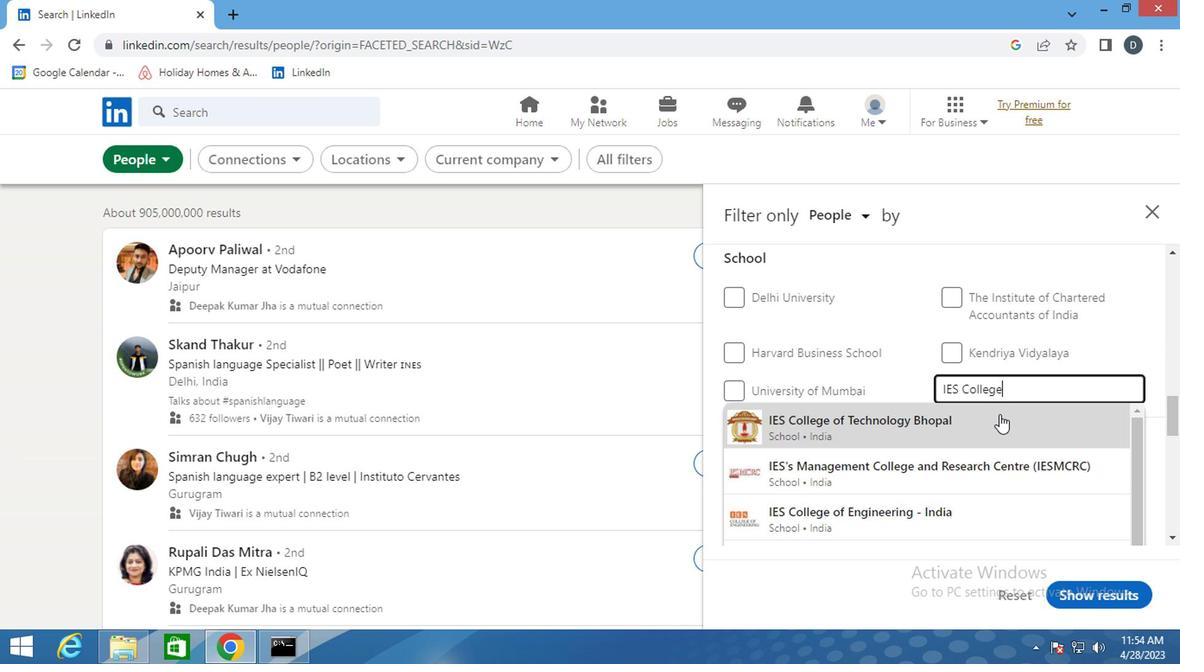 
Action: Mouse pressed left at (998, 420)
Screenshot: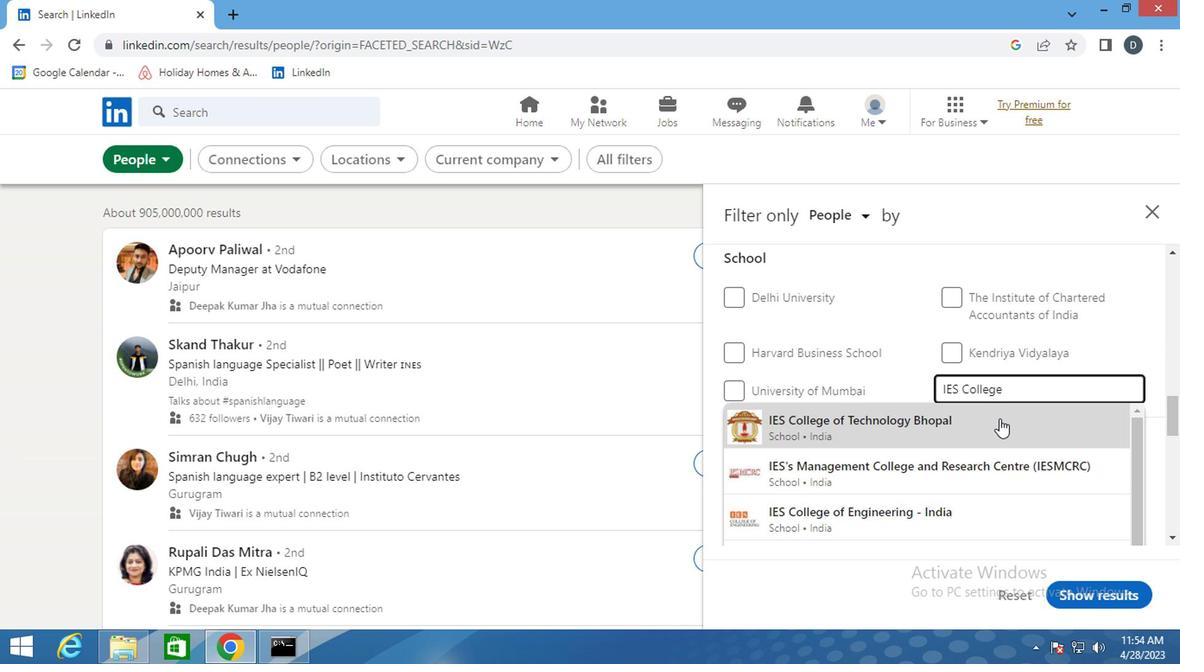 
Action: Mouse scrolled (998, 419) with delta (0, 0)
Screenshot: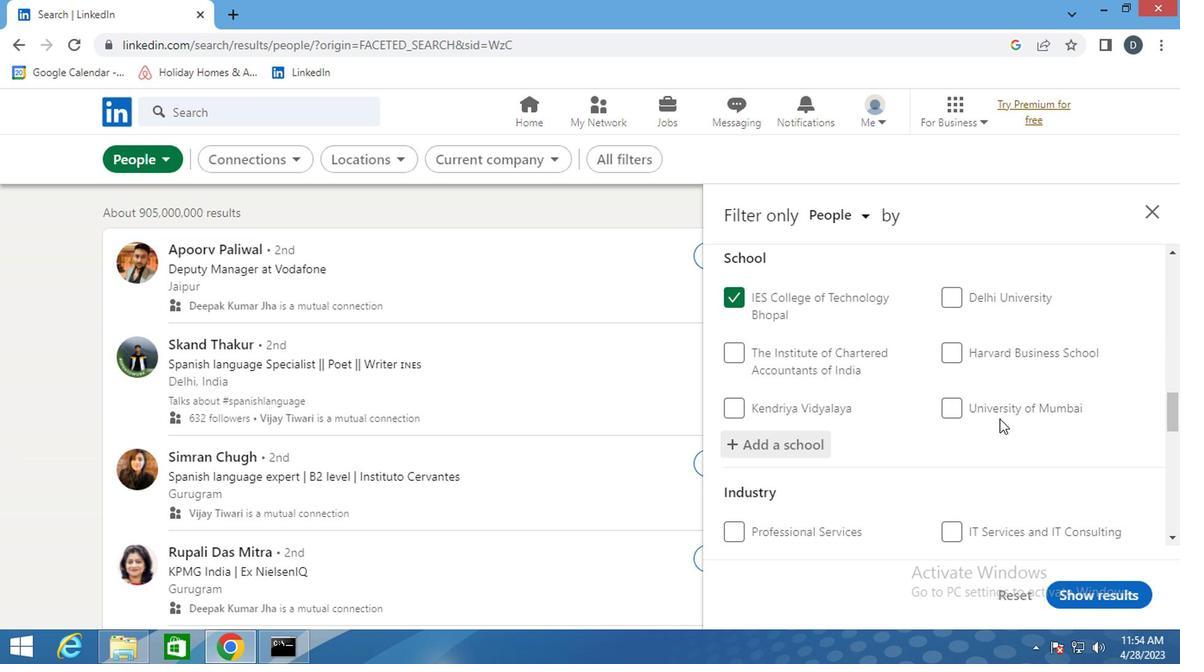 
Action: Mouse scrolled (998, 419) with delta (0, 0)
Screenshot: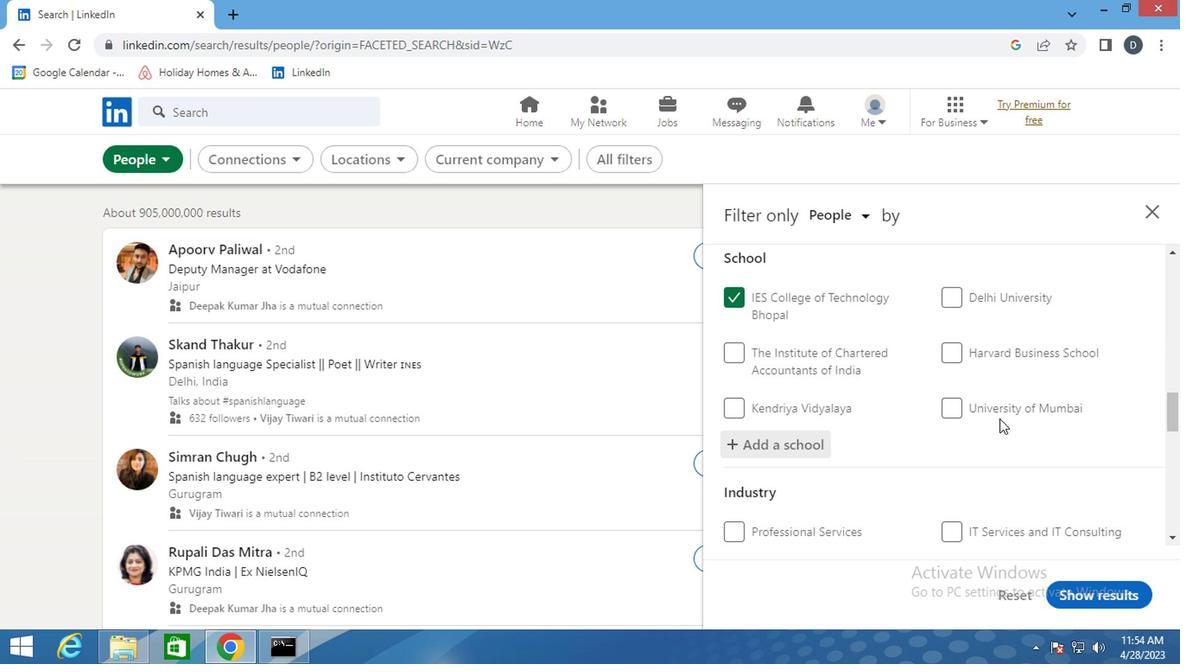 
Action: Mouse scrolled (998, 419) with delta (0, 0)
Screenshot: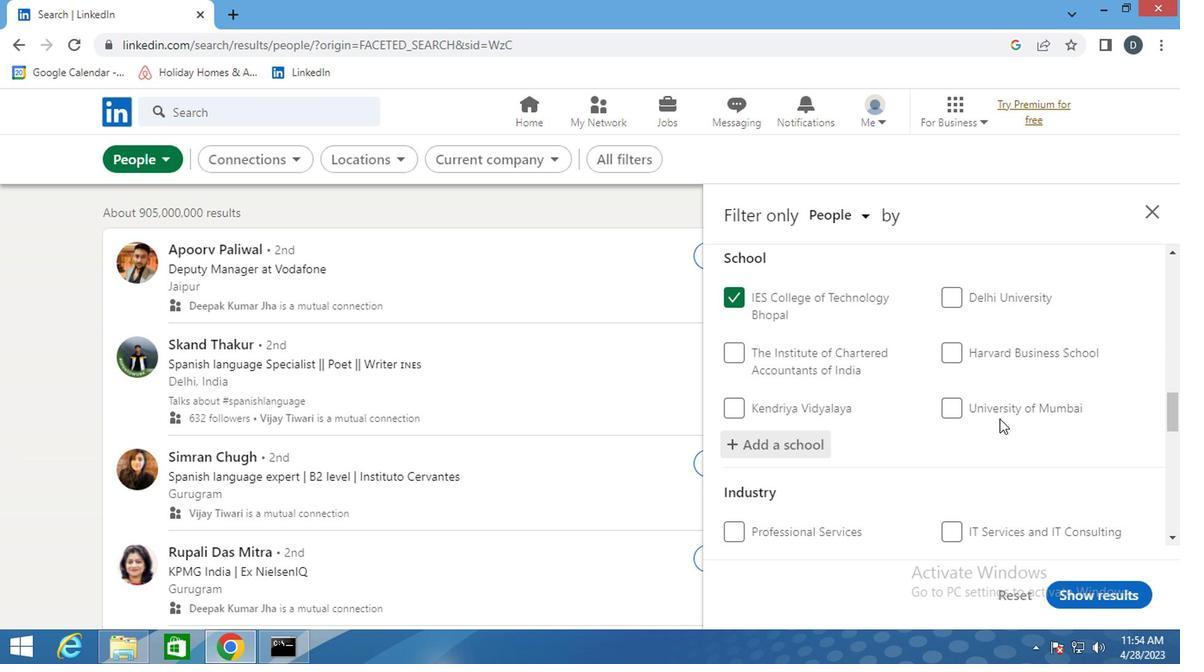
Action: Mouse scrolled (998, 419) with delta (0, 0)
Screenshot: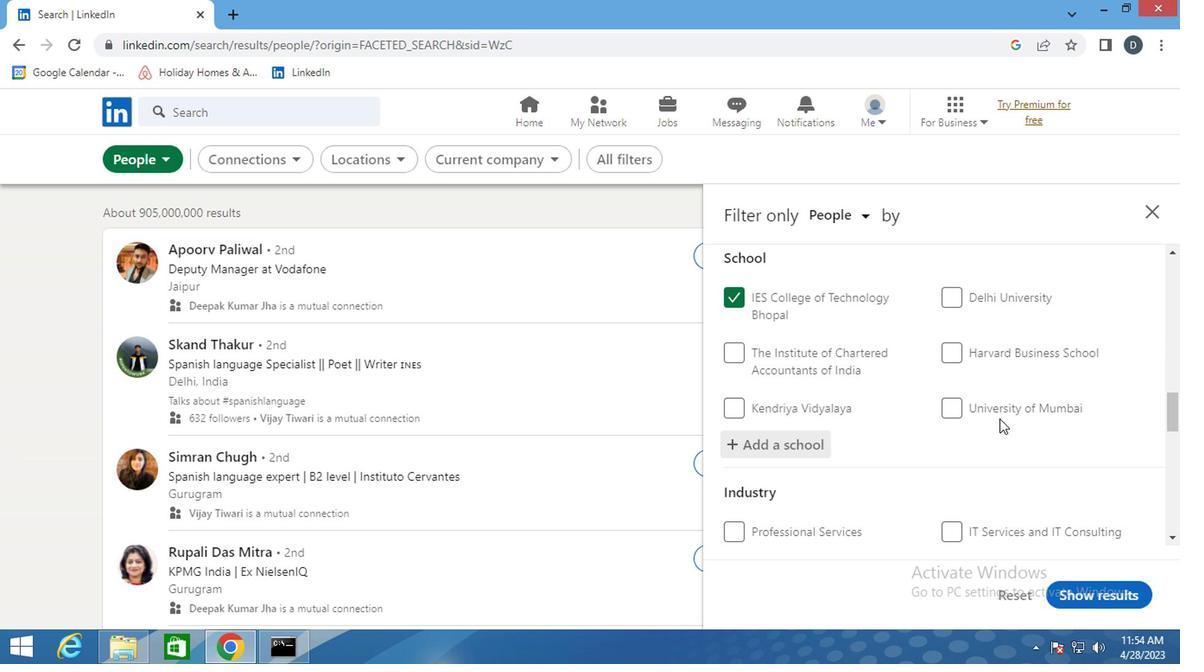 
Action: Mouse moved to (1016, 288)
Screenshot: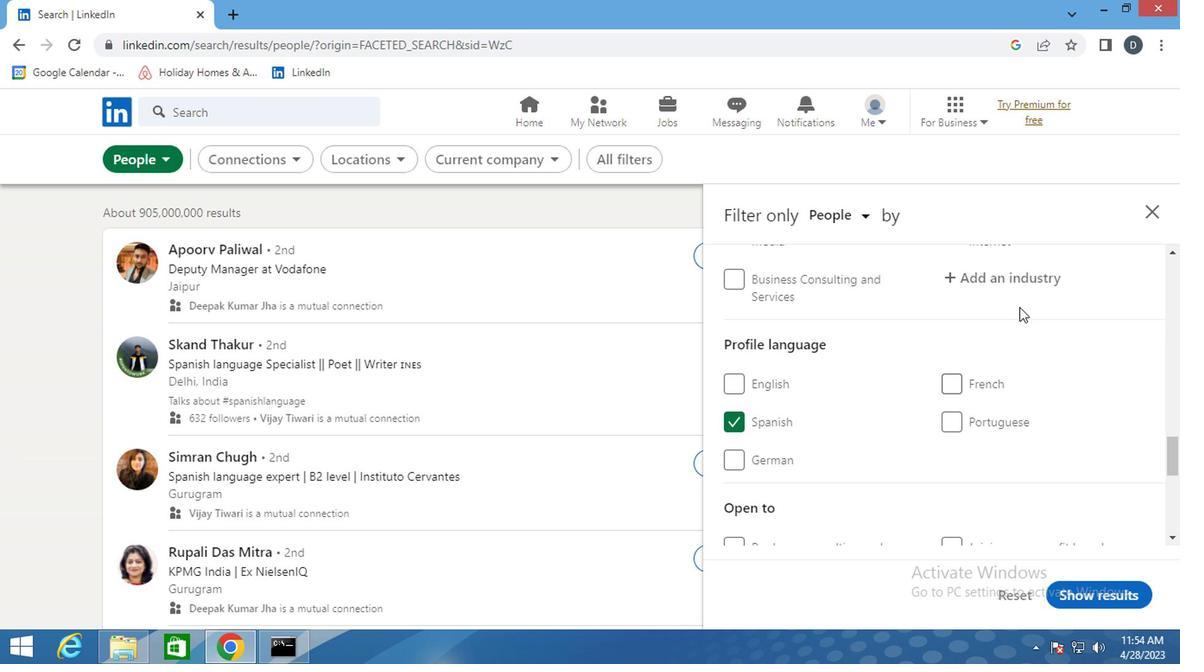 
Action: Mouse pressed left at (1016, 288)
Screenshot: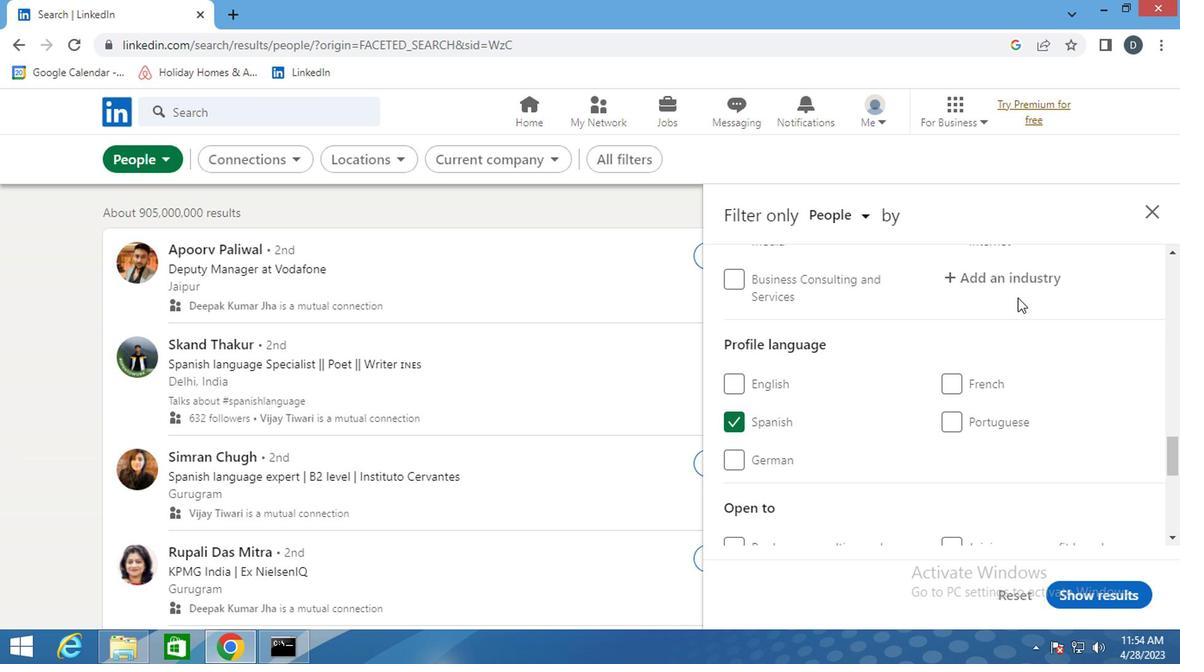 
Action: Key pressed <Key.shift>HIGH
Screenshot: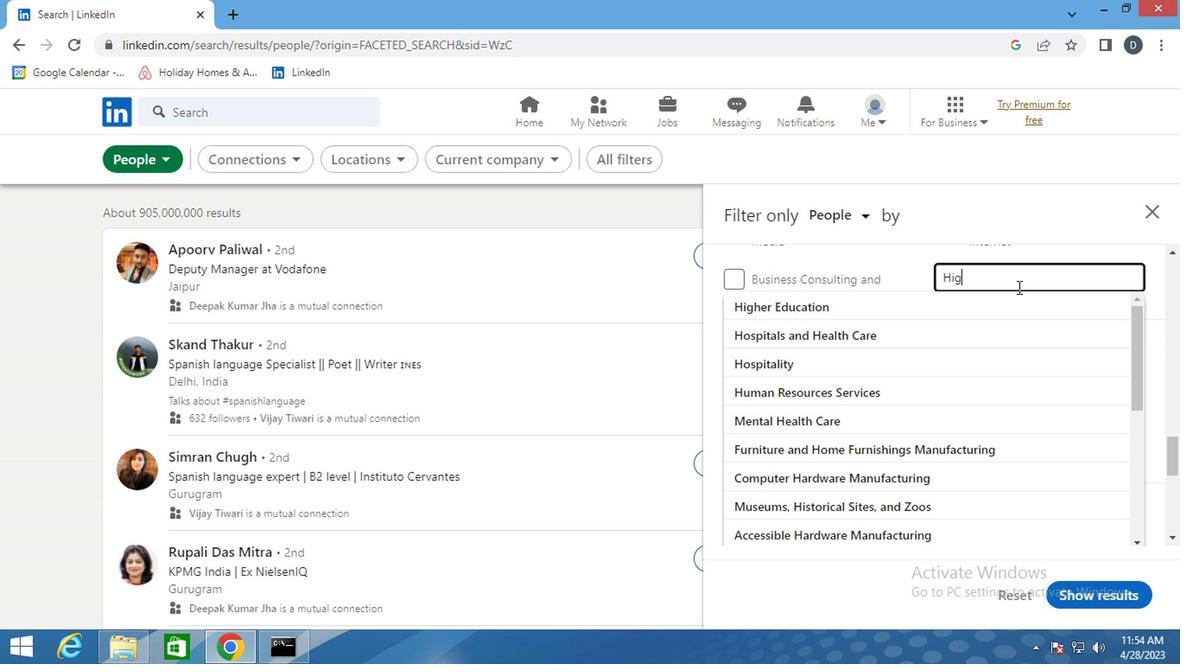 
Action: Mouse moved to (1016, 288)
Screenshot: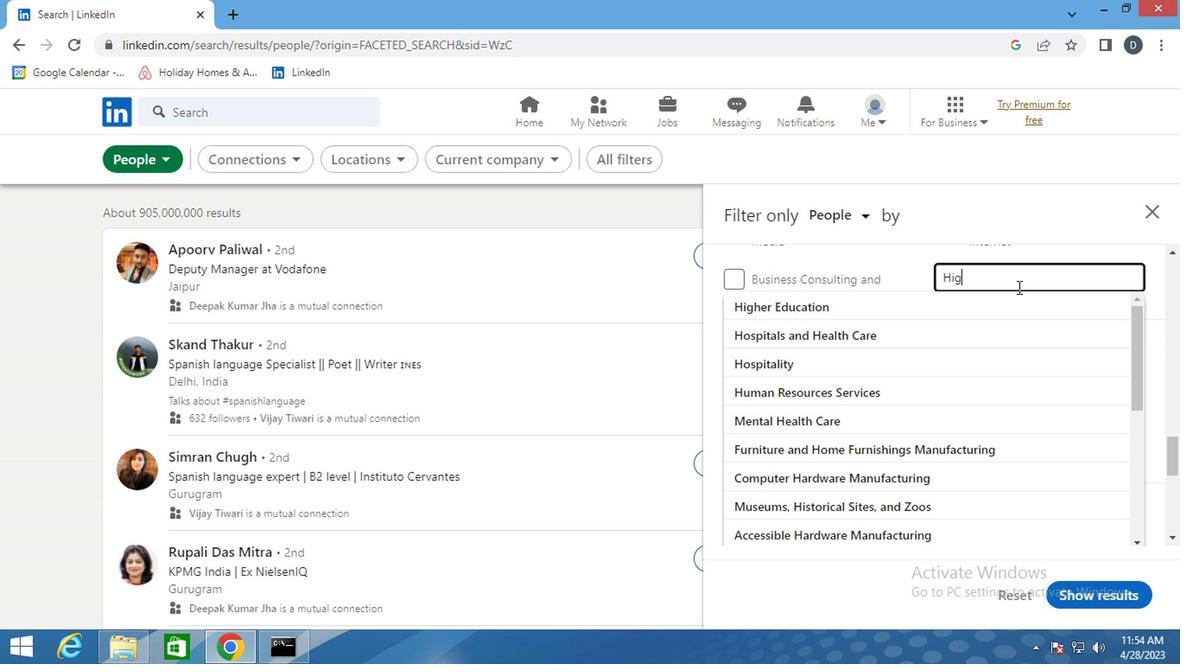 
Action: Key pressed WAY
Screenshot: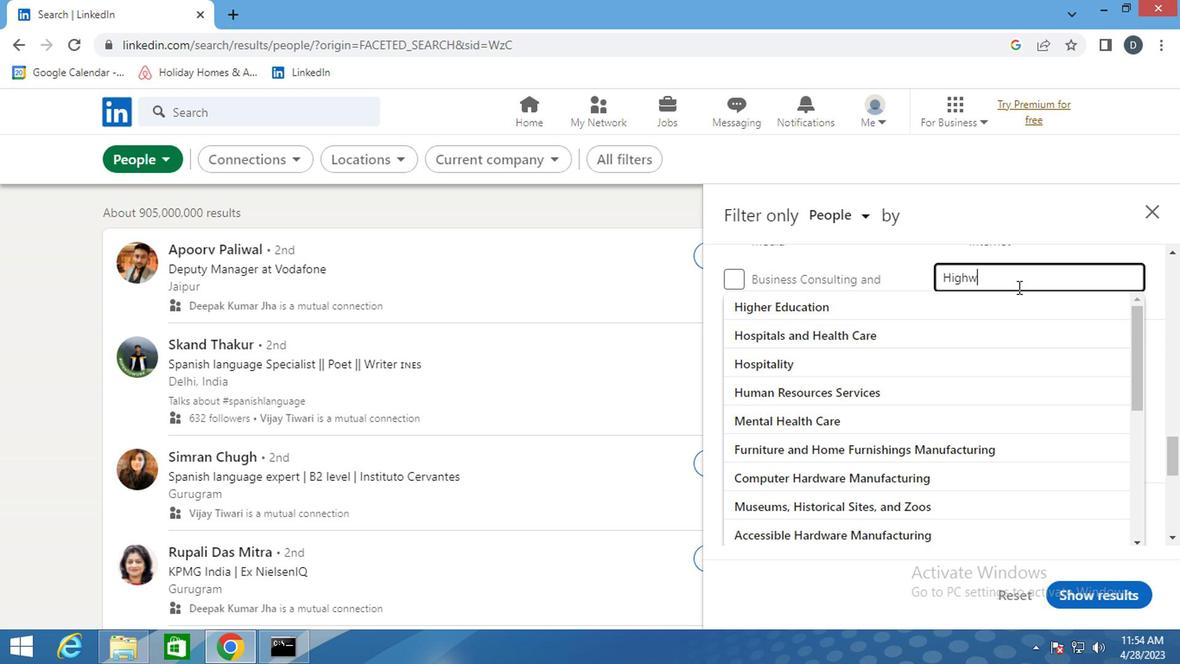 
Action: Mouse moved to (982, 300)
Screenshot: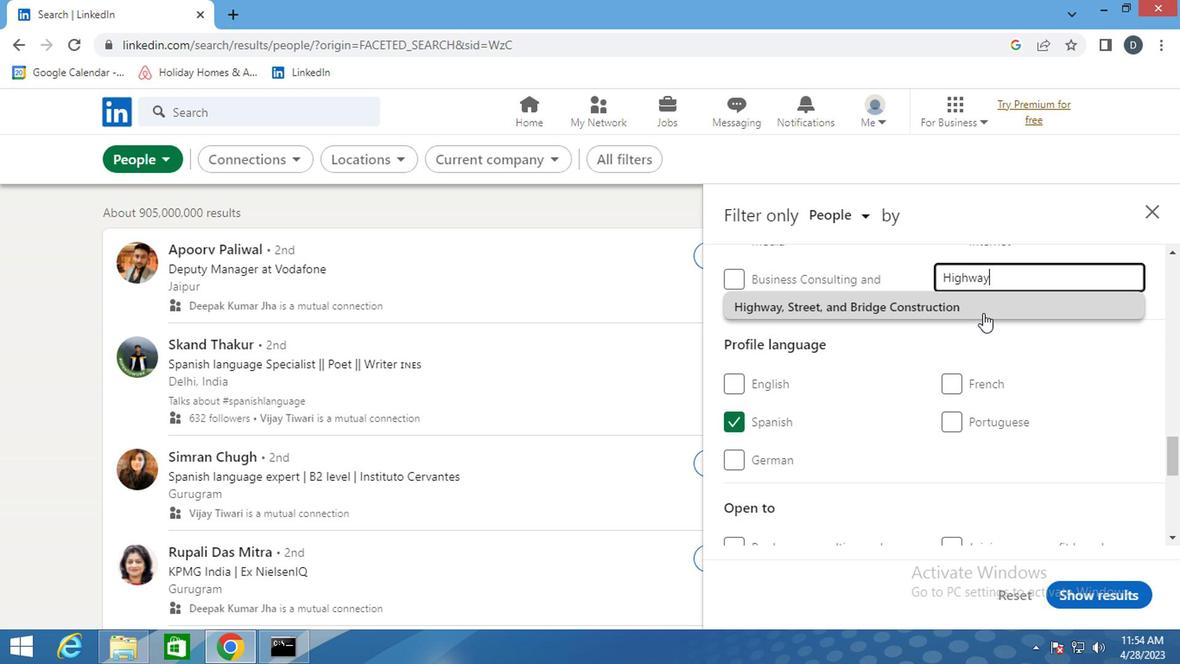 
Action: Mouse pressed left at (982, 300)
Screenshot: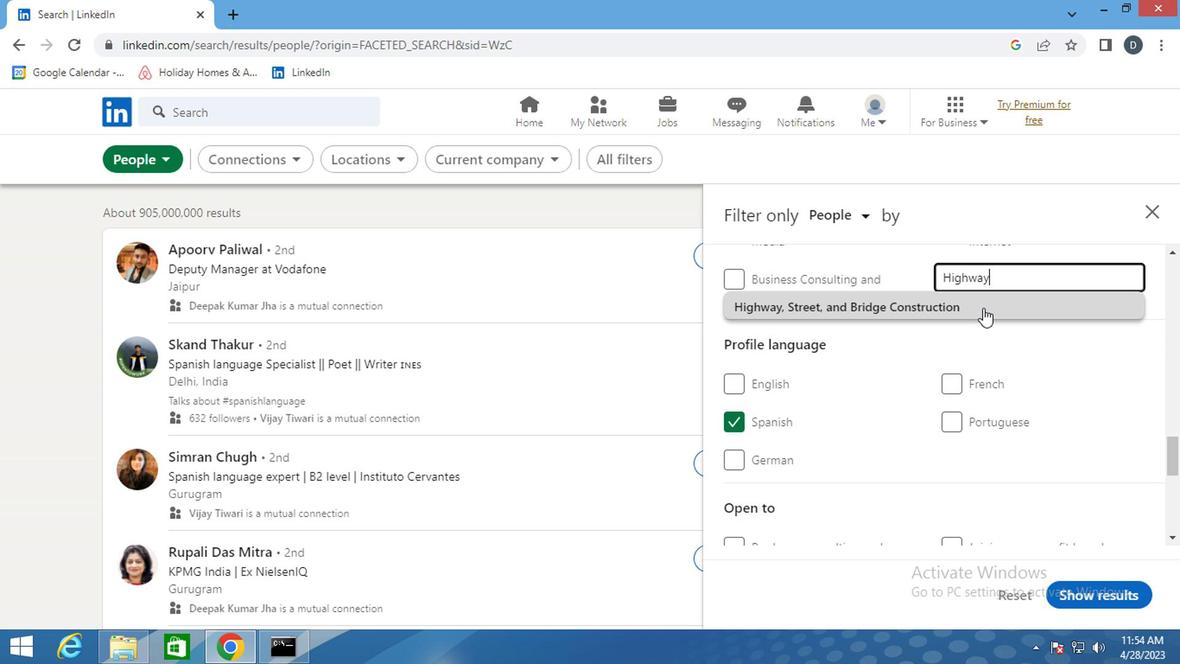 
Action: Mouse moved to (987, 354)
Screenshot: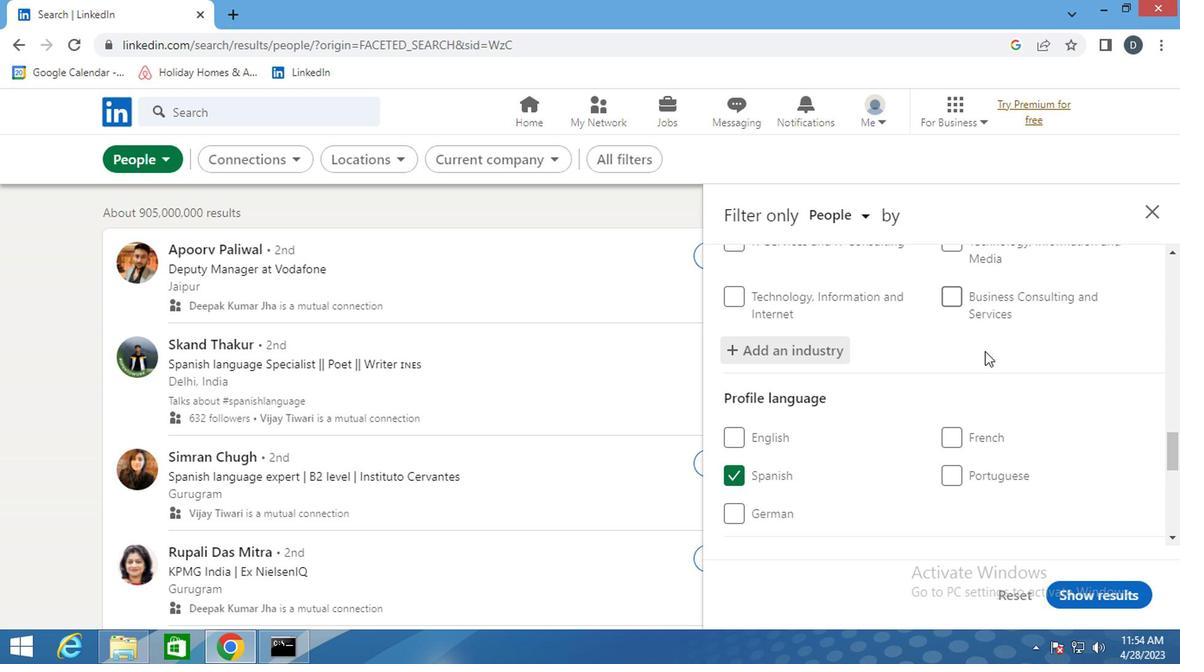 
Action: Mouse scrolled (987, 353) with delta (0, 0)
Screenshot: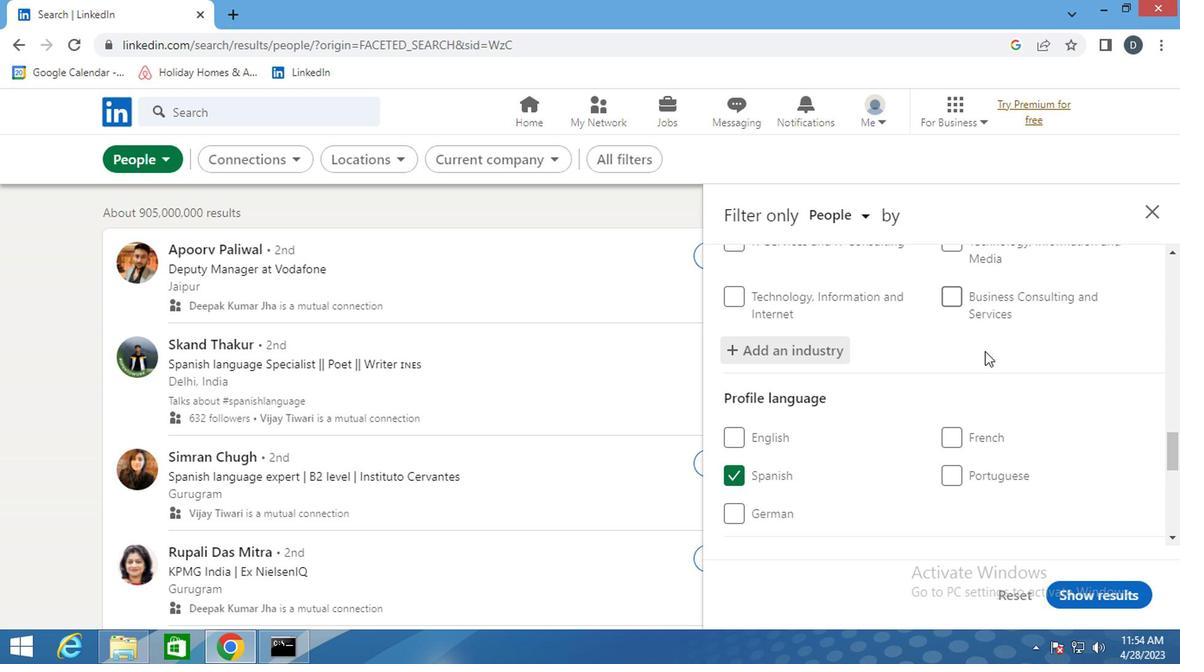 
Action: Mouse moved to (990, 357)
Screenshot: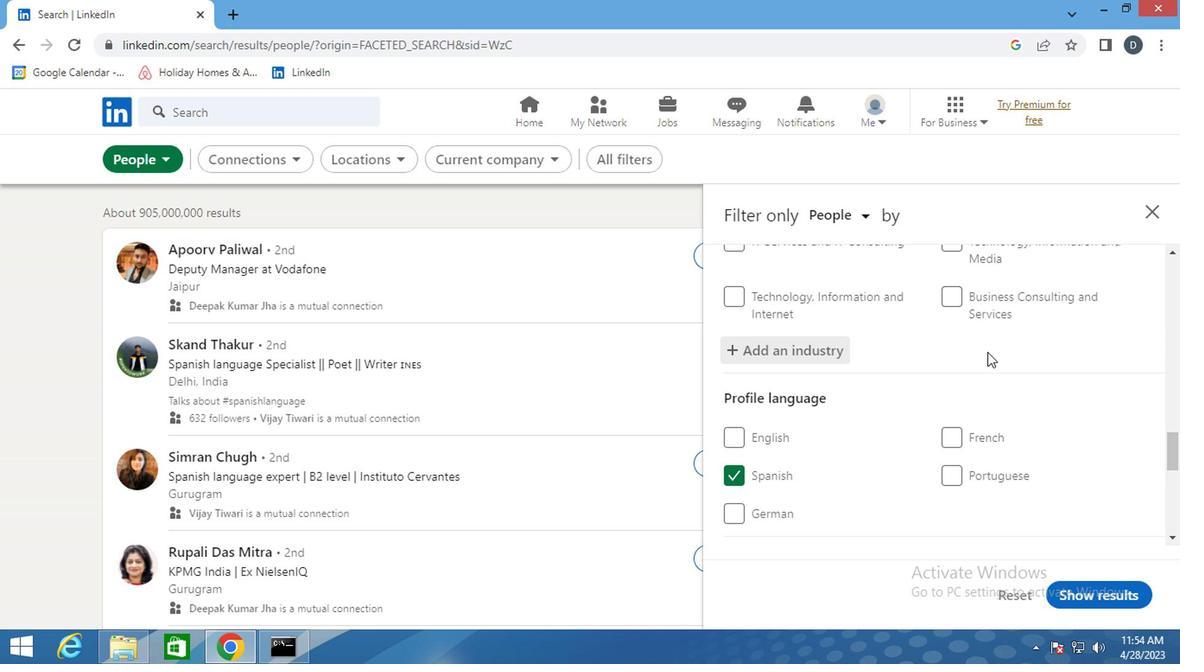 
Action: Mouse scrolled (990, 356) with delta (0, -1)
Screenshot: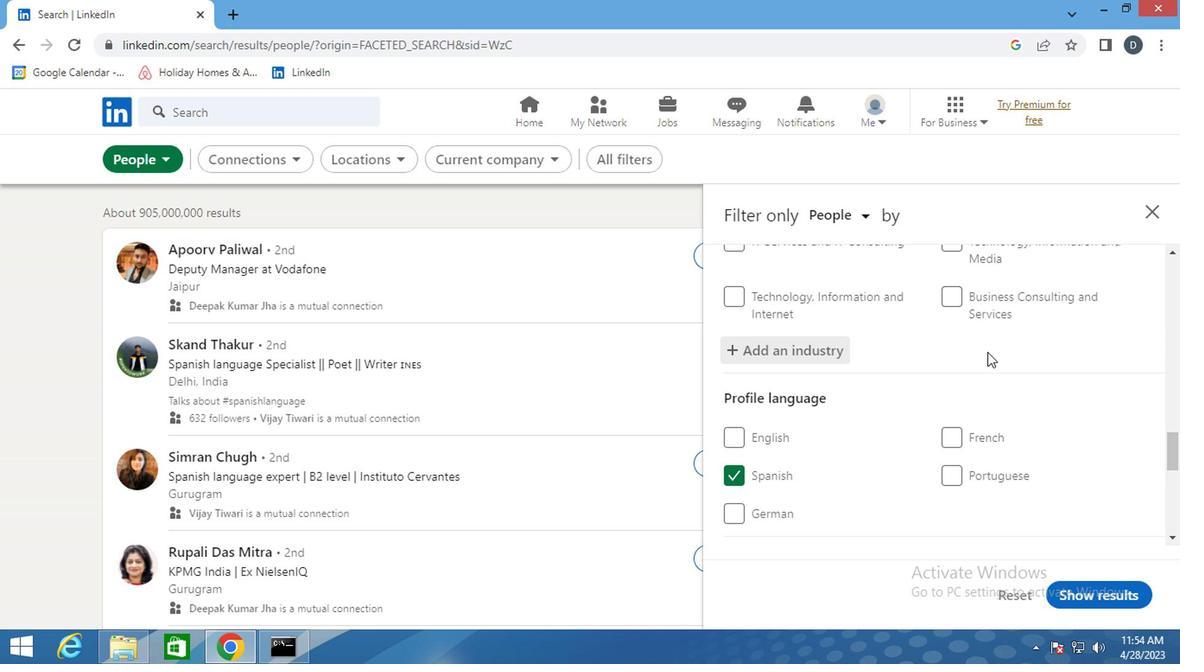 
Action: Mouse moved to (991, 361)
Screenshot: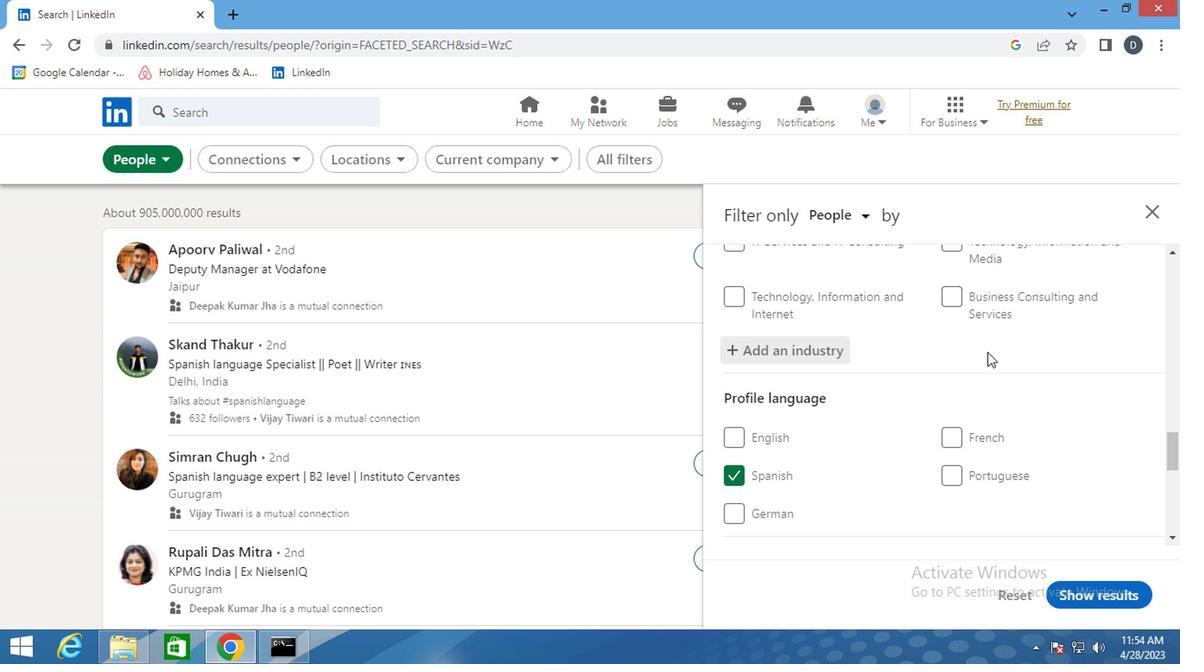 
Action: Mouse scrolled (991, 360) with delta (0, 0)
Screenshot: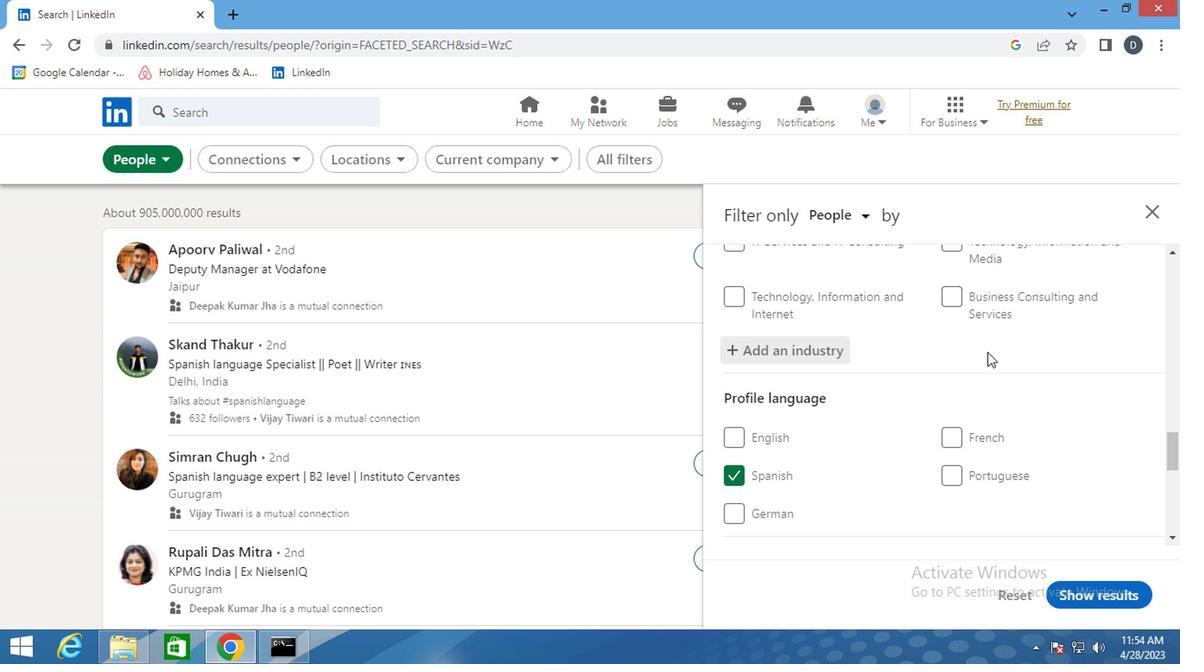 
Action: Mouse moved to (995, 432)
Screenshot: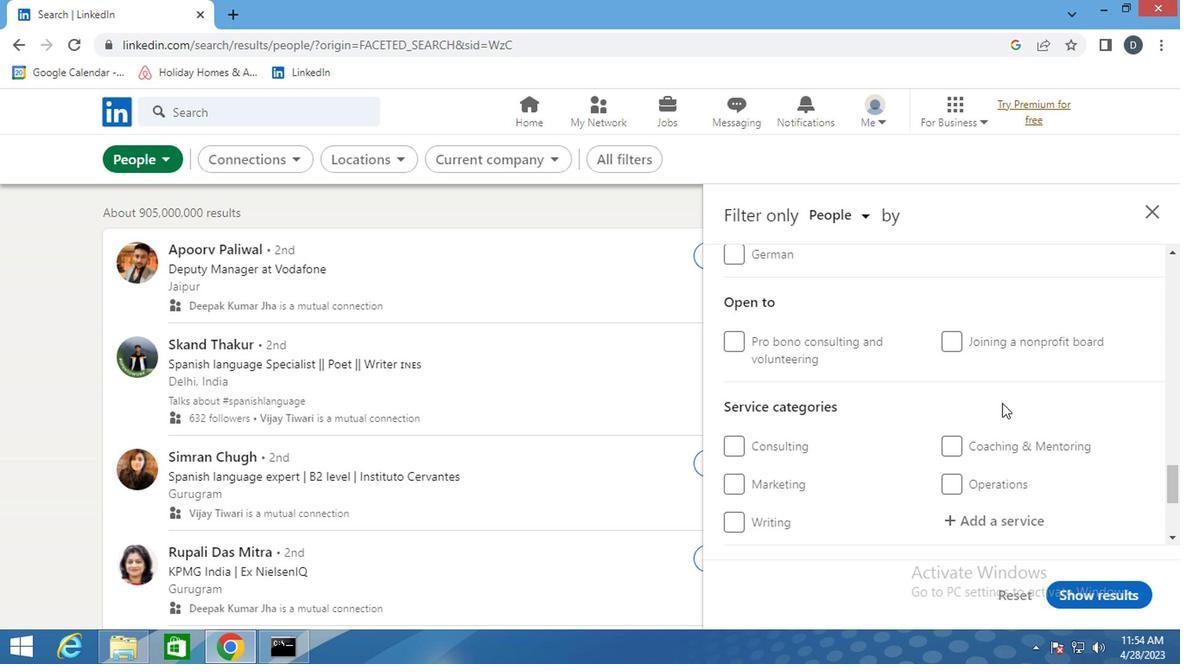 
Action: Mouse scrolled (995, 431) with delta (0, -1)
Screenshot: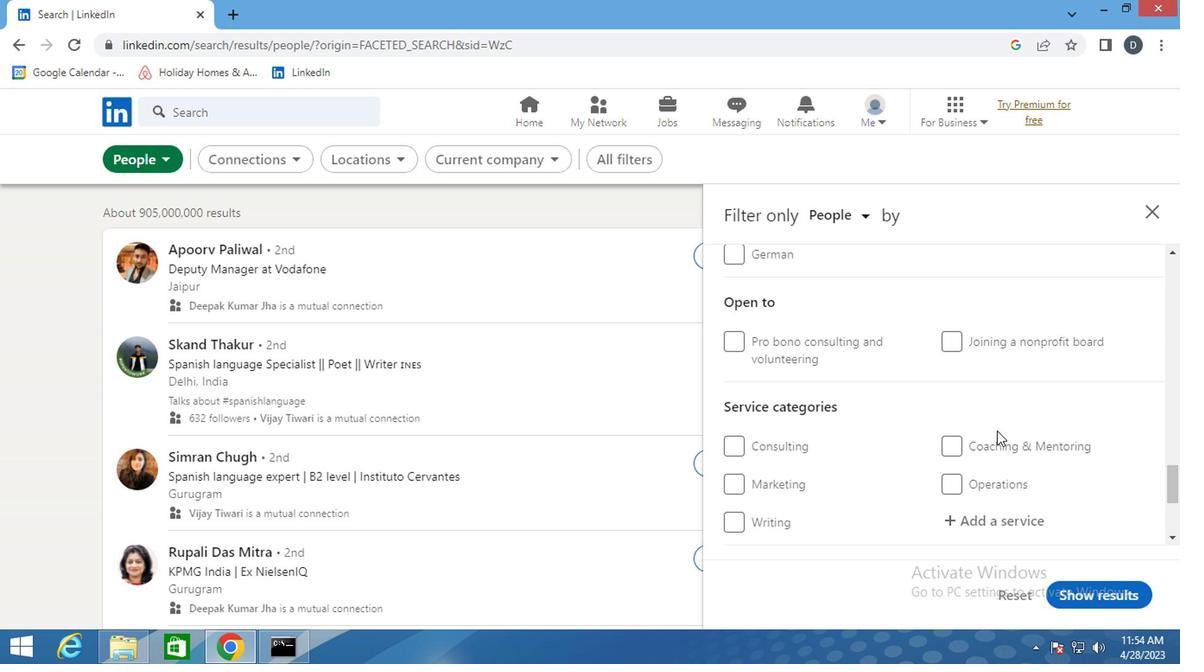 
Action: Mouse scrolled (995, 431) with delta (0, -1)
Screenshot: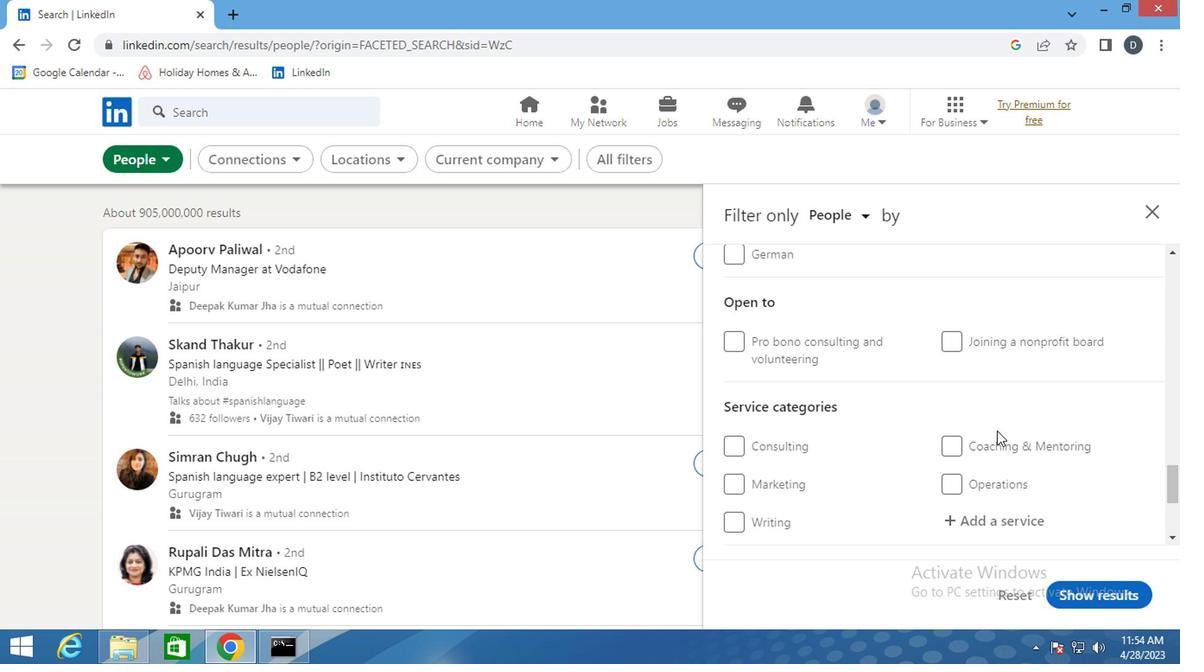 
Action: Mouse moved to (1007, 335)
Screenshot: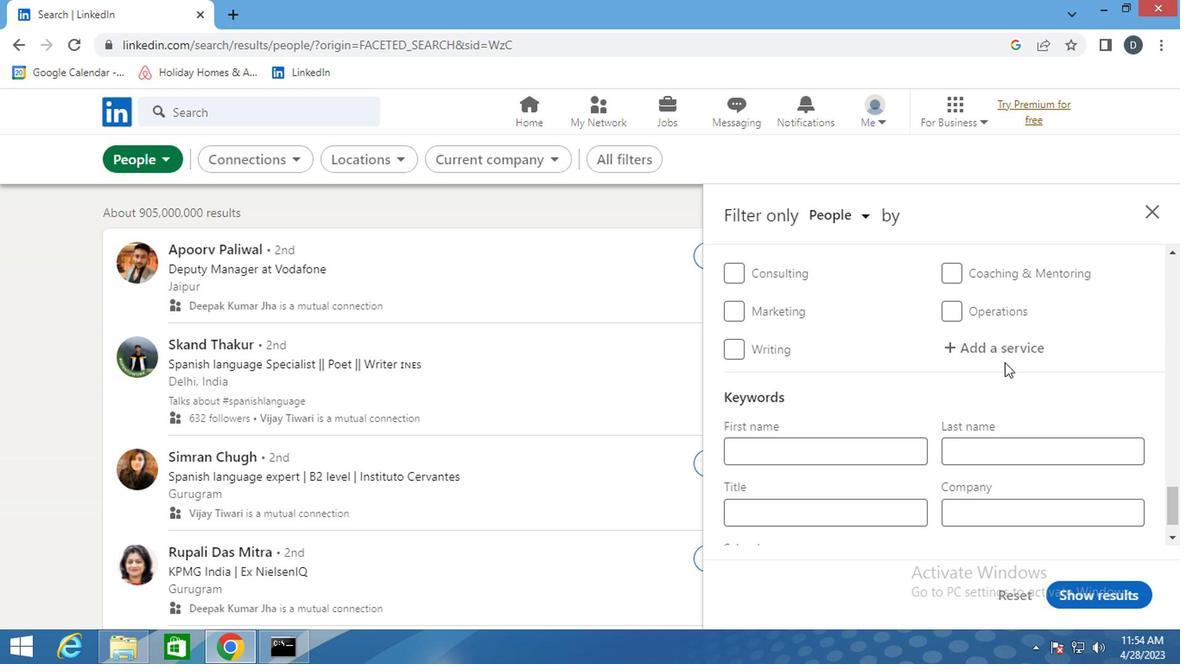 
Action: Mouse pressed left at (1007, 335)
Screenshot: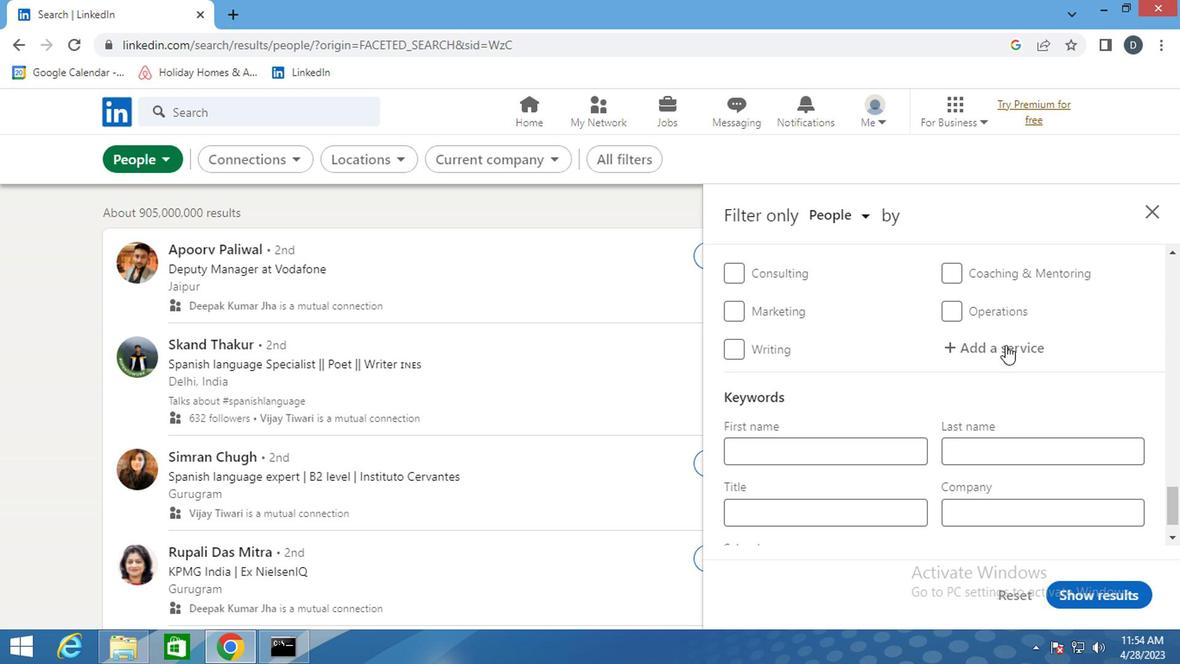 
Action: Mouse moved to (1007, 335)
Screenshot: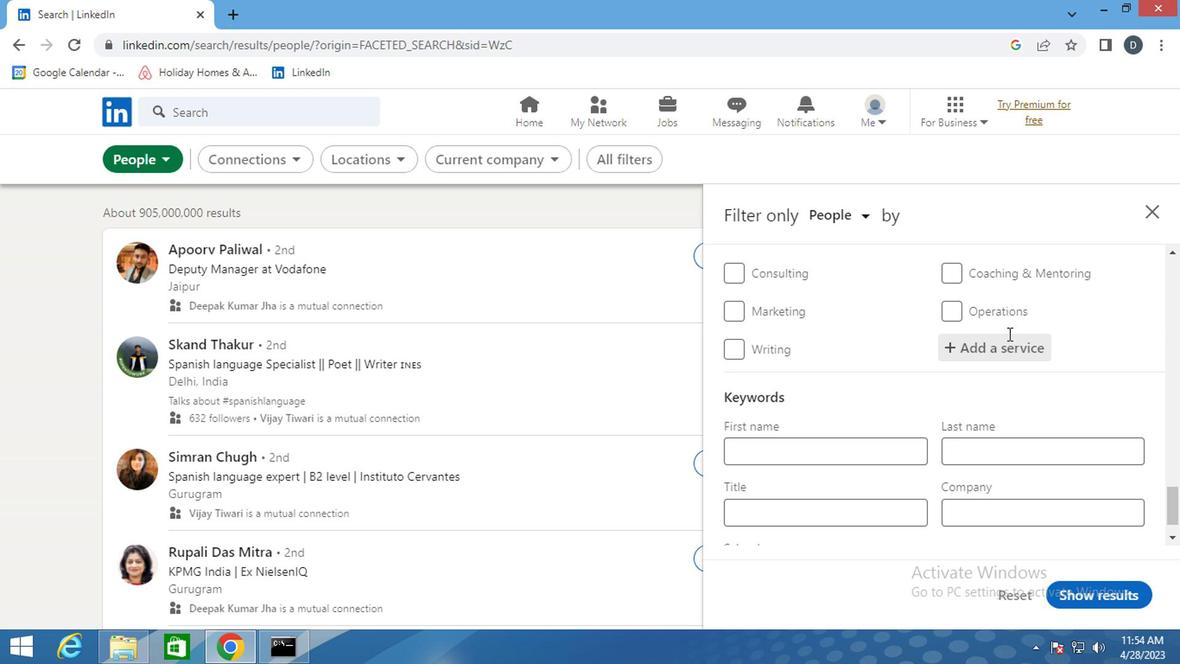 
Action: Key pressed <Key.shift><Key.shift><Key.shift><Key.shift><Key.shift><Key.shift><Key.shift><Key.shift>PACKING
Screenshot: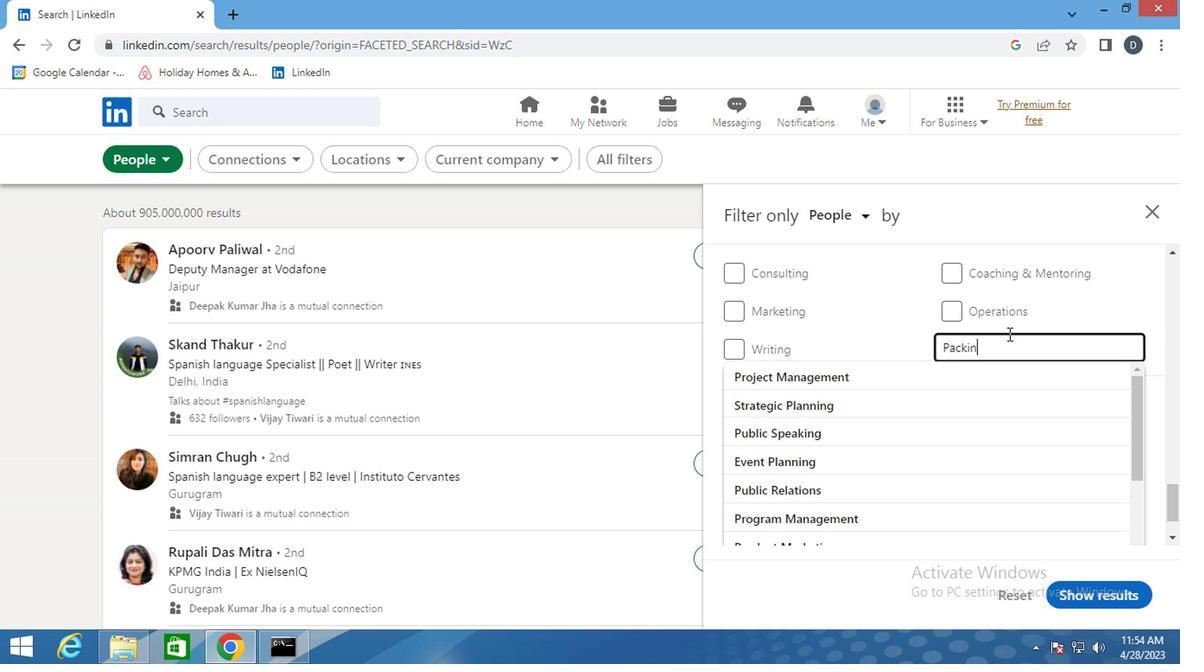 
Action: Mouse moved to (1000, 351)
Screenshot: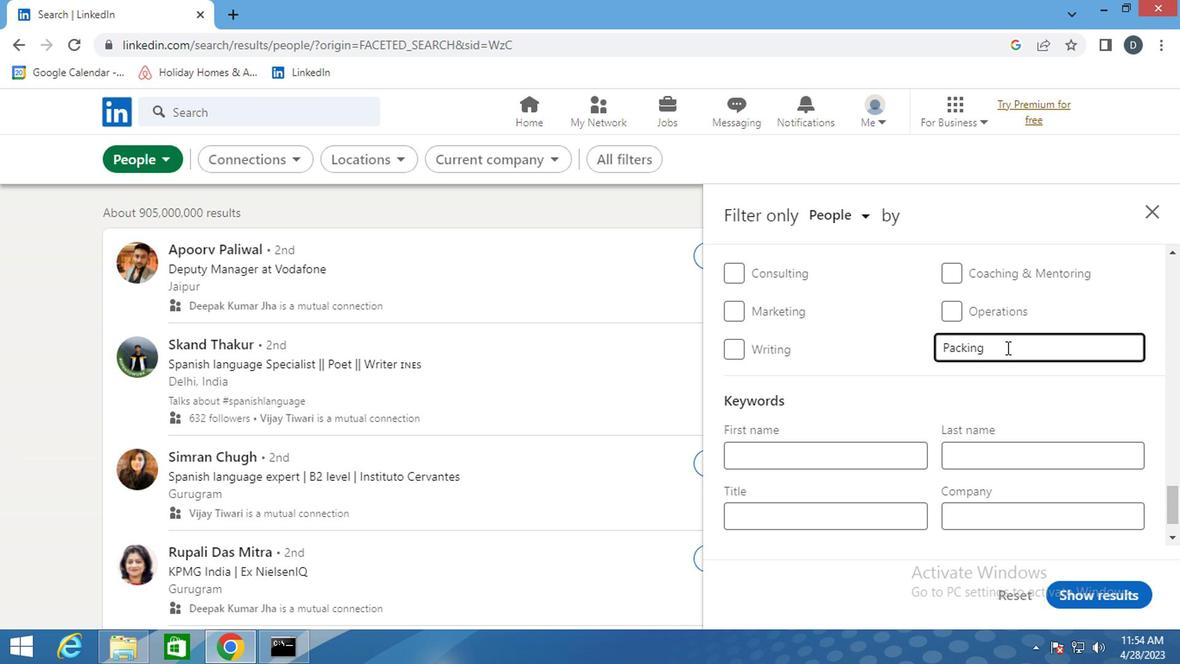 
Action: Key pressed <Key.backspace><Key.backspace><Key.backspace>
Screenshot: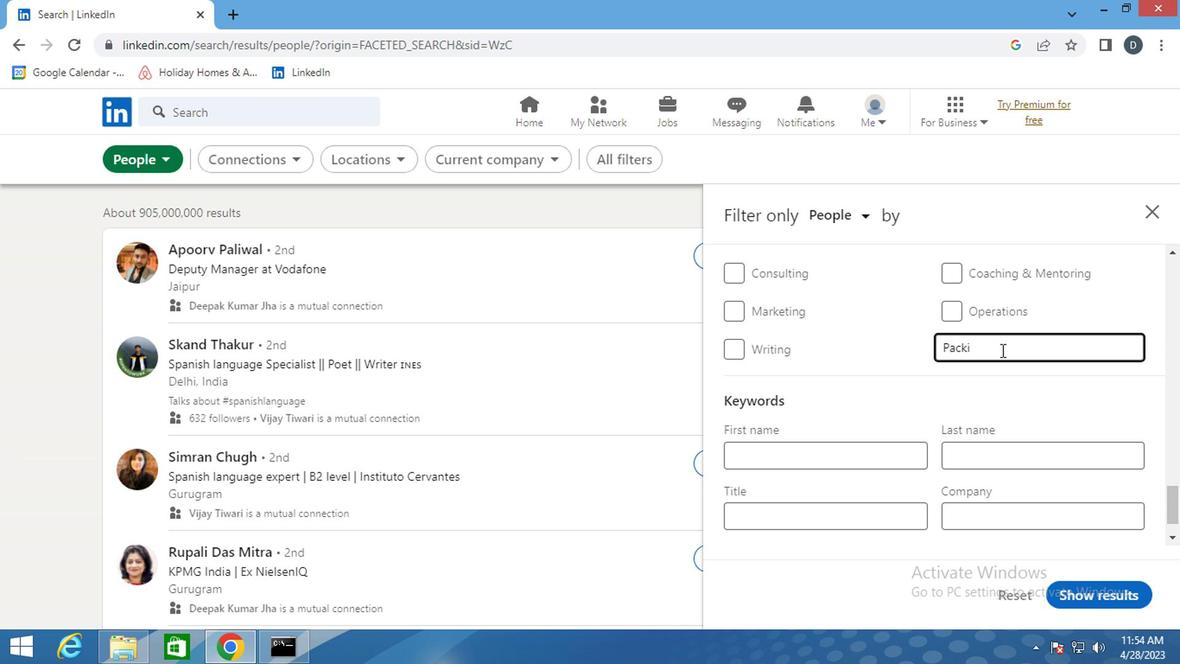 
Action: Mouse moved to (1005, 367)
Screenshot: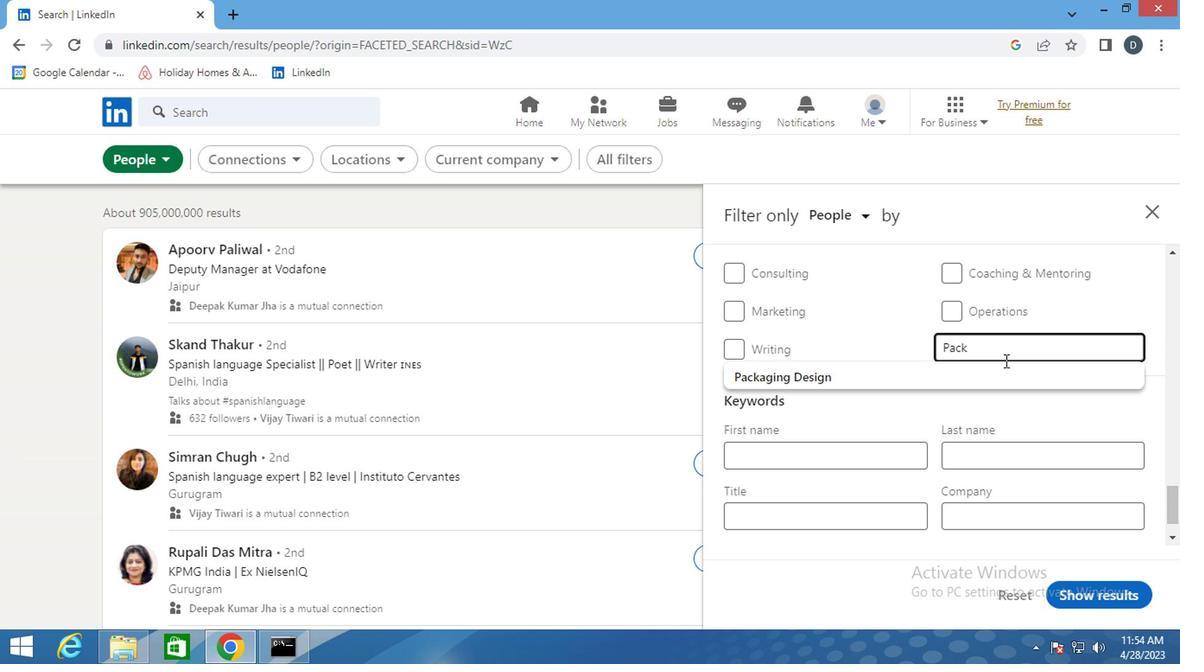 
Action: Mouse pressed left at (1005, 367)
Screenshot: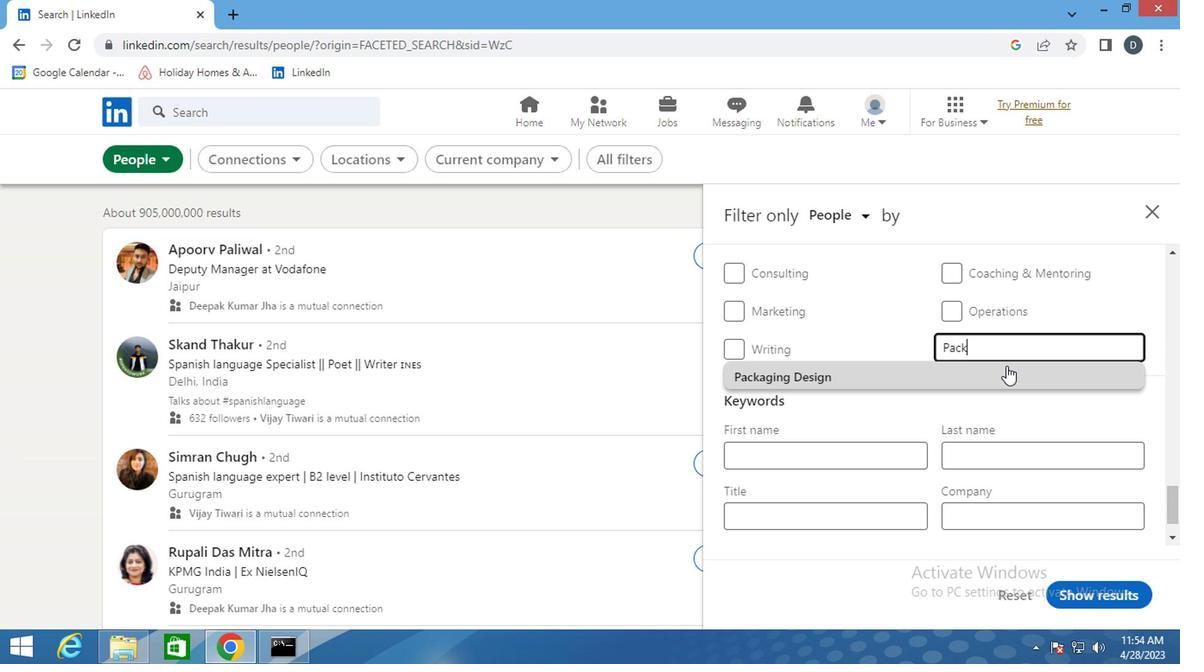 
Action: Mouse moved to (1005, 348)
Screenshot: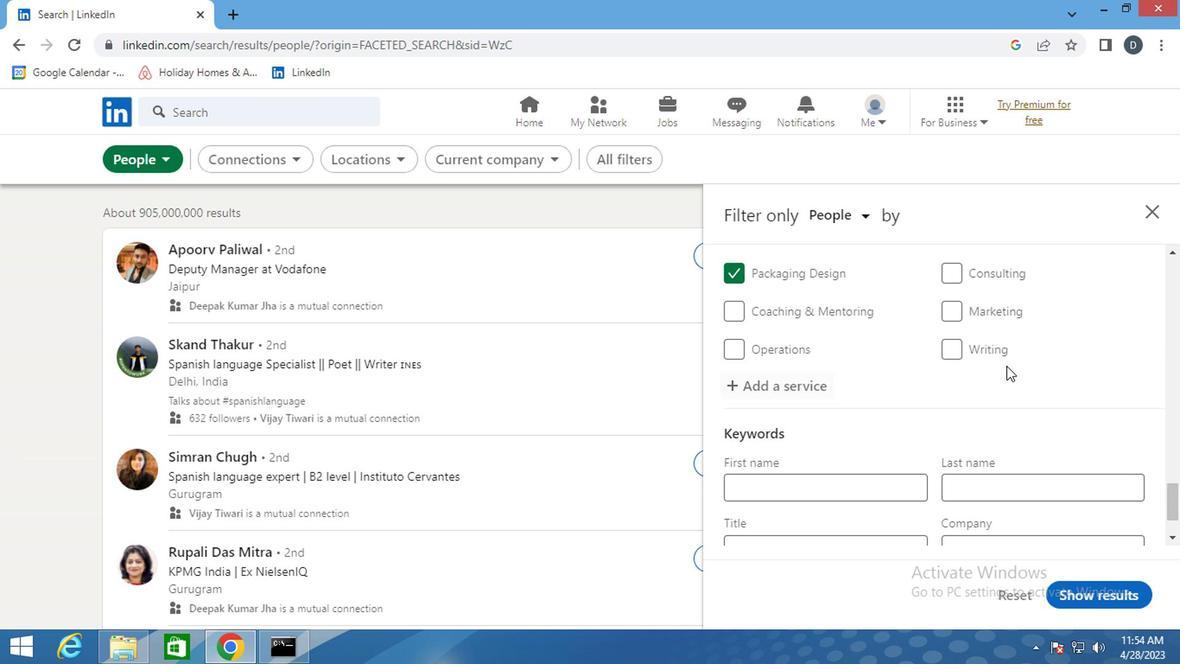 
Action: Mouse scrolled (1005, 347) with delta (0, 0)
Screenshot: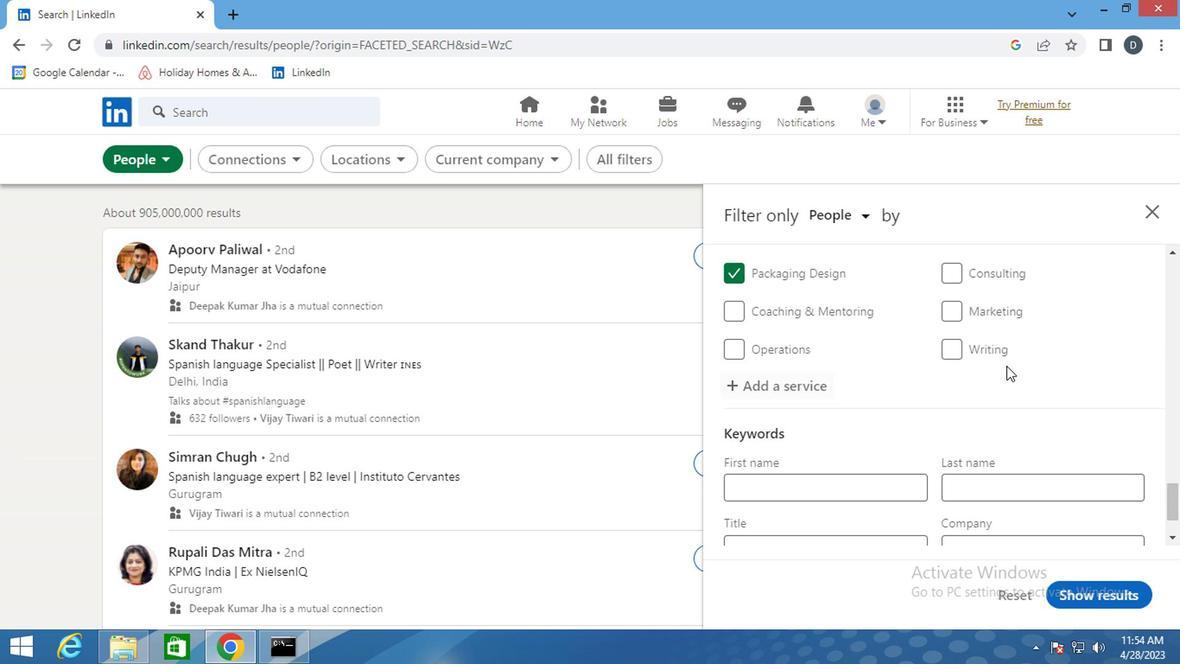 
Action: Mouse moved to (1005, 351)
Screenshot: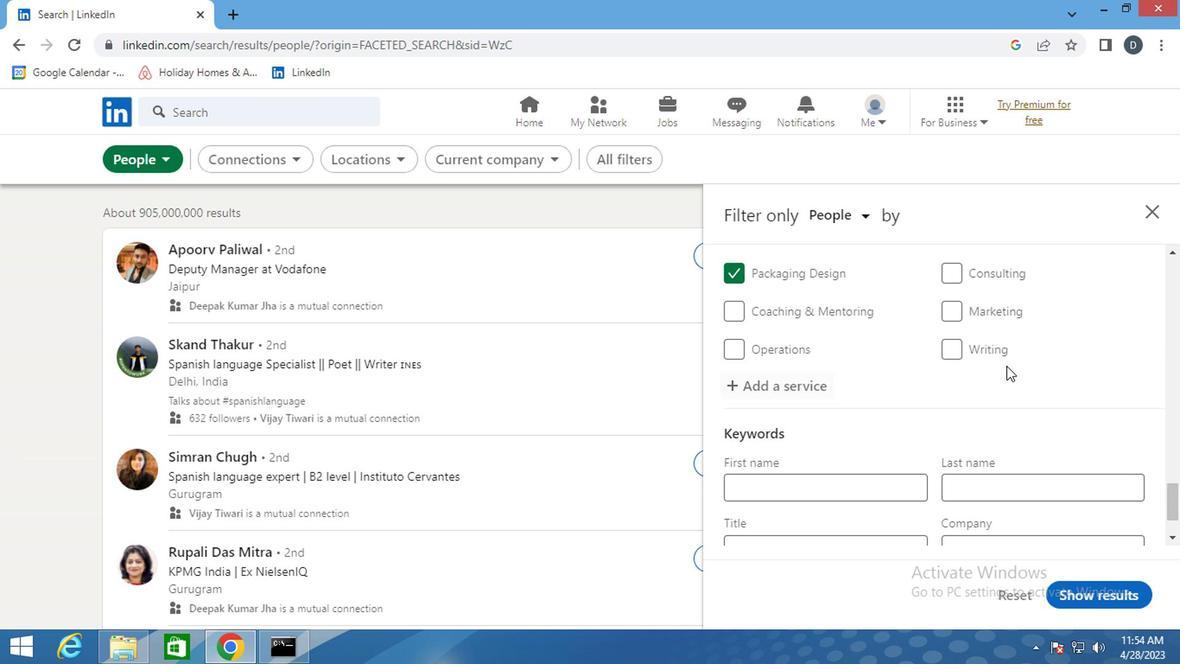 
Action: Mouse scrolled (1005, 351) with delta (0, 0)
Screenshot: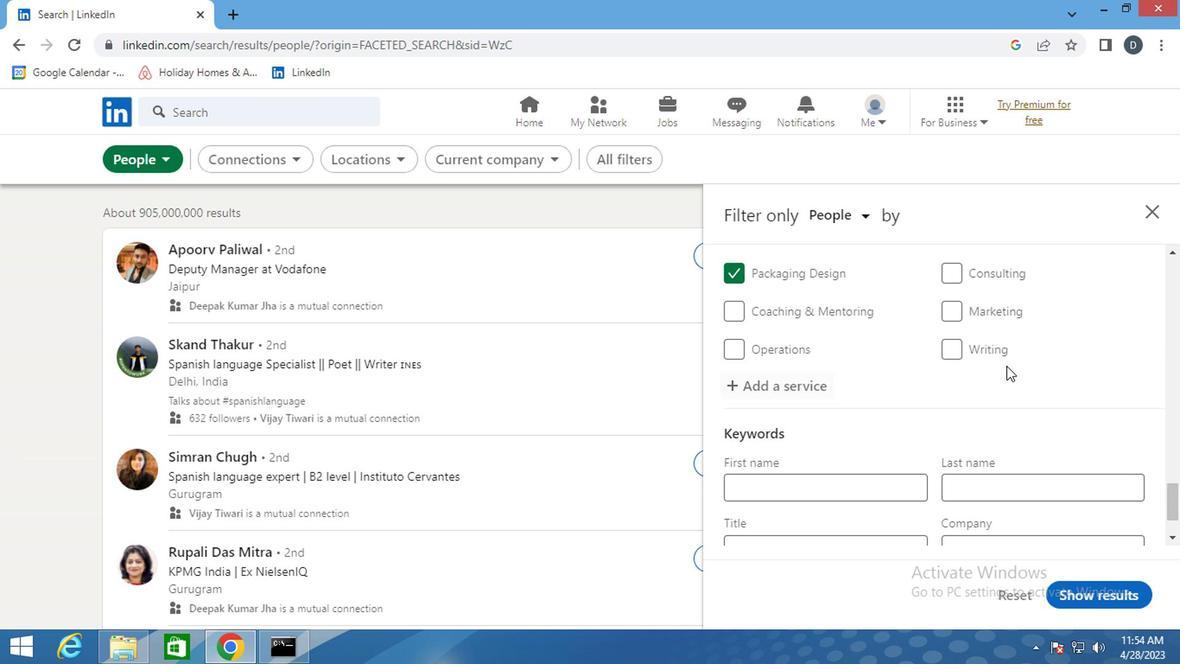 
Action: Mouse moved to (1005, 355)
Screenshot: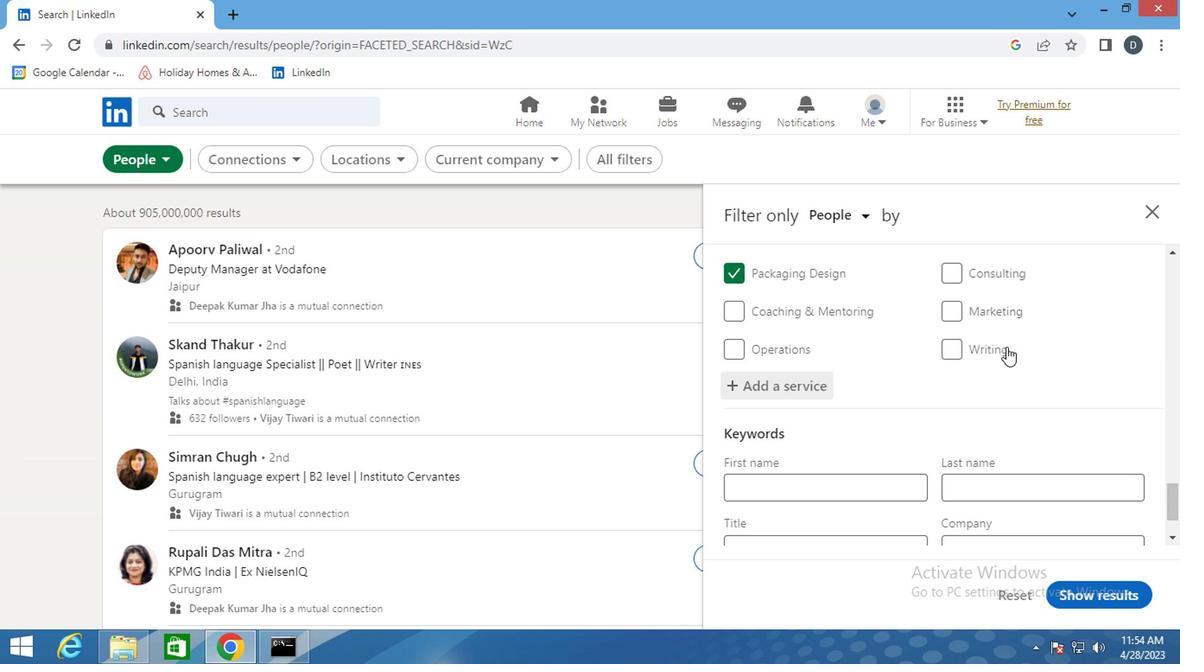 
Action: Mouse scrolled (1005, 354) with delta (0, -1)
Screenshot: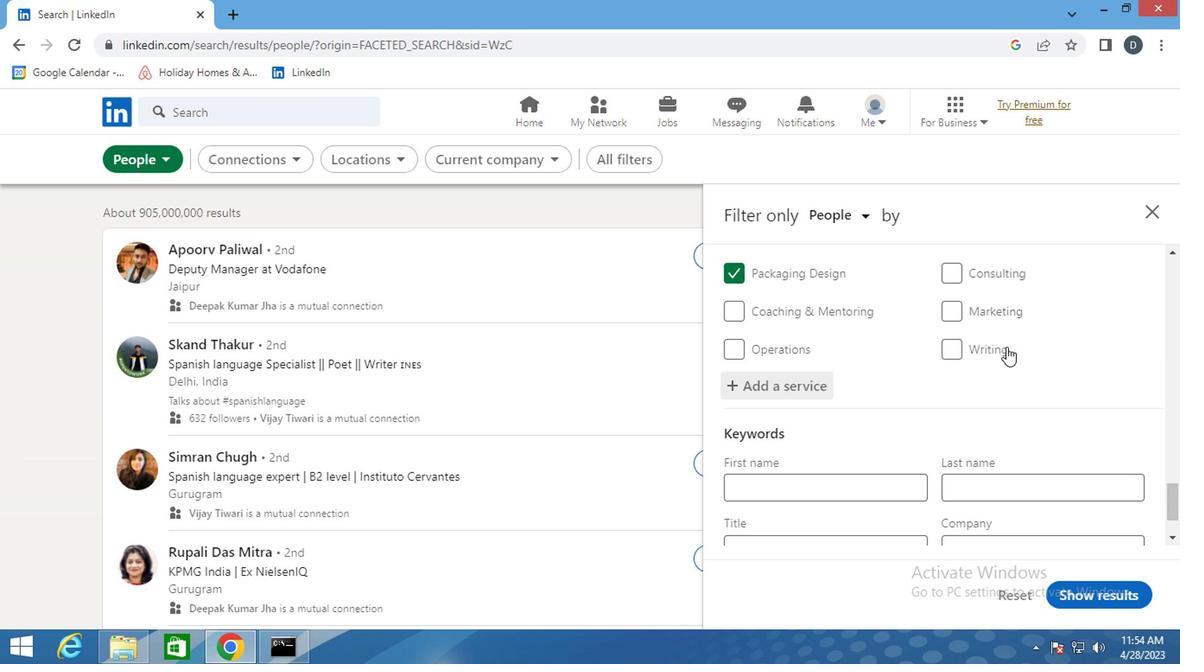 
Action: Mouse moved to (1005, 360)
Screenshot: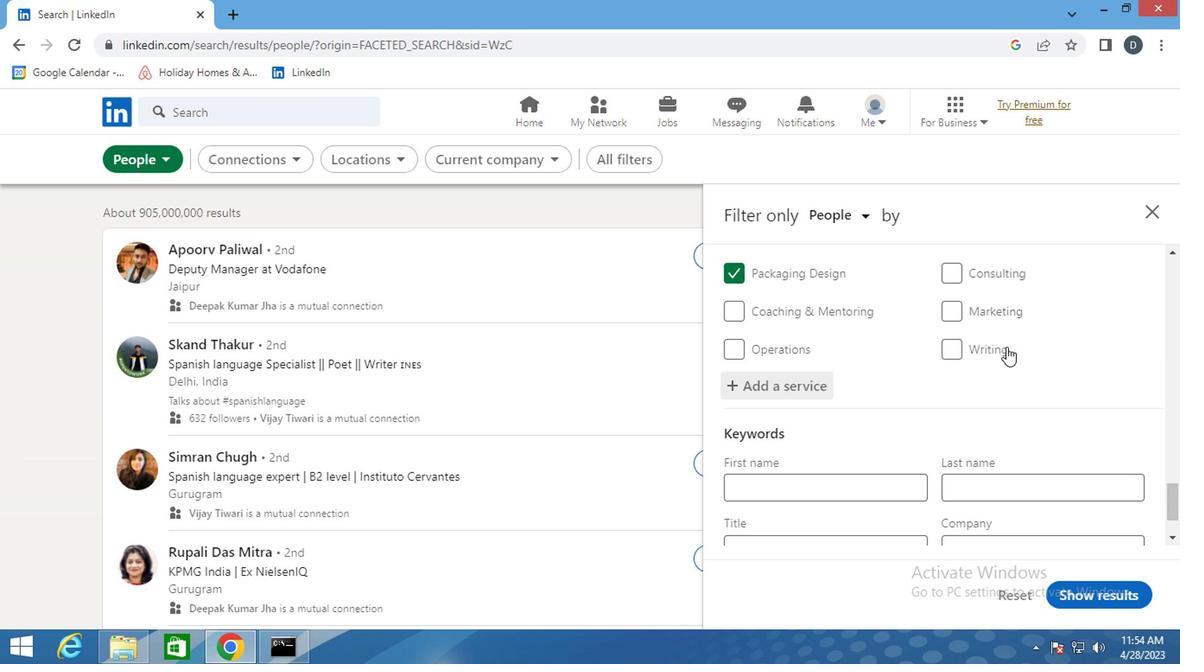 
Action: Mouse scrolled (1005, 359) with delta (0, 0)
Screenshot: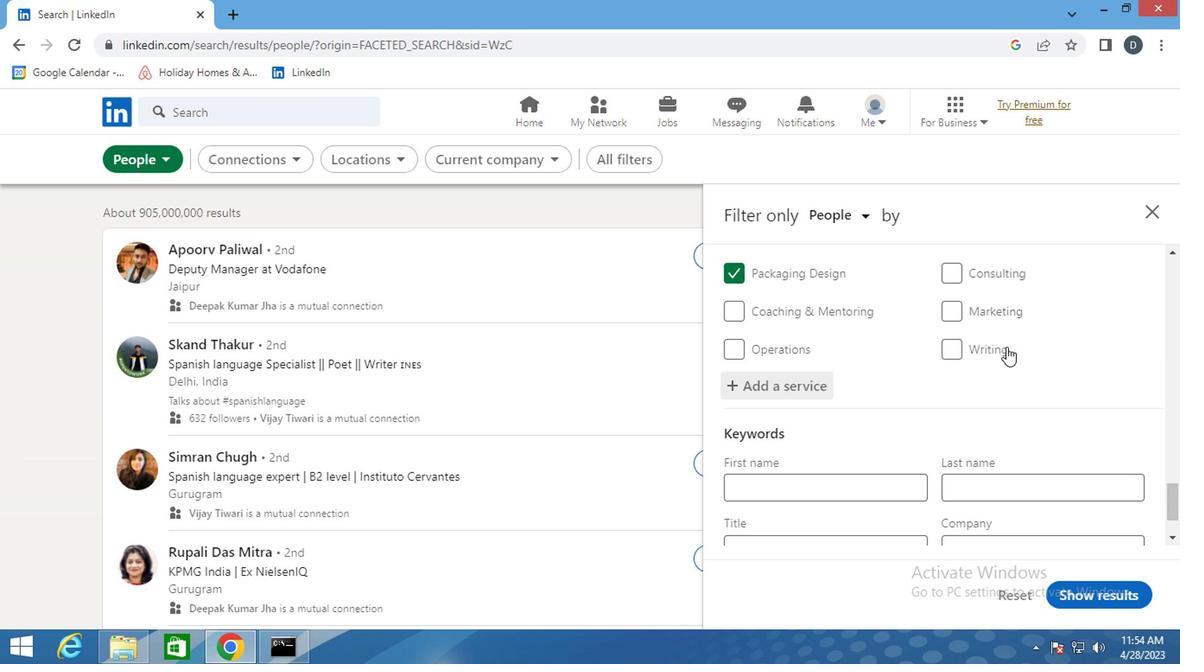 
Action: Mouse moved to (1005, 368)
Screenshot: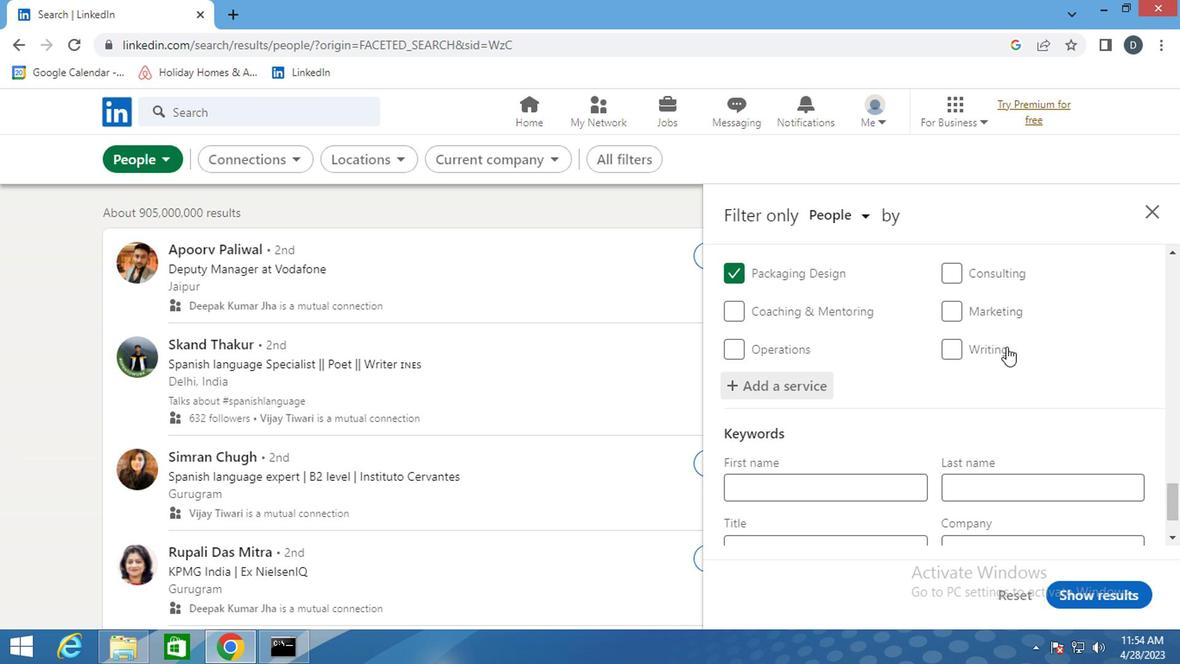 
Action: Mouse scrolled (1005, 367) with delta (0, -1)
Screenshot: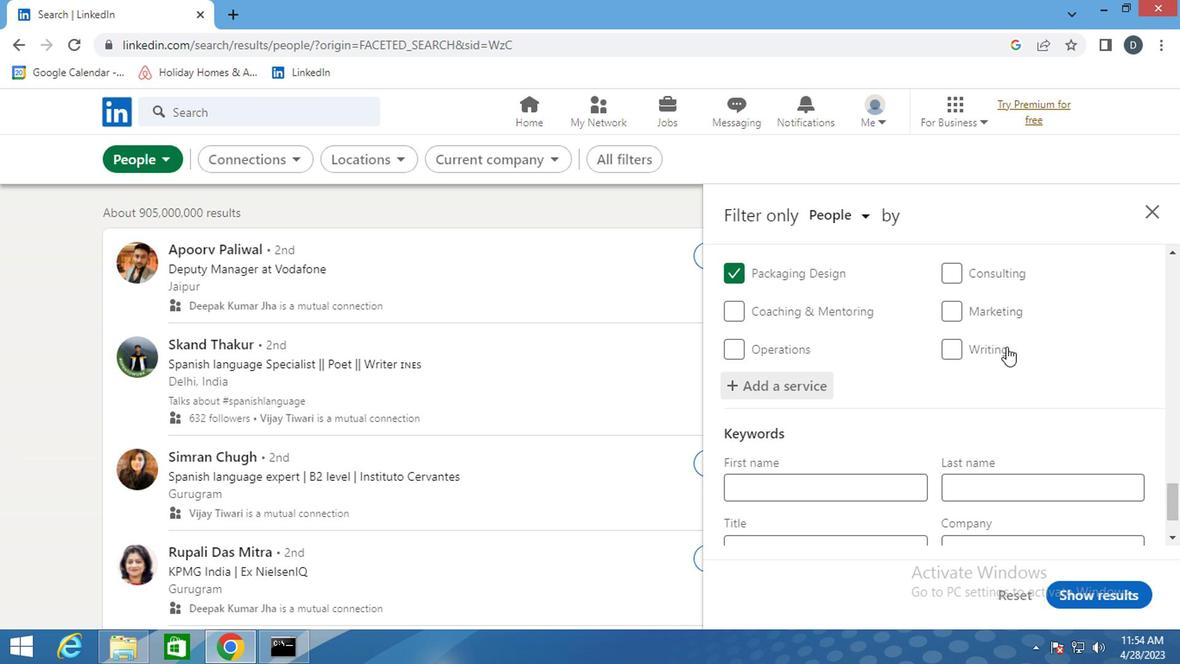 
Action: Mouse moved to (835, 471)
Screenshot: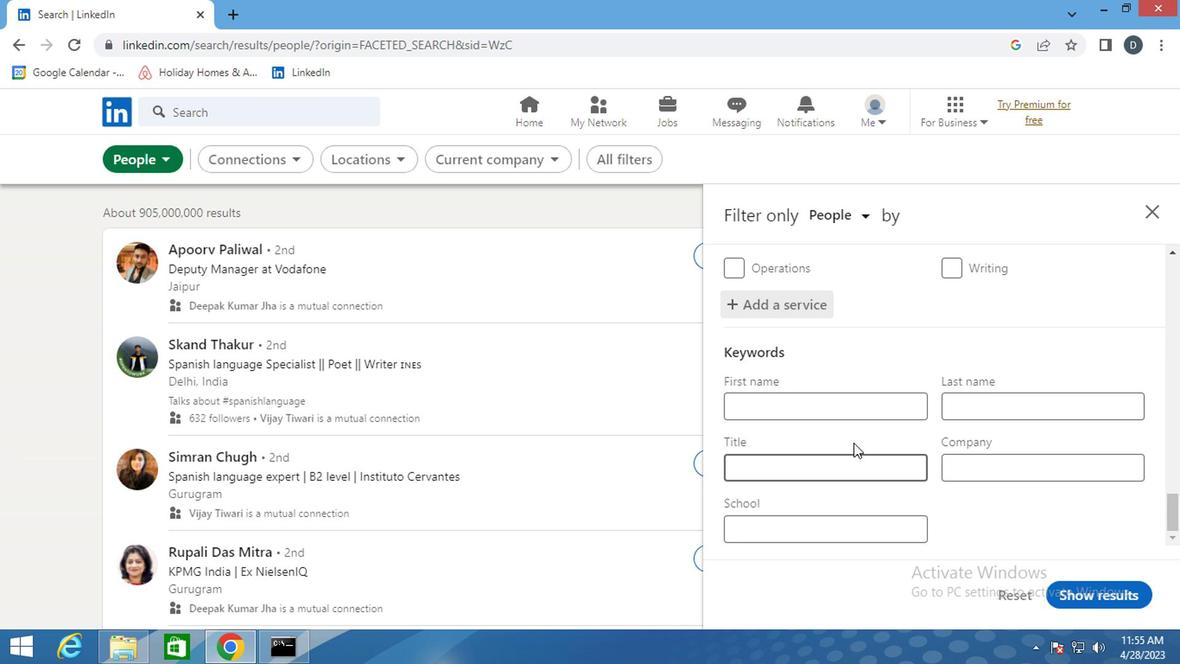 
Action: Mouse pressed left at (835, 471)
Screenshot: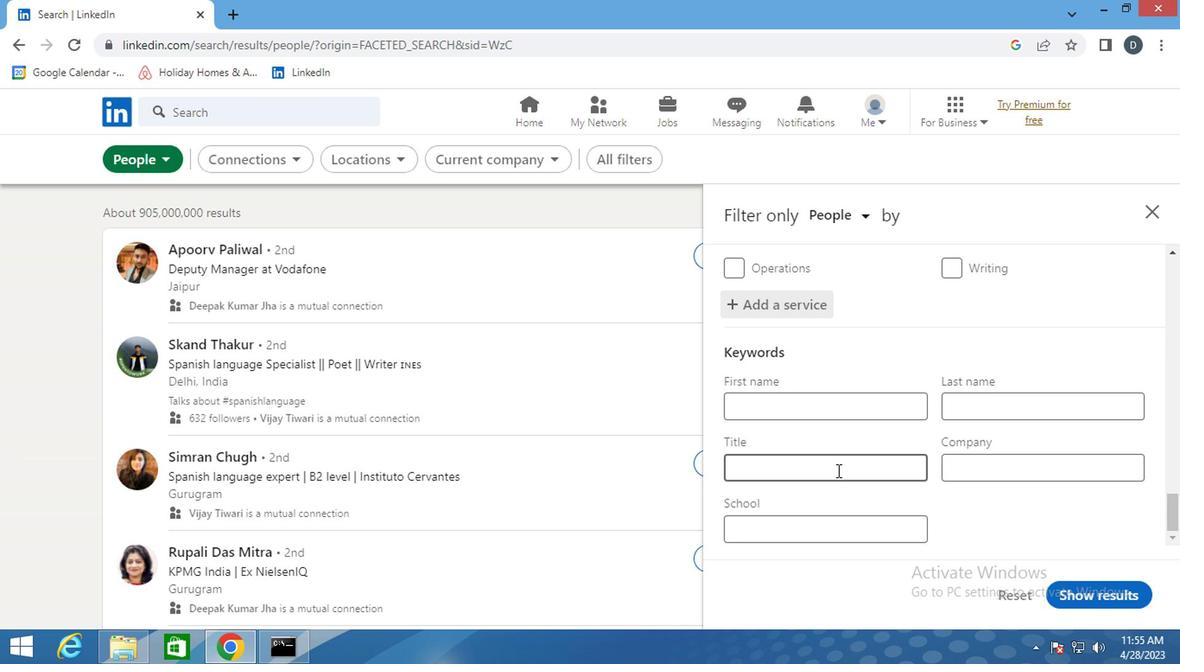 
Action: Mouse moved to (834, 471)
Screenshot: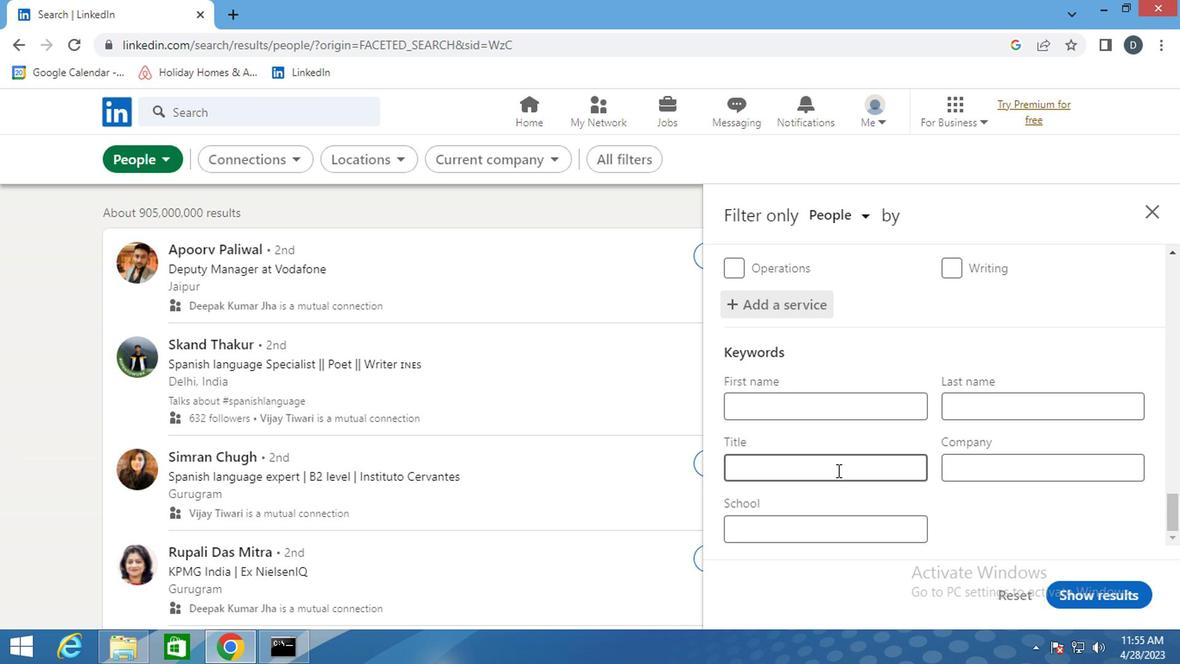 
Action: Key pressed <Key.shift>EDITOR<Key.shift_r>/<Key.shift>PROOFREADER
Screenshot: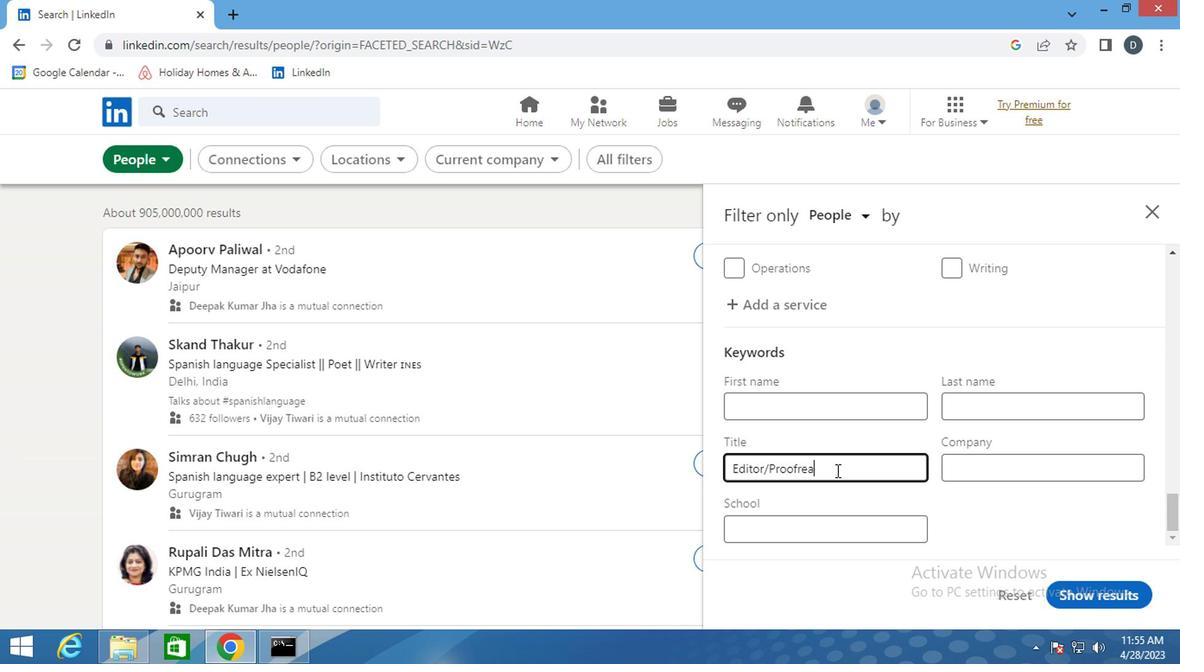 
Action: Mouse moved to (1098, 603)
Screenshot: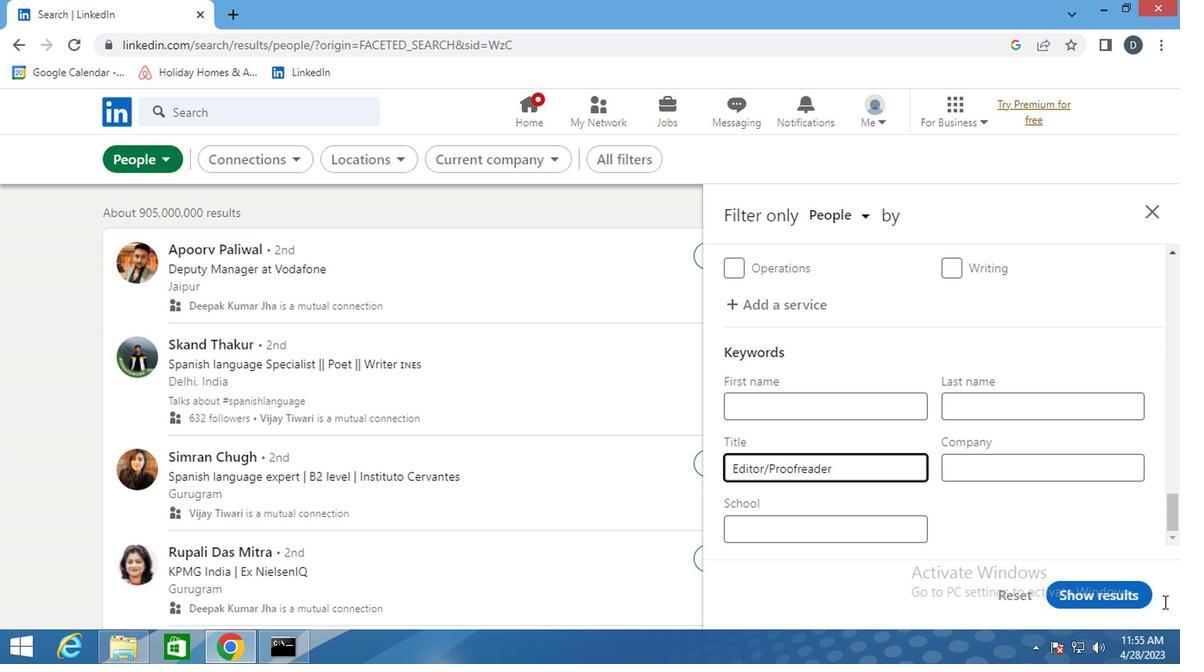 
Action: Mouse pressed left at (1098, 603)
Screenshot: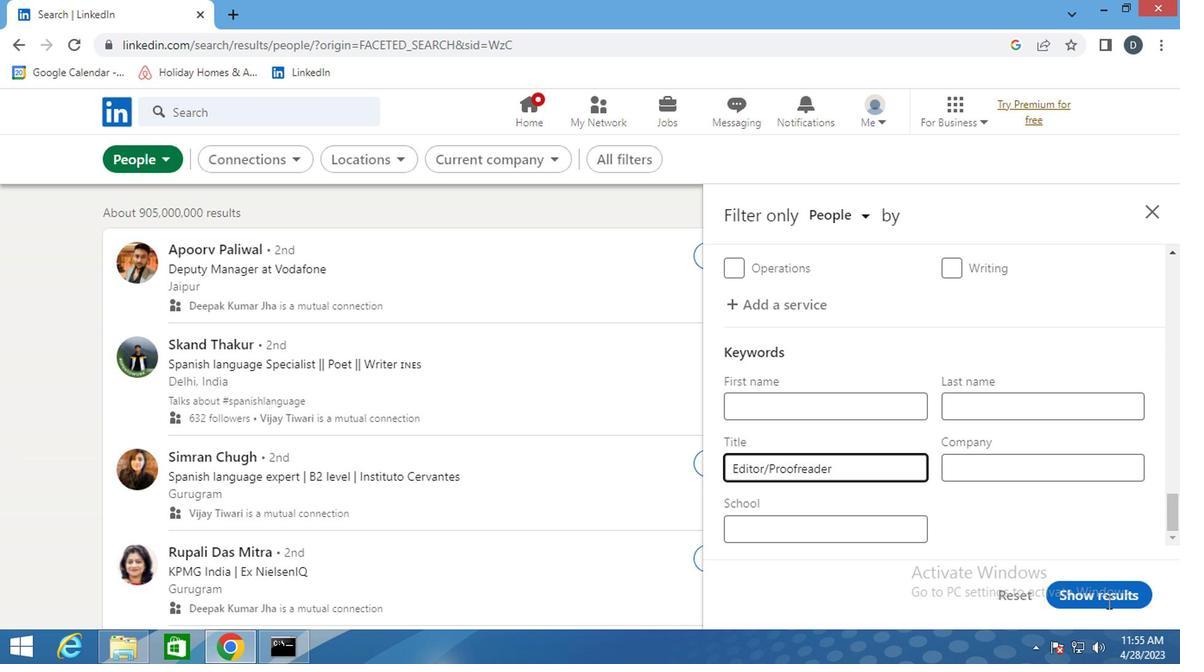 
Action: Mouse moved to (1100, 600)
Screenshot: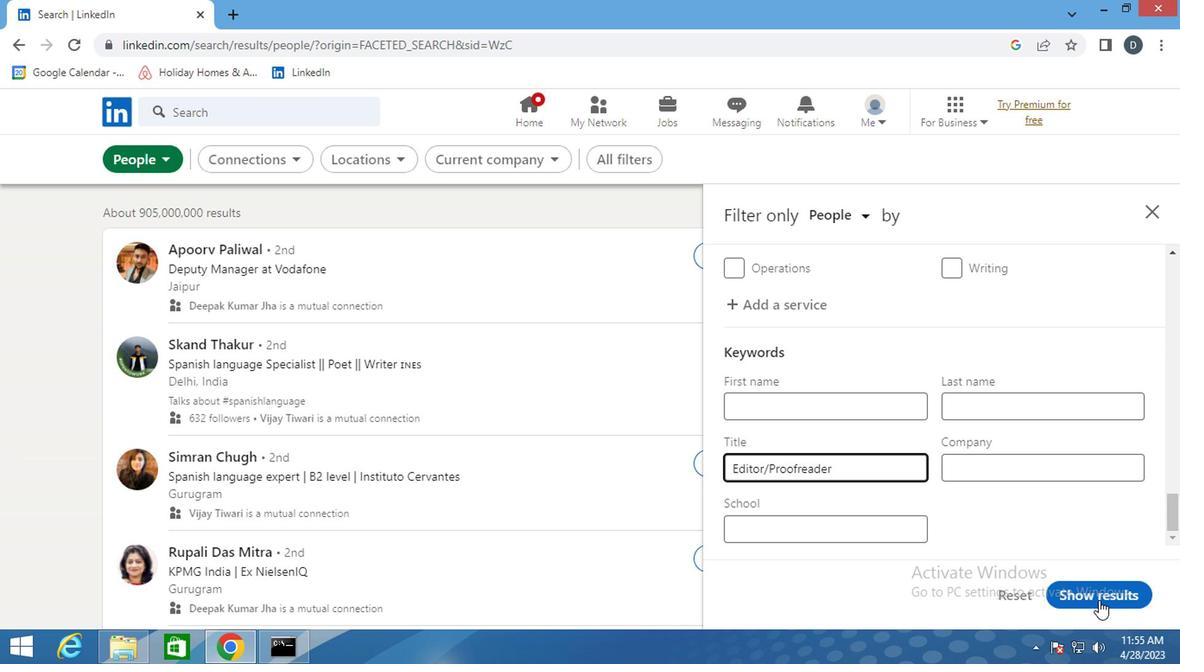 
Action: Mouse pressed left at (1100, 600)
Screenshot: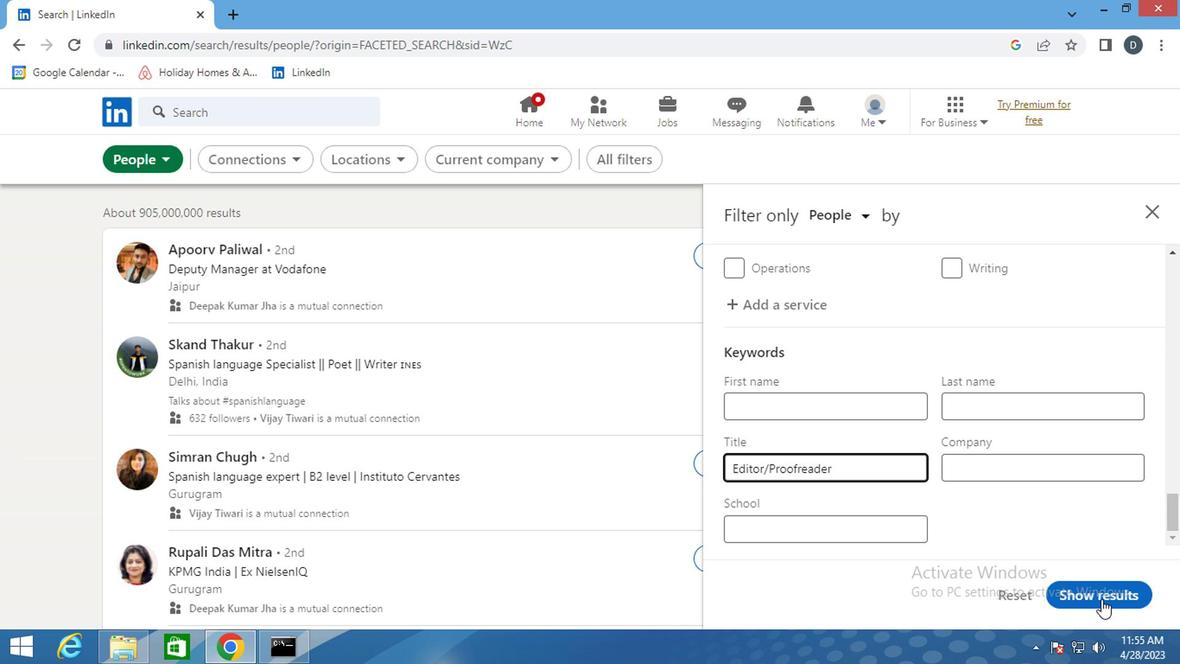
Action: Mouse moved to (1038, 524)
Screenshot: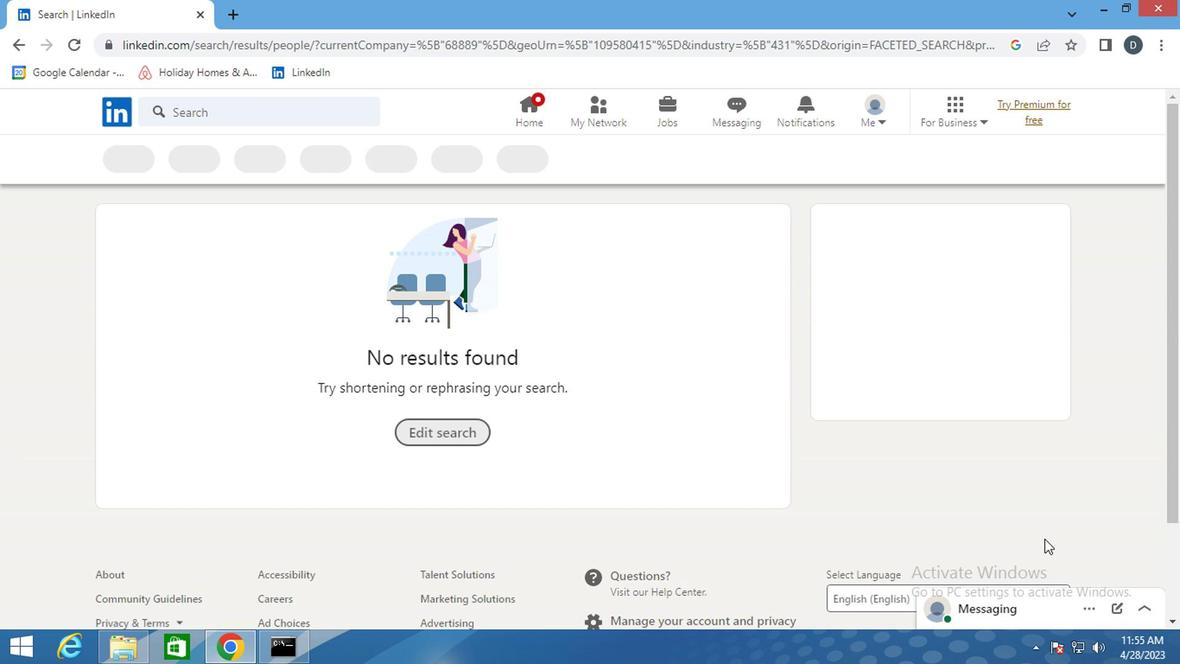 
